 Task: Search one way flight ticket for 3 adults in first from Bozeman: Bozeman Yellowstone International Airport (was Gallatin Field) to Greenville: Pitt-greenville Airport on 5-2-2023. Choice of flights is Sun country airlines. Number of bags: 2 checked bags. Price is upto 92000. Outbound departure time preference is 18:30.
Action: Mouse moved to (368, 325)
Screenshot: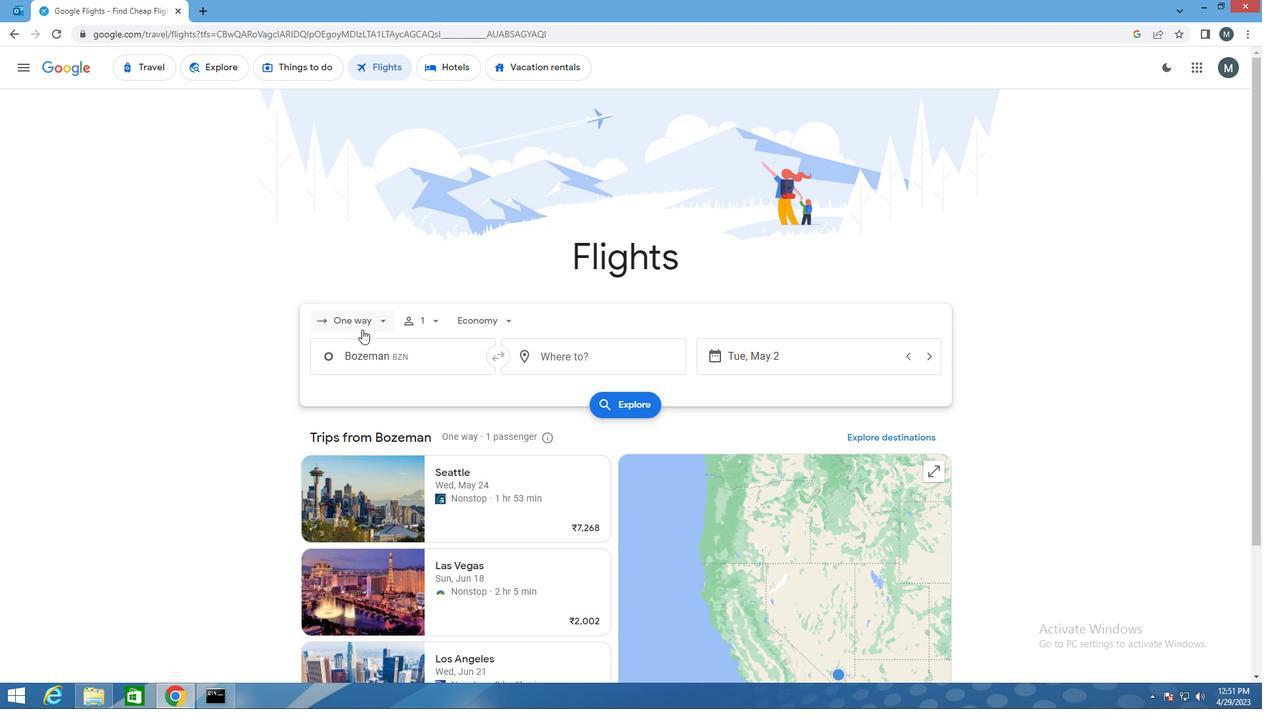 
Action: Mouse pressed left at (368, 325)
Screenshot: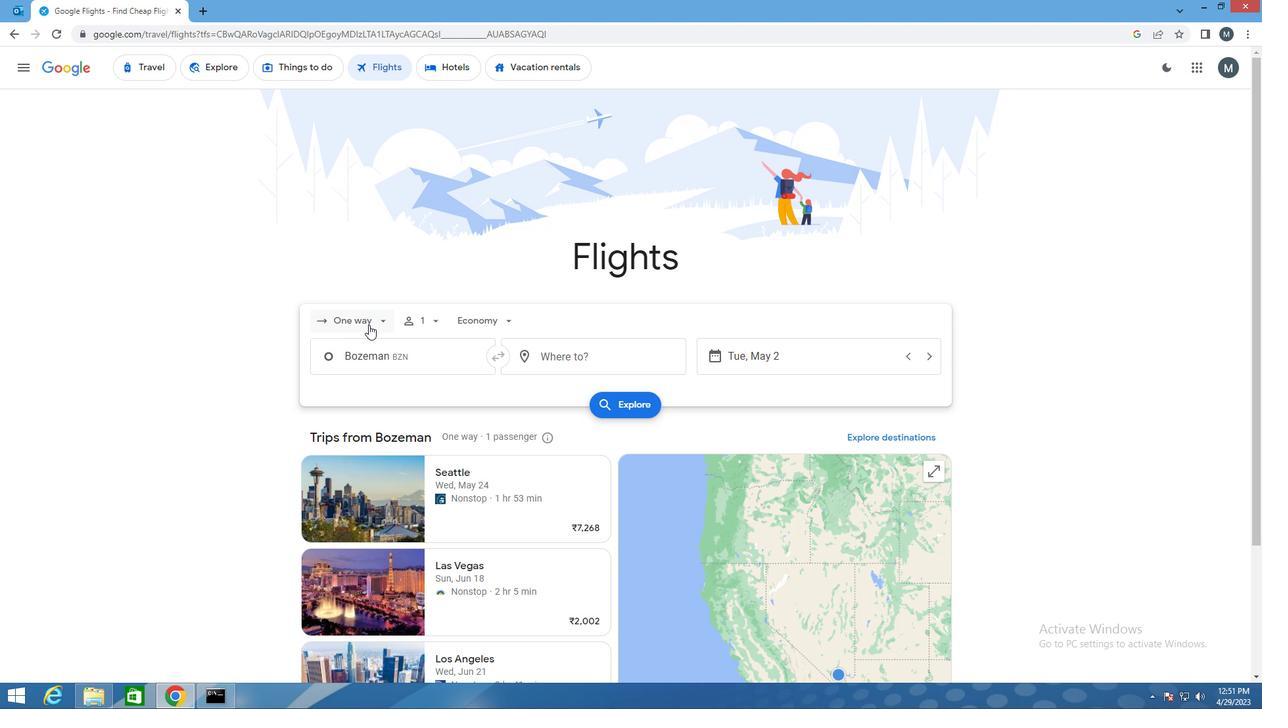 
Action: Mouse moved to (377, 380)
Screenshot: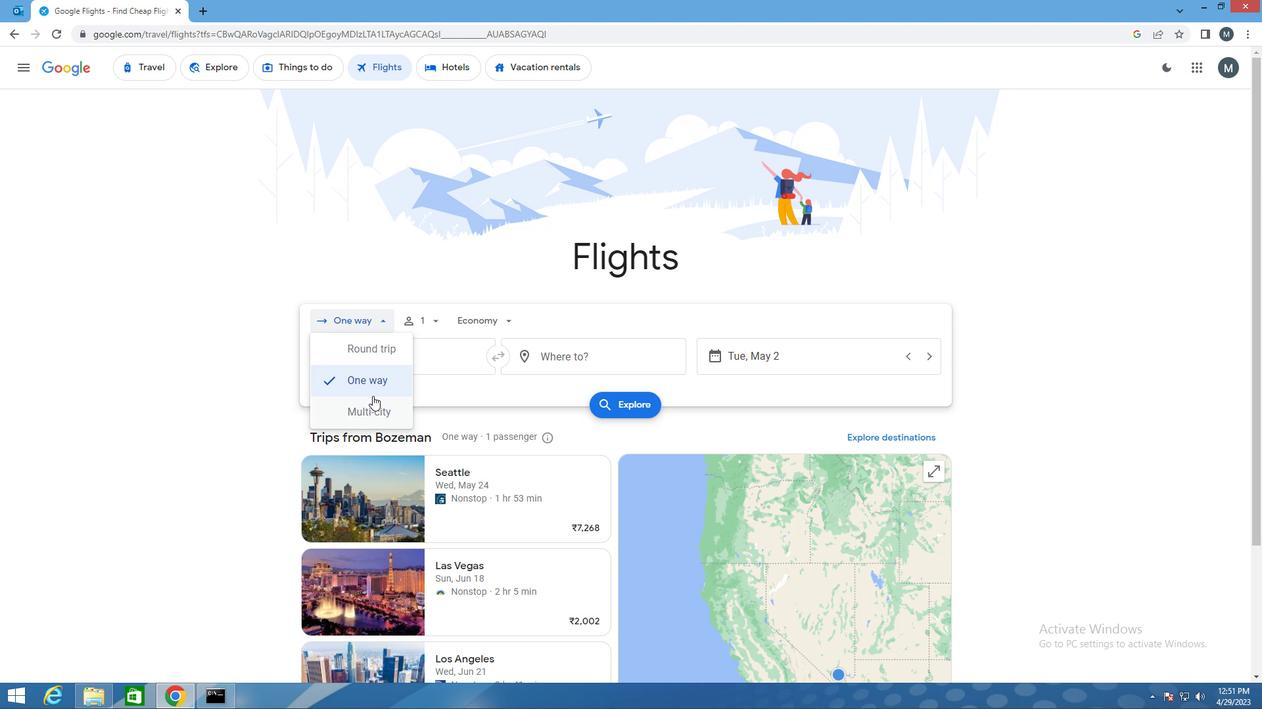 
Action: Mouse pressed left at (377, 380)
Screenshot: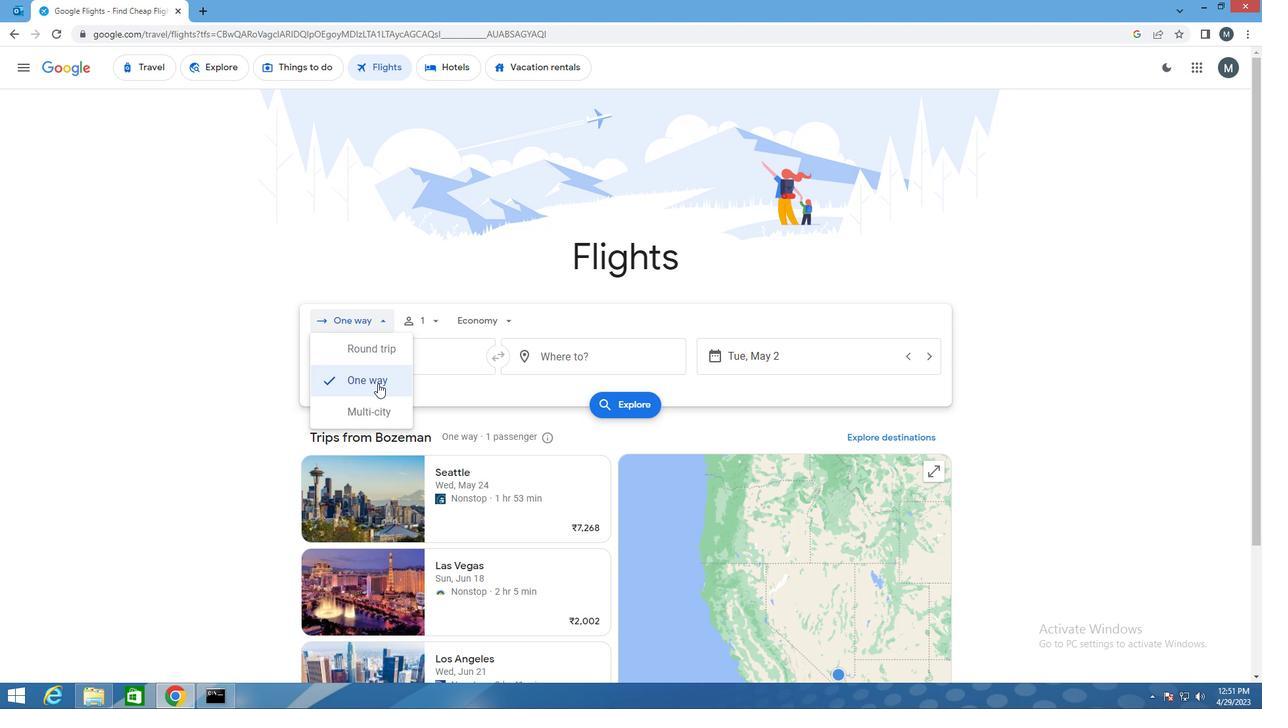 
Action: Mouse moved to (434, 327)
Screenshot: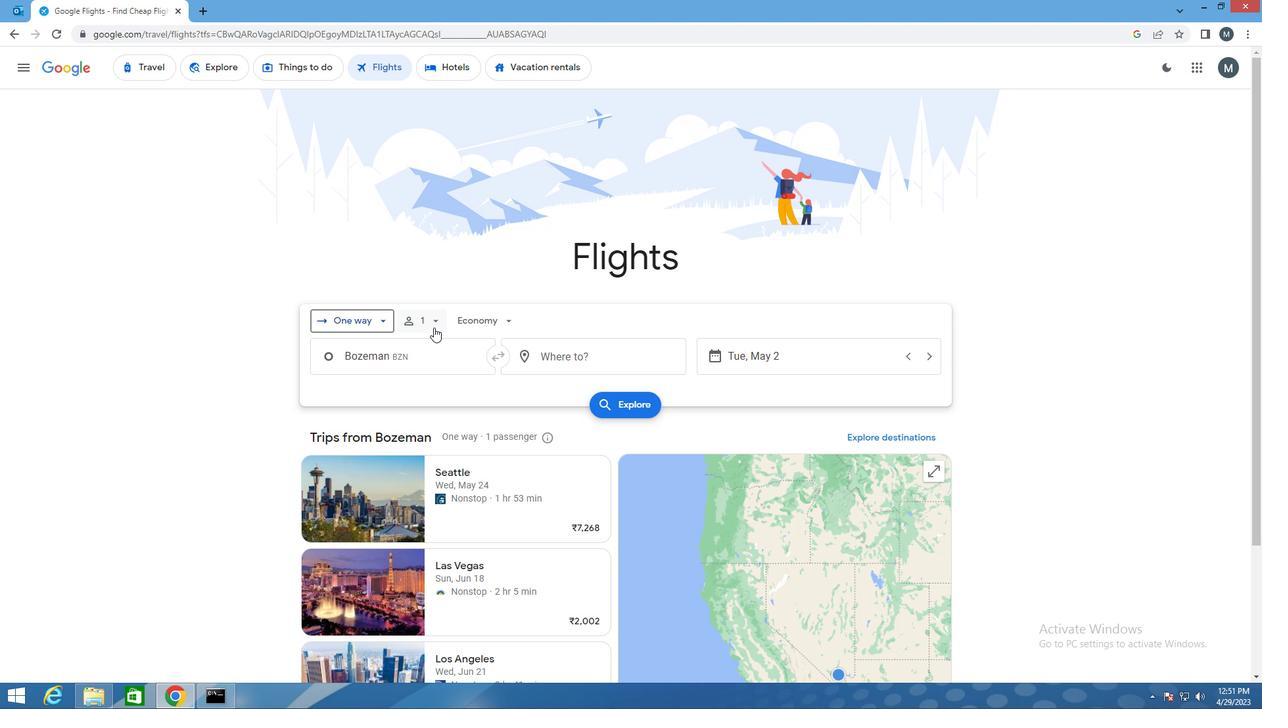 
Action: Mouse pressed left at (434, 327)
Screenshot: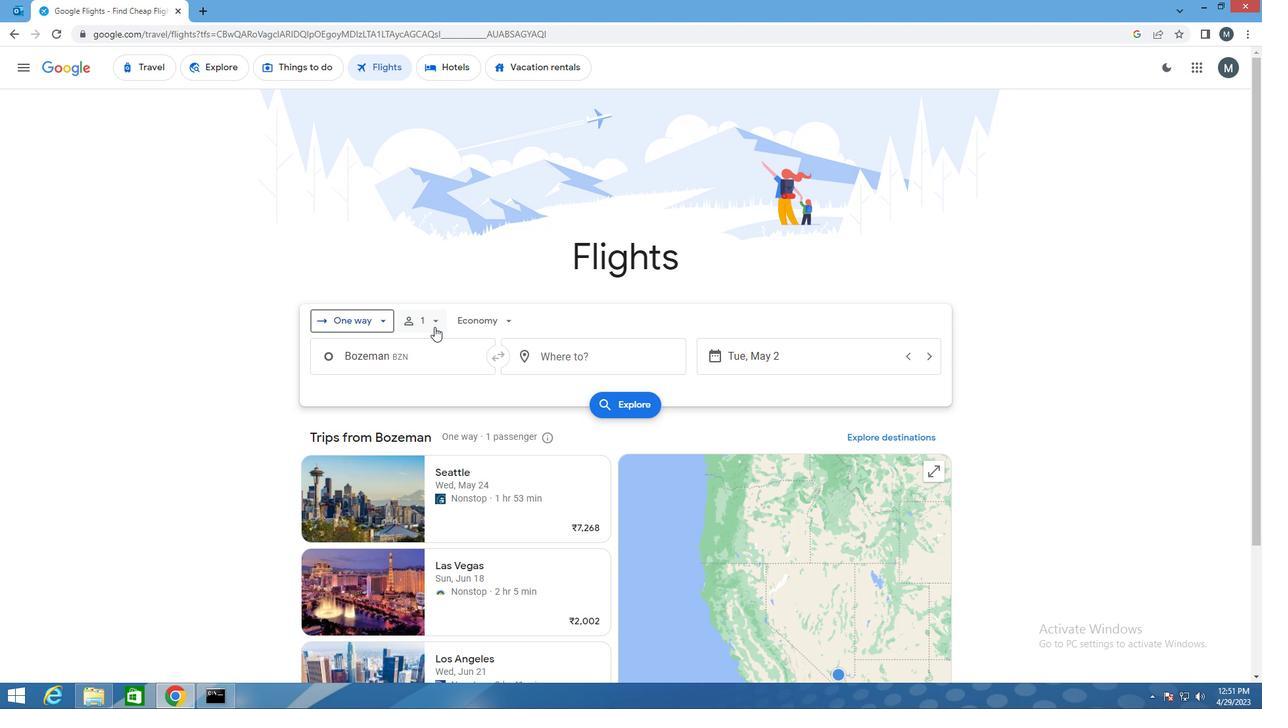 
Action: Mouse moved to (541, 360)
Screenshot: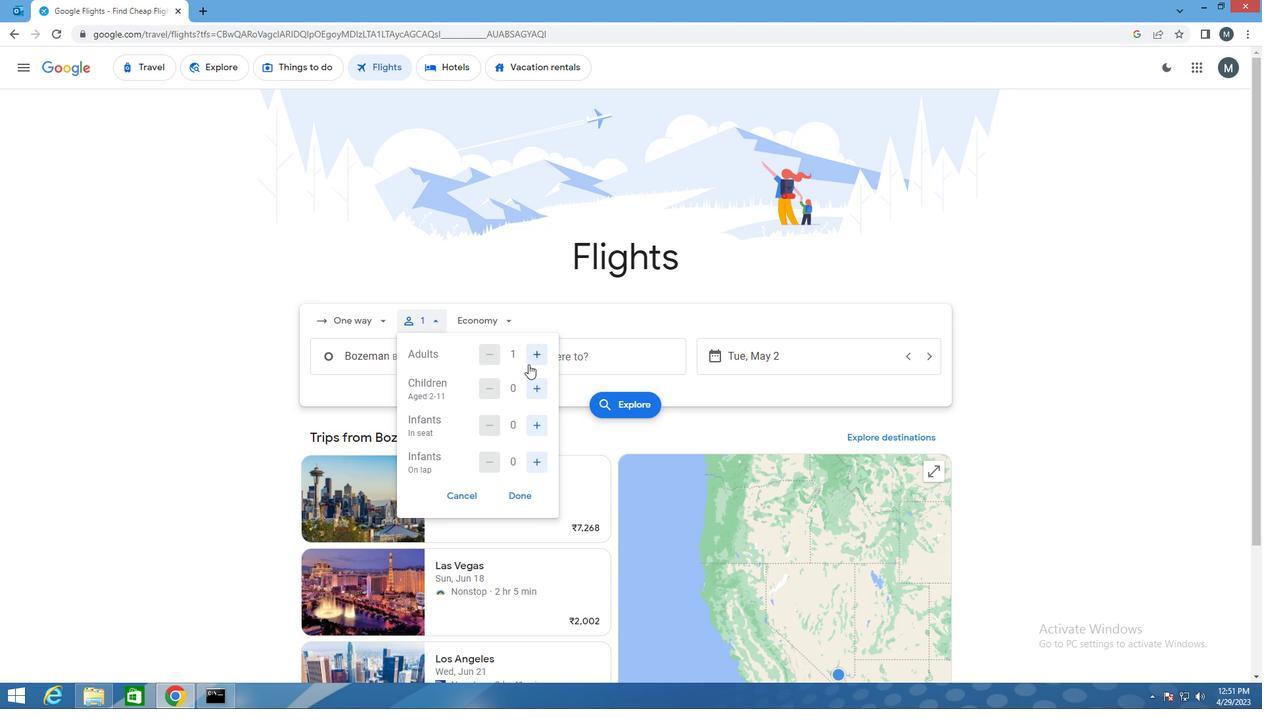 
Action: Mouse pressed left at (541, 360)
Screenshot: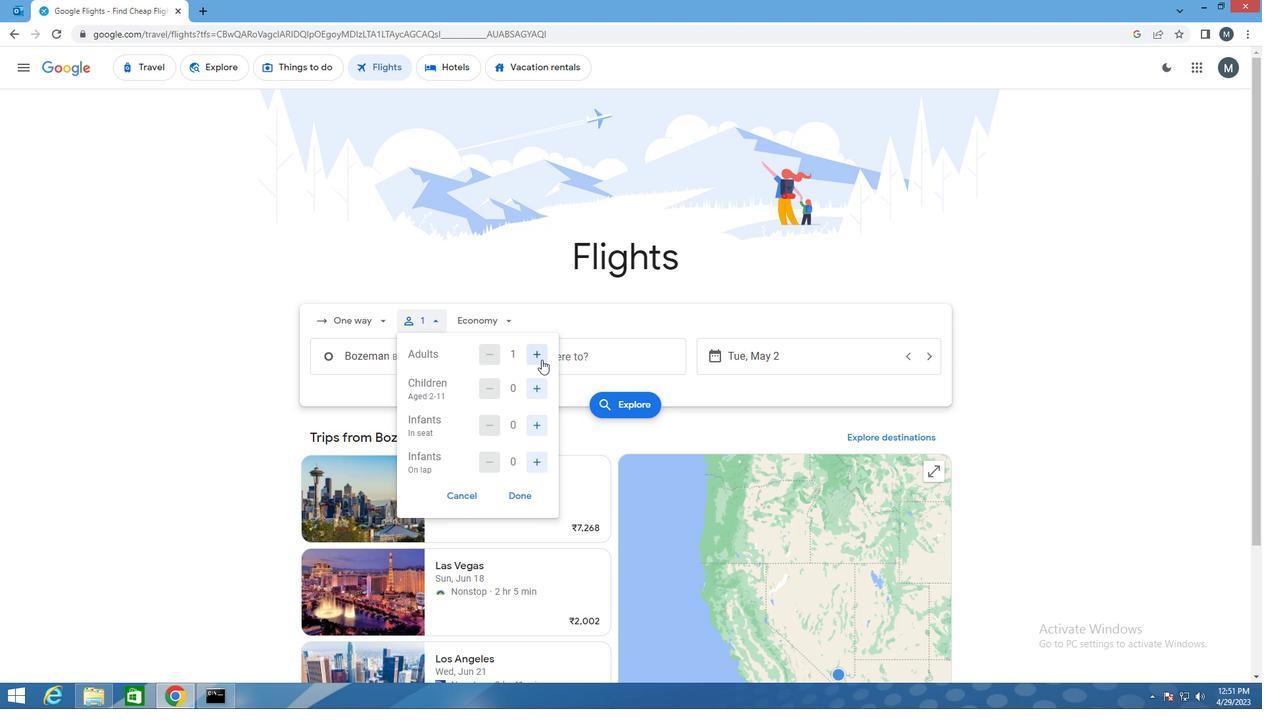 
Action: Mouse pressed left at (541, 360)
Screenshot: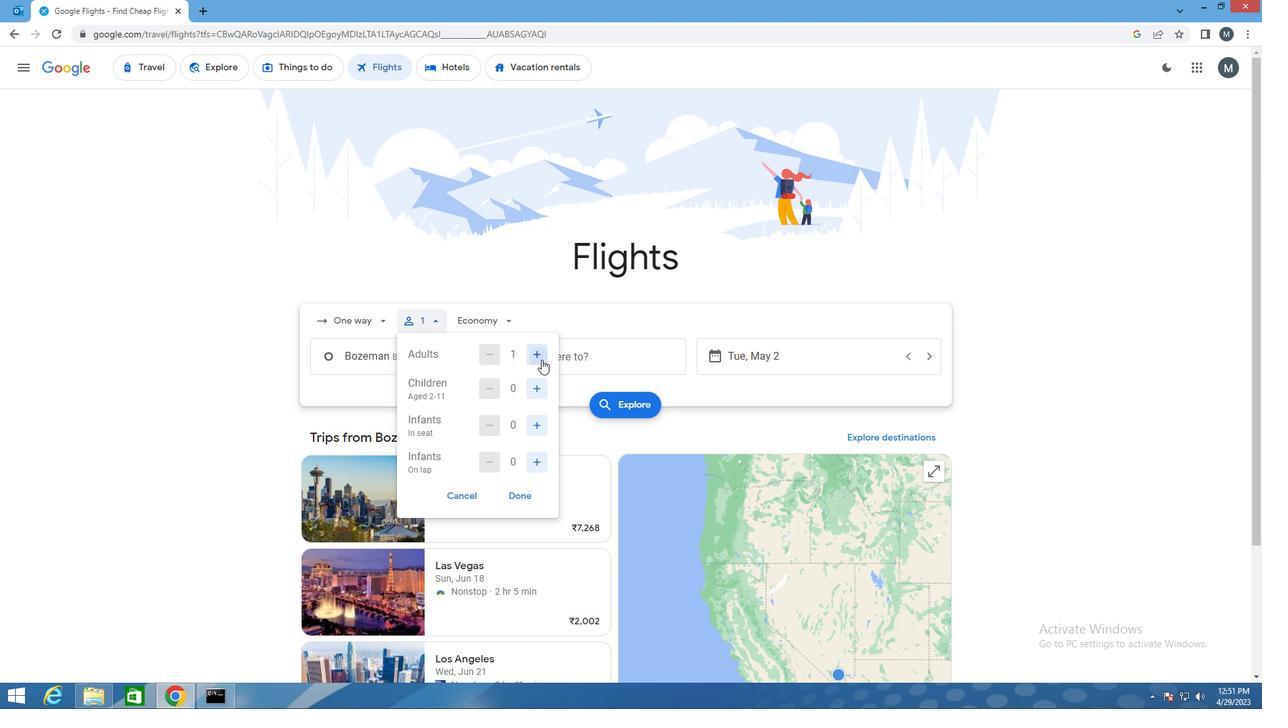 
Action: Mouse pressed left at (541, 360)
Screenshot: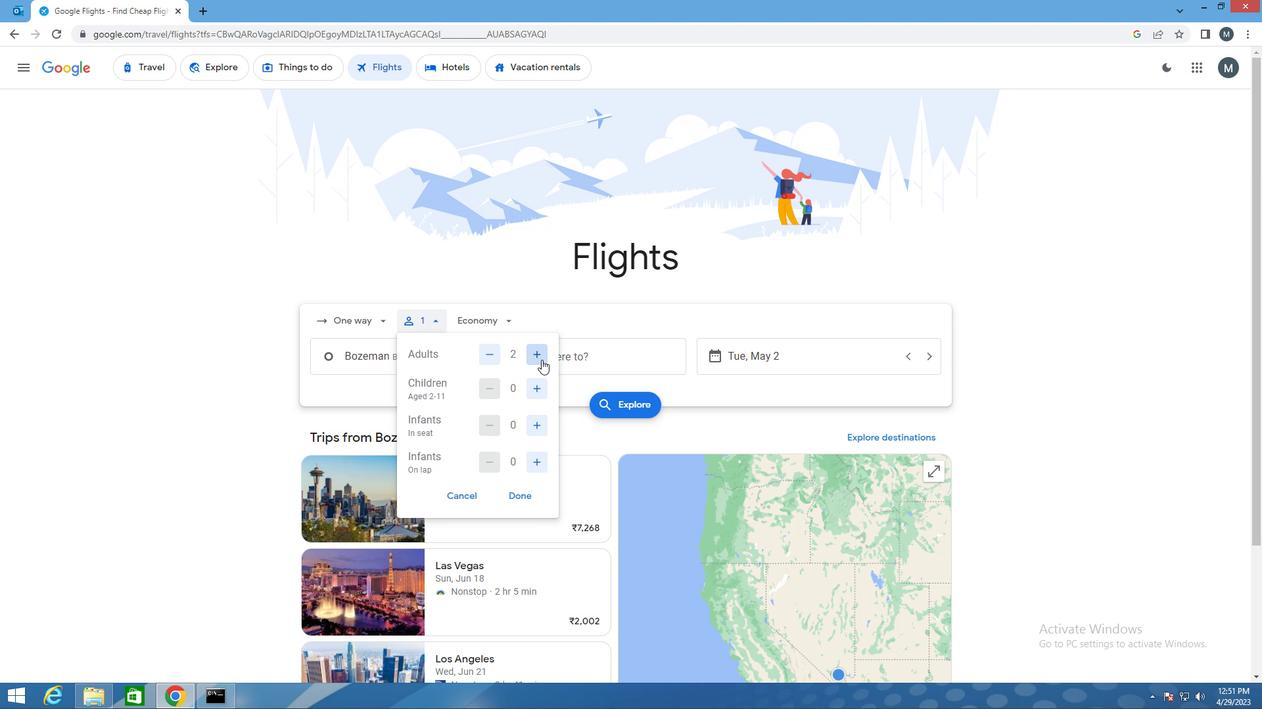 
Action: Mouse moved to (488, 360)
Screenshot: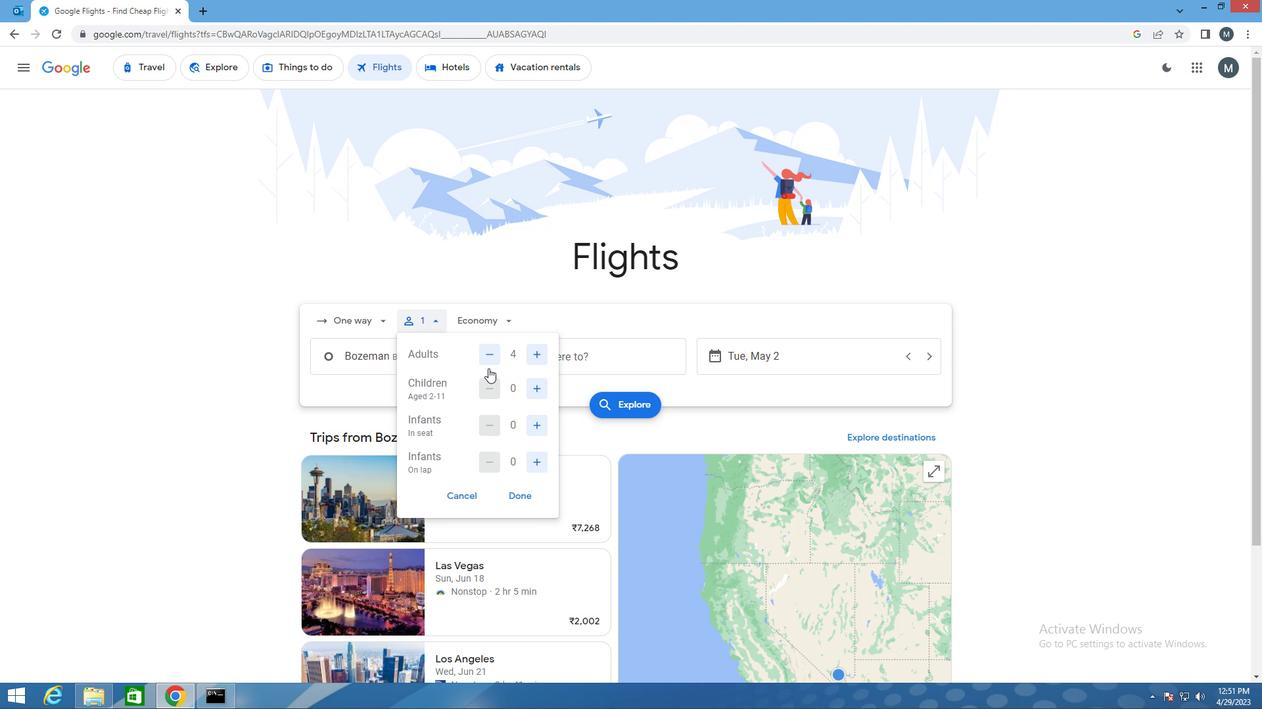 
Action: Mouse pressed left at (488, 360)
Screenshot: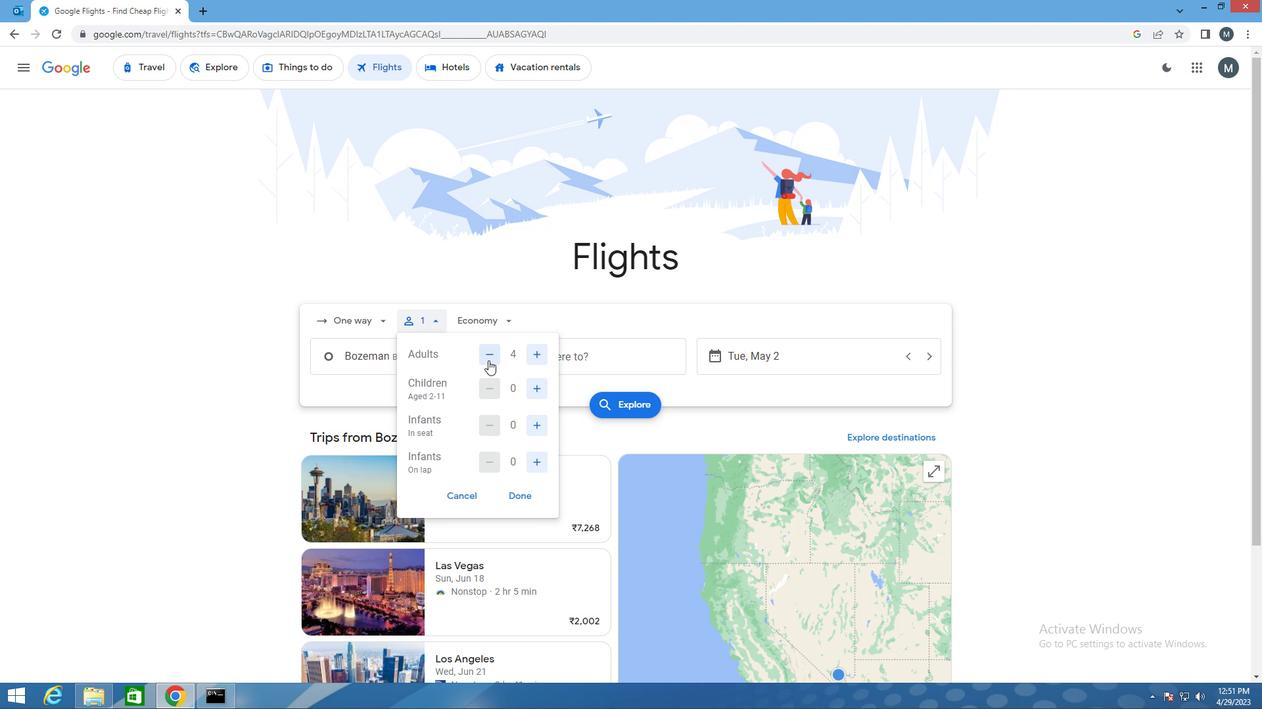 
Action: Mouse moved to (531, 496)
Screenshot: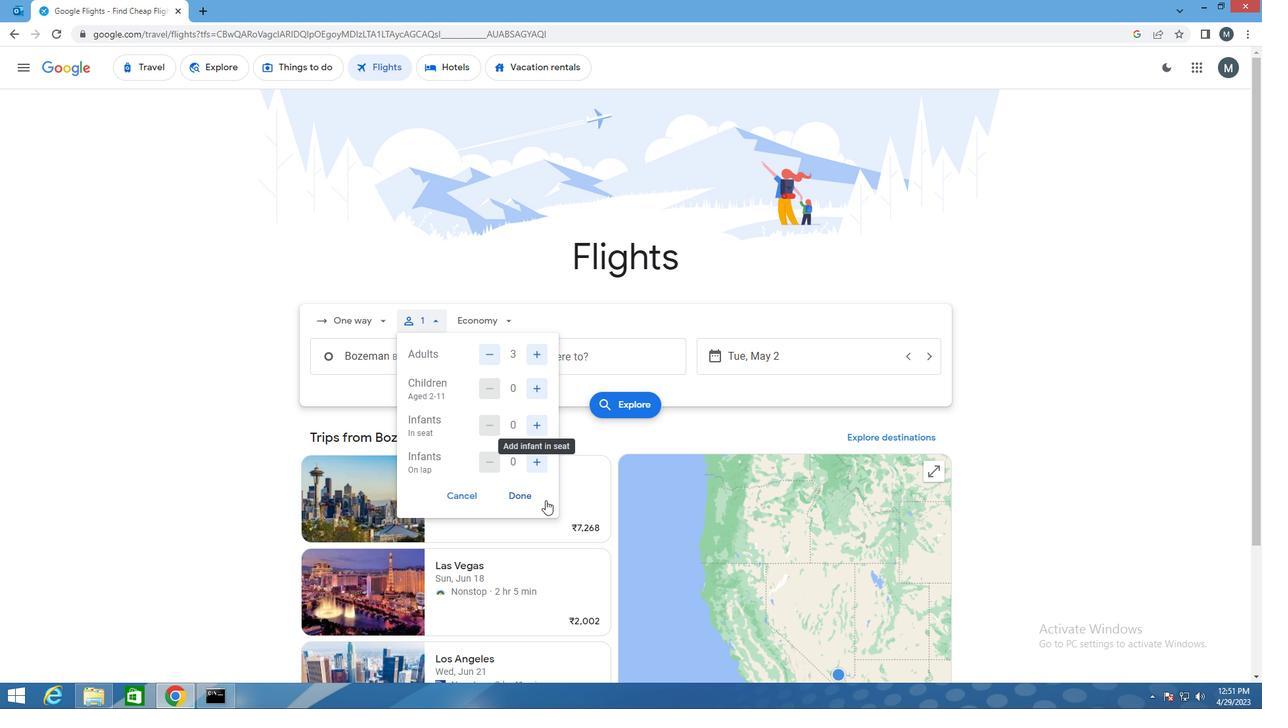 
Action: Mouse pressed left at (531, 496)
Screenshot: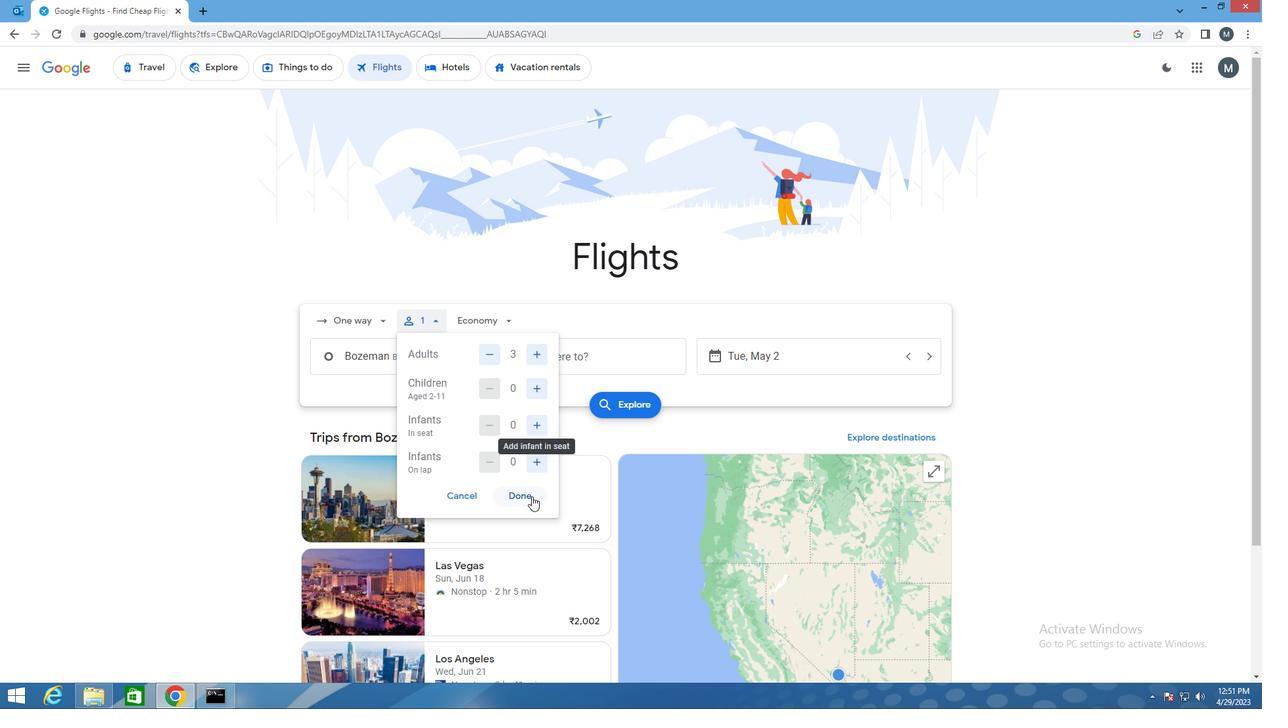 
Action: Mouse moved to (512, 324)
Screenshot: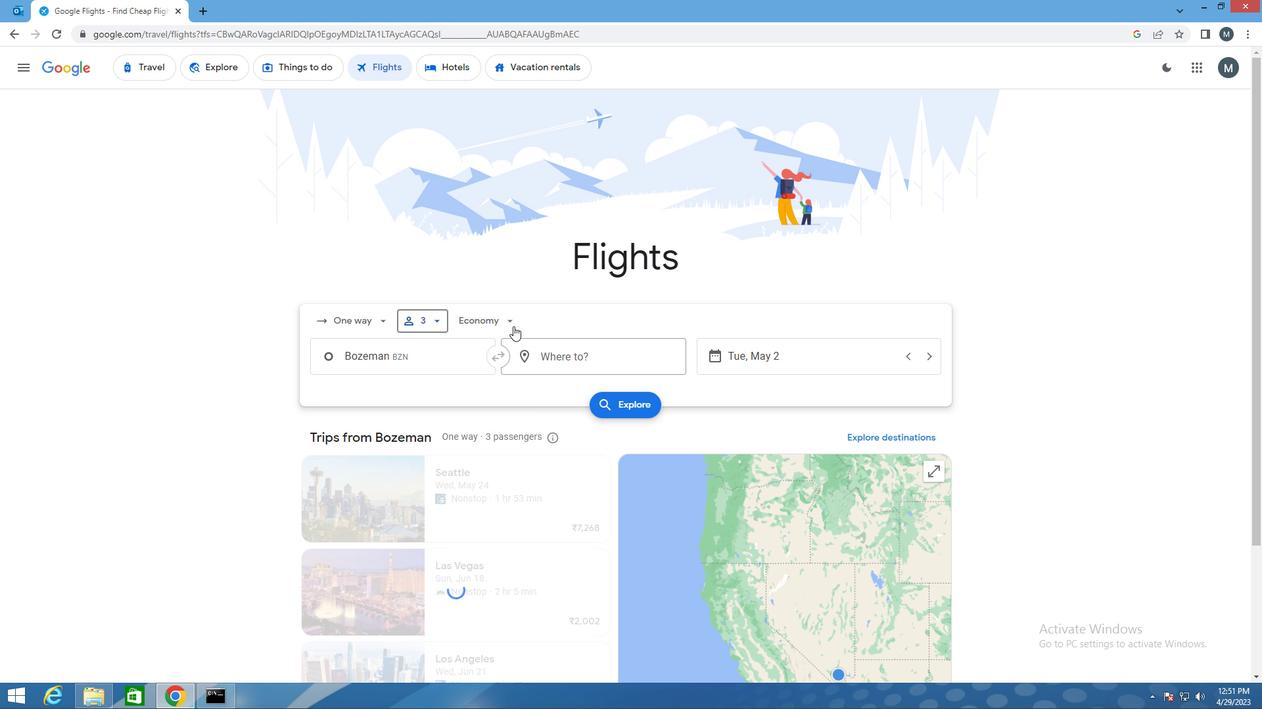 
Action: Mouse pressed left at (512, 324)
Screenshot: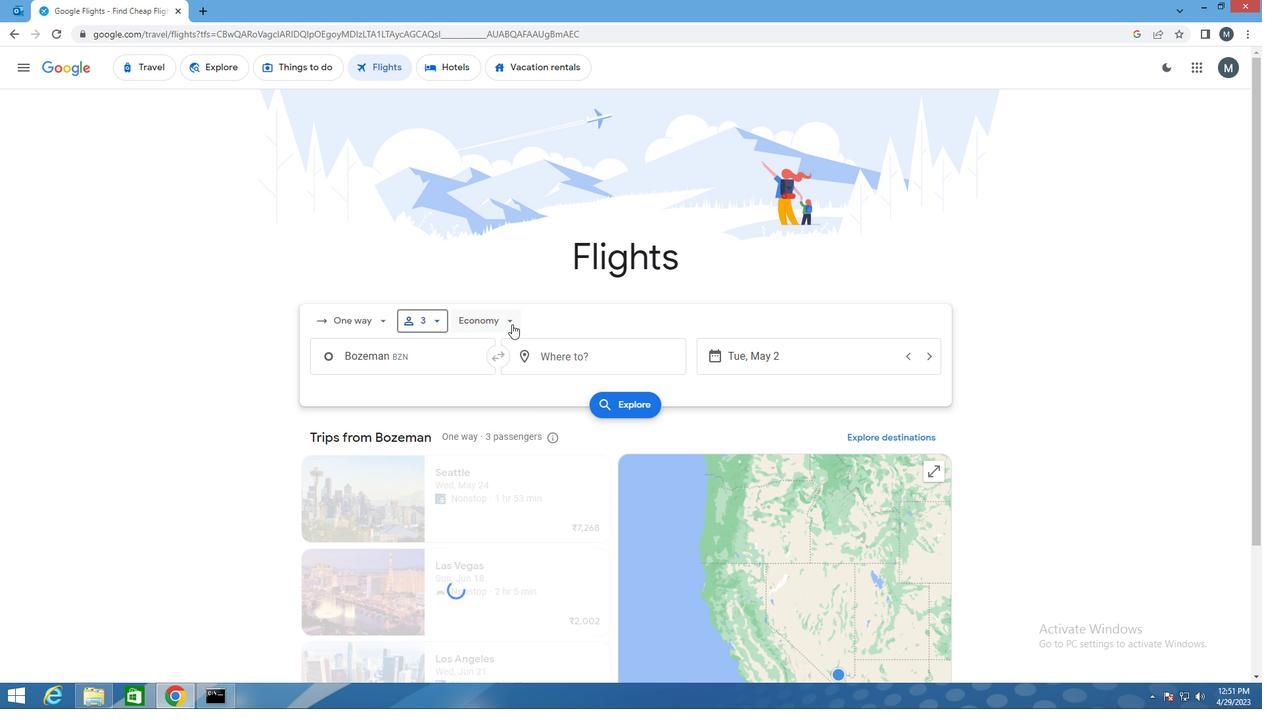 
Action: Mouse moved to (506, 440)
Screenshot: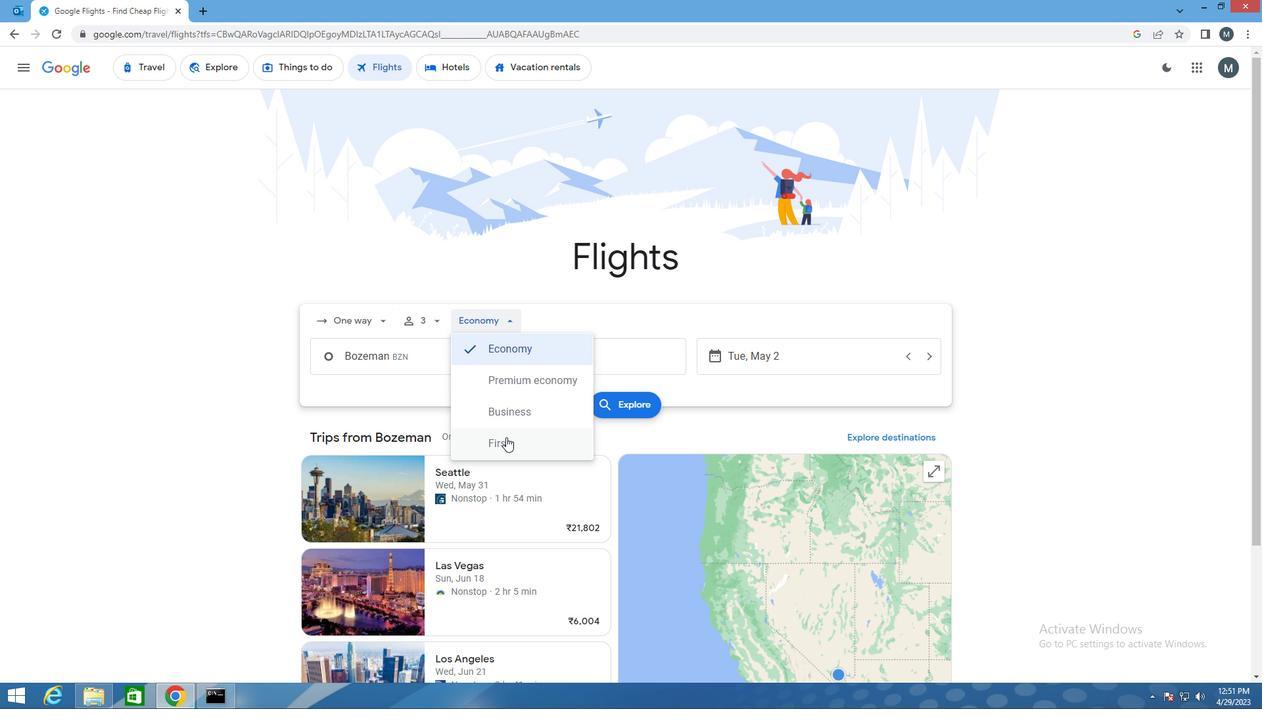 
Action: Mouse pressed left at (506, 440)
Screenshot: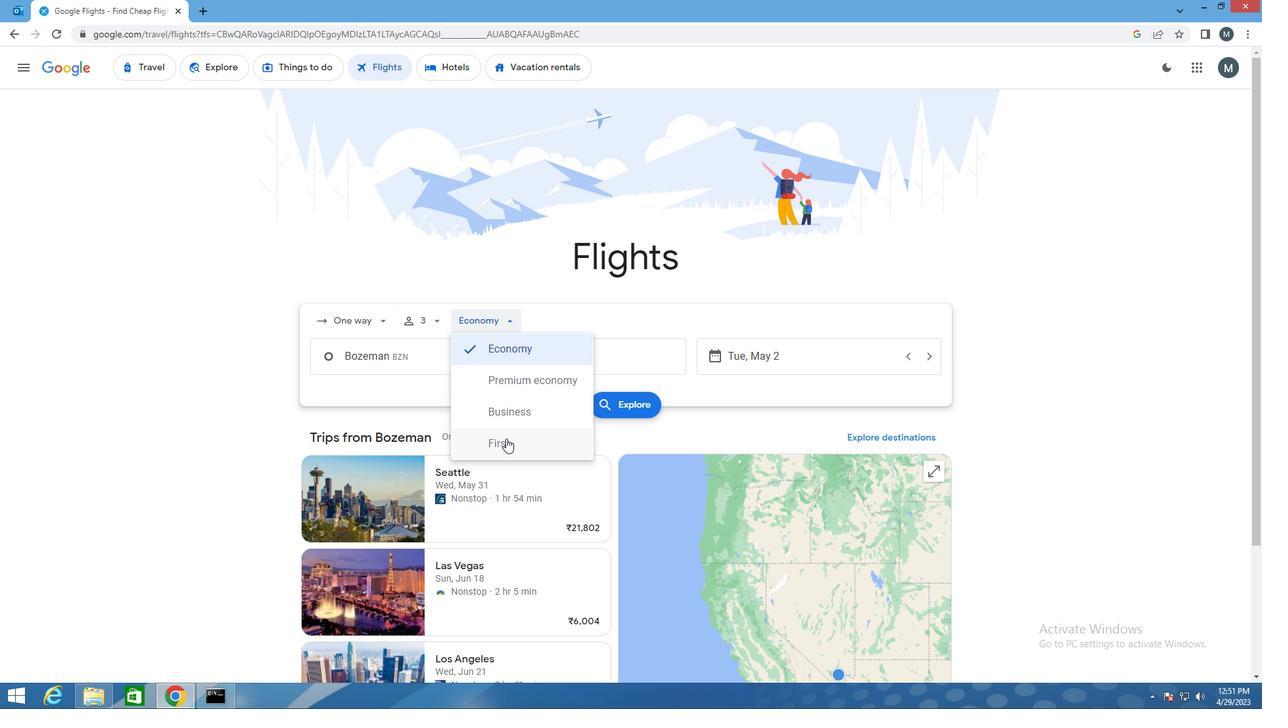 
Action: Mouse moved to (443, 365)
Screenshot: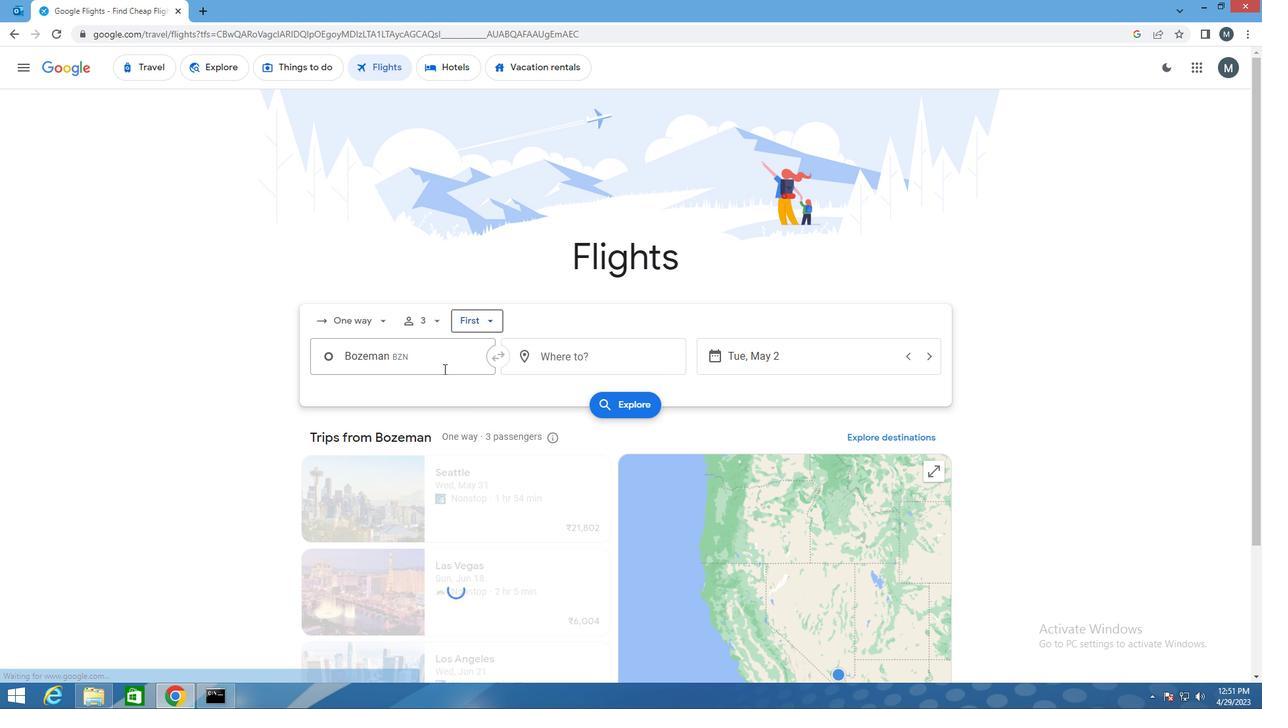 
Action: Mouse pressed left at (443, 365)
Screenshot: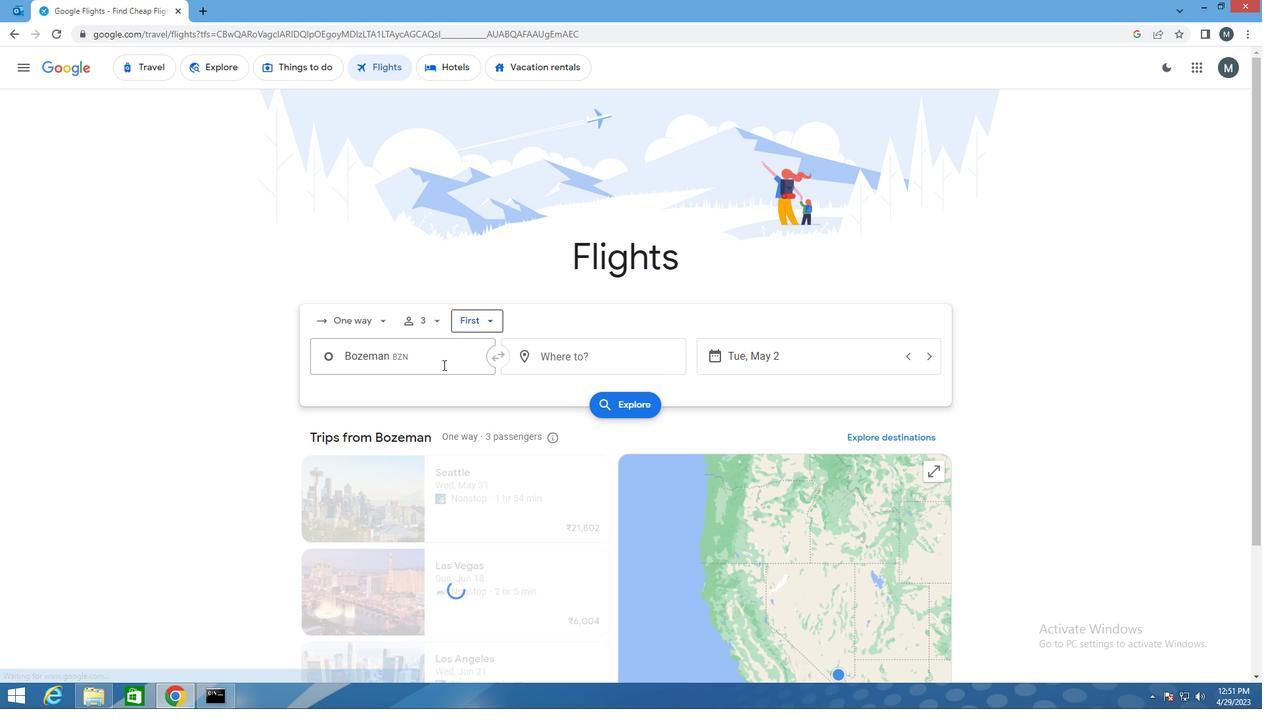 
Action: Key pressed n<Key.backspace>bzn
Screenshot: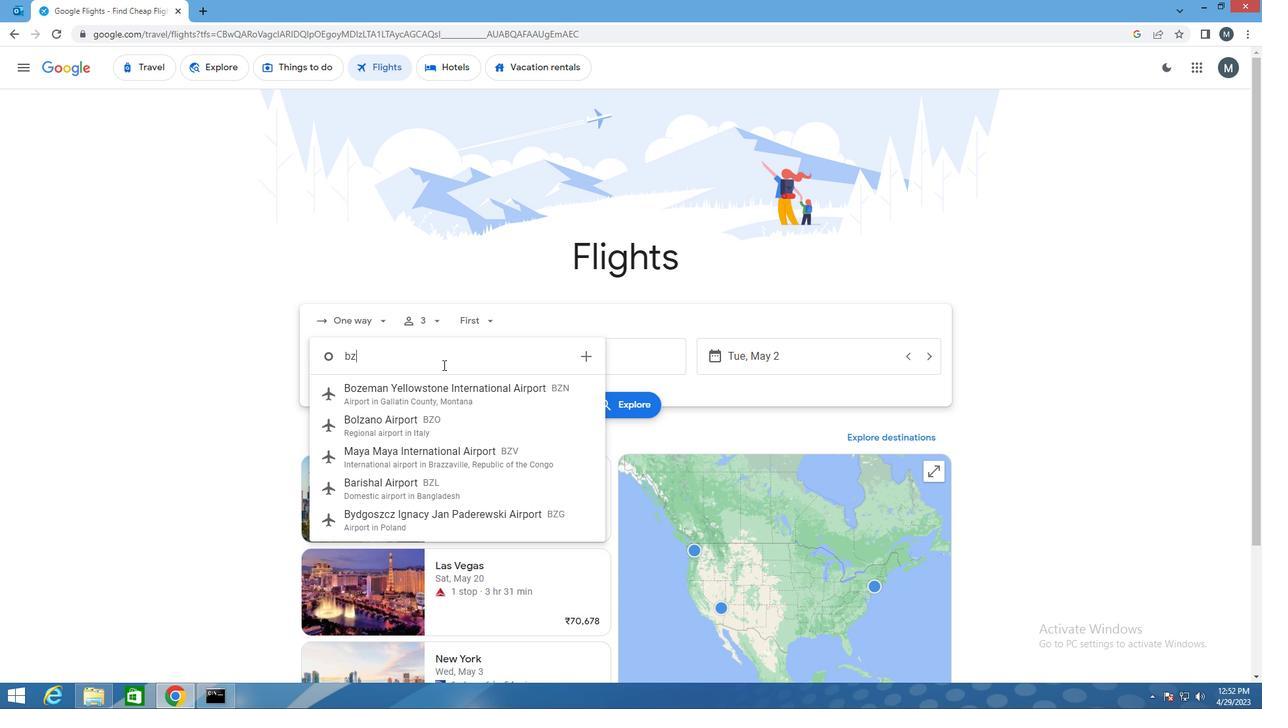 
Action: Mouse moved to (452, 401)
Screenshot: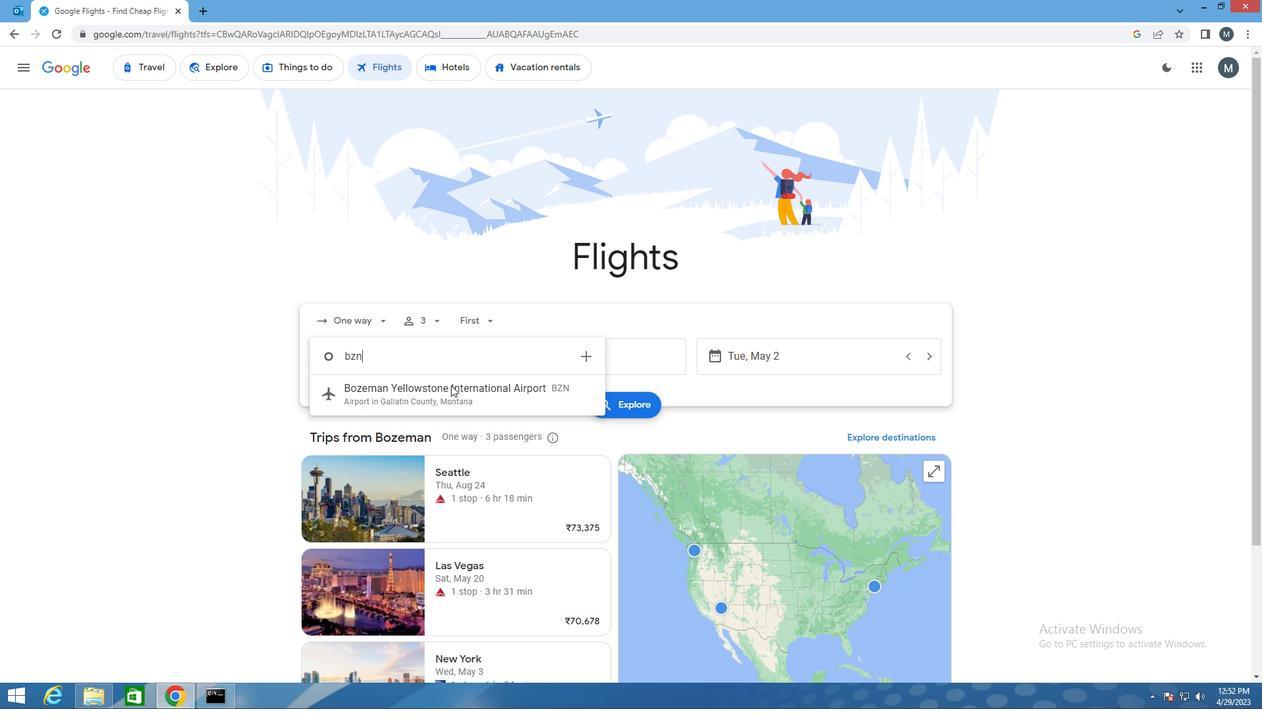 
Action: Mouse pressed left at (452, 401)
Screenshot: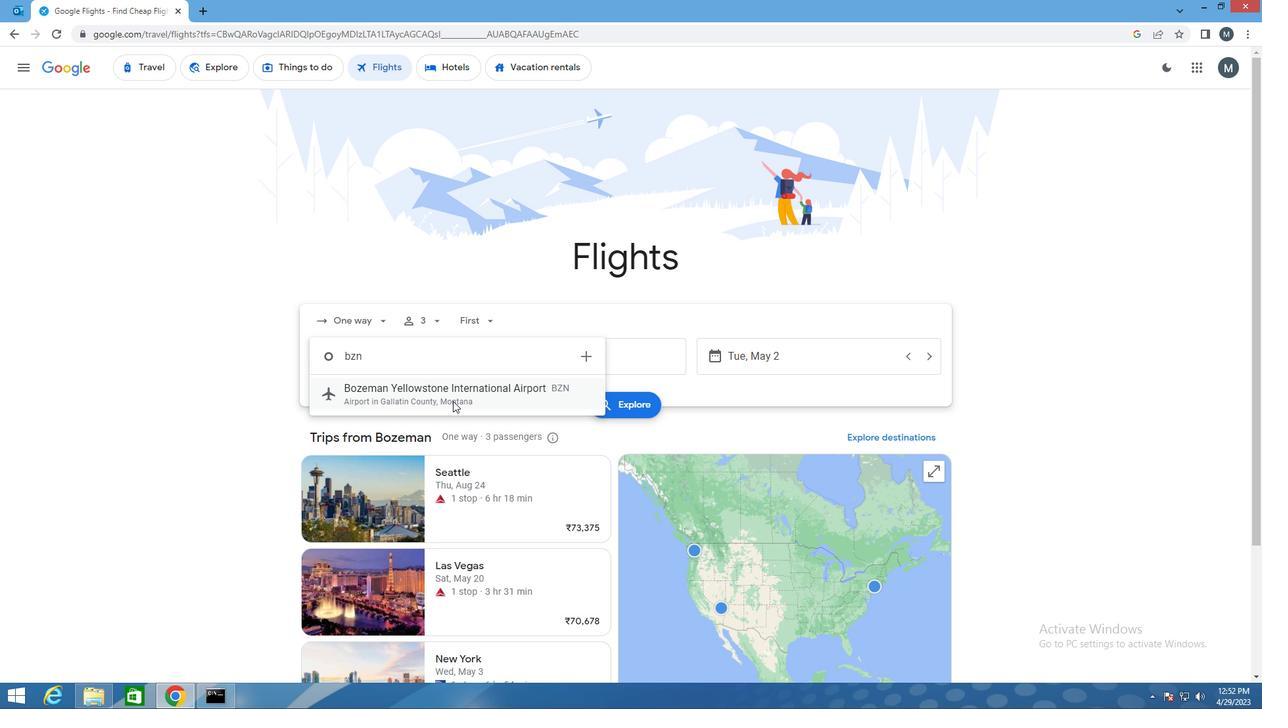 
Action: Mouse moved to (561, 355)
Screenshot: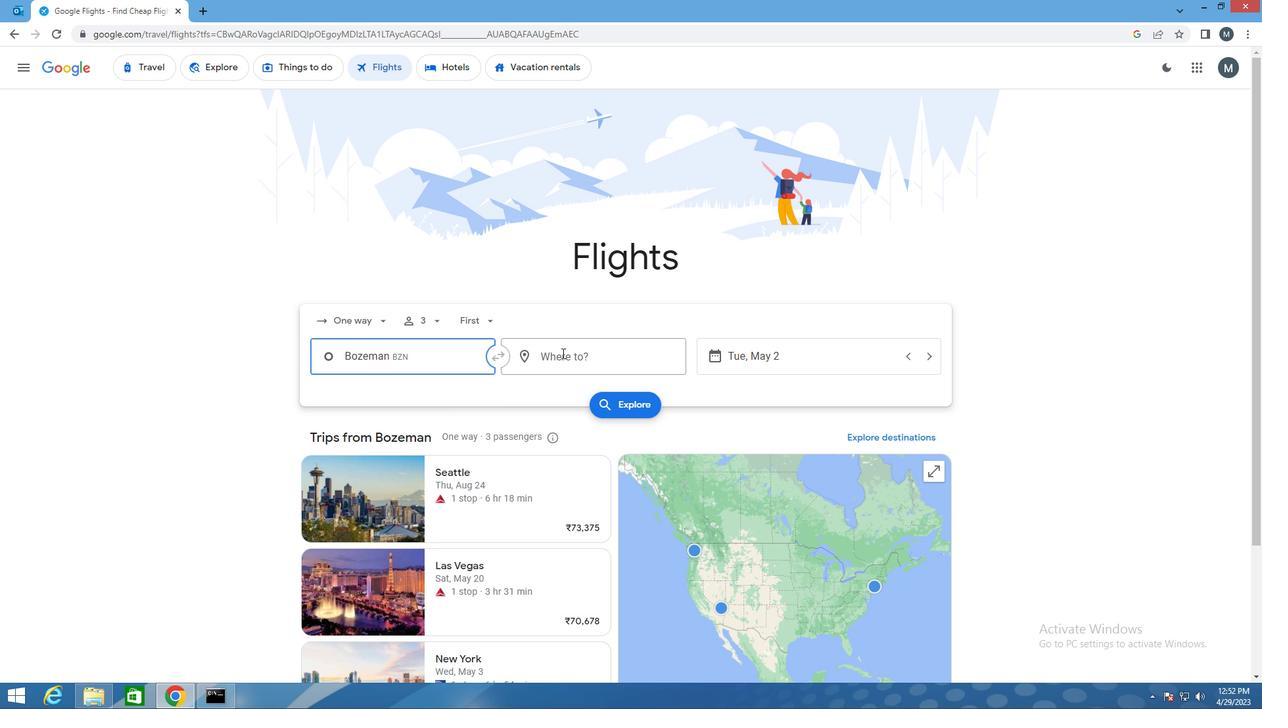 
Action: Mouse pressed left at (561, 355)
Screenshot: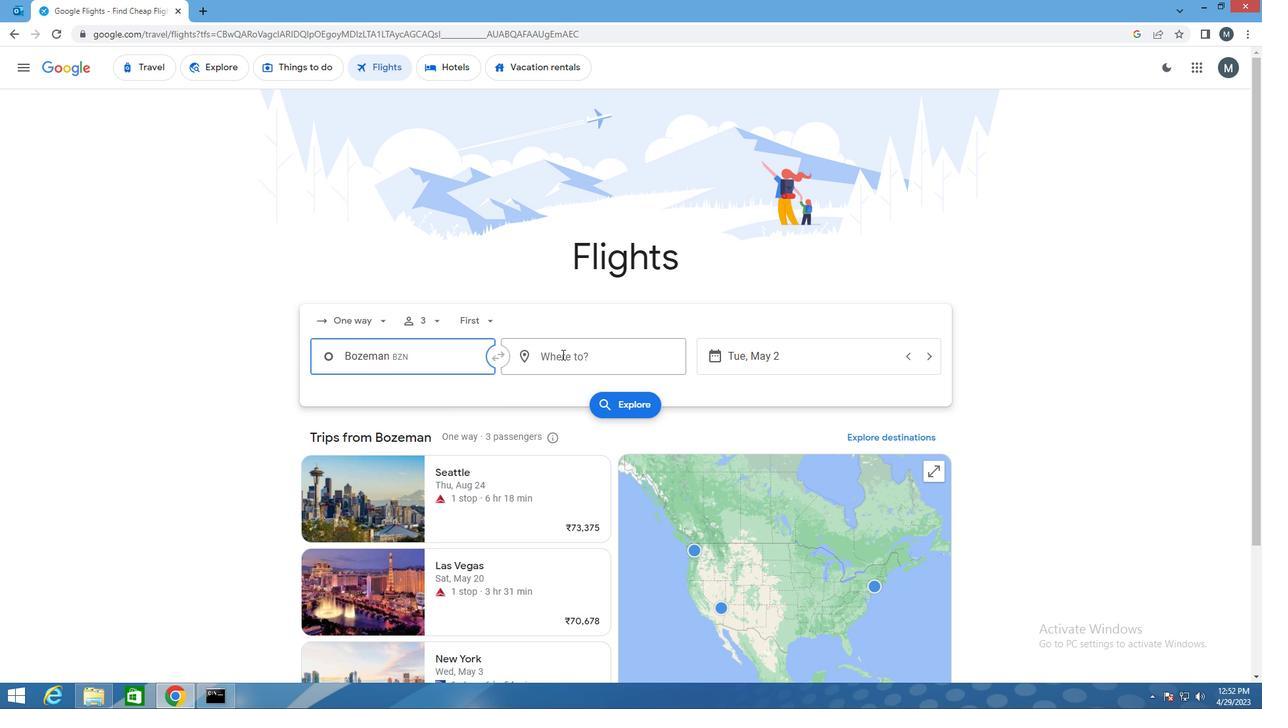 
Action: Mouse moved to (560, 356)
Screenshot: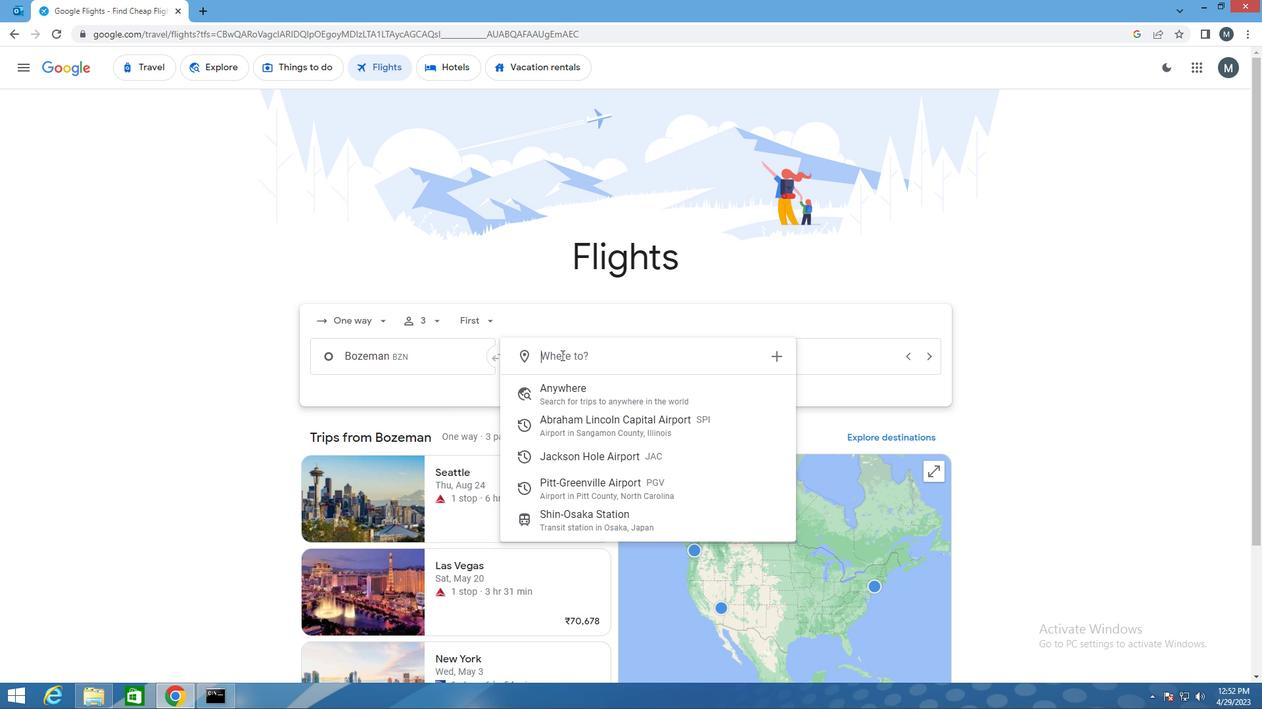 
Action: Key pressed p
Screenshot: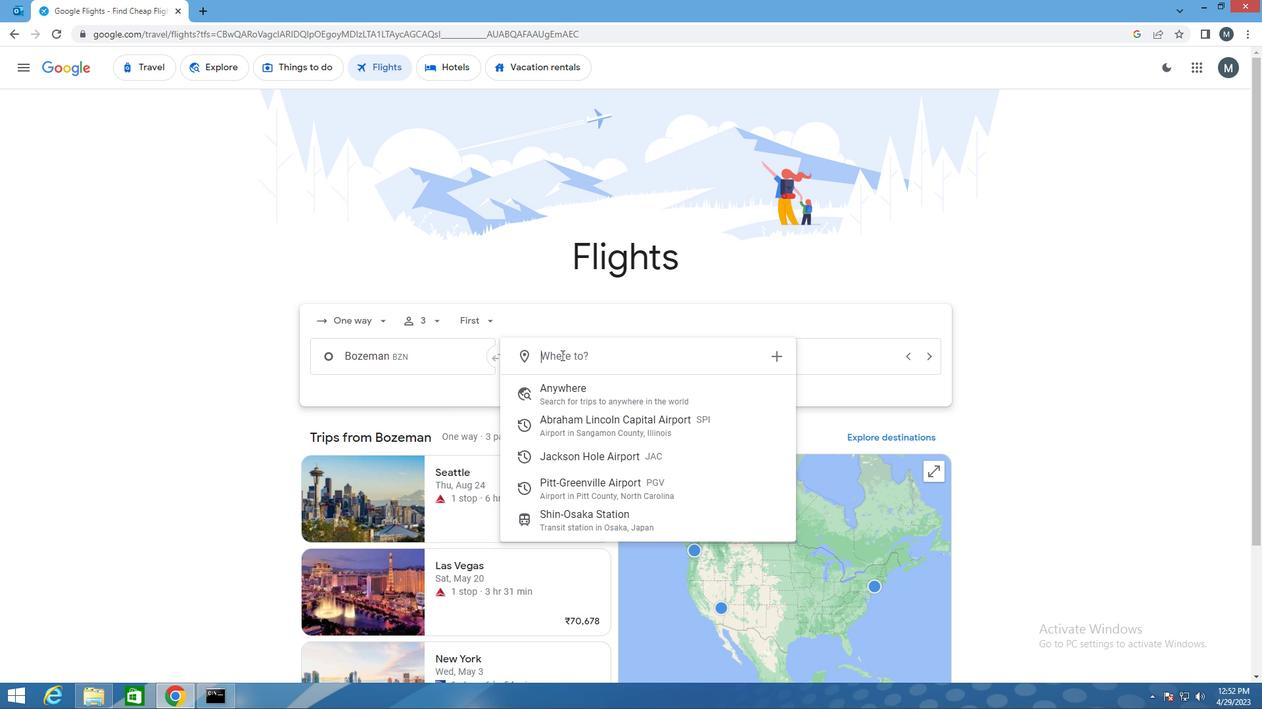 
Action: Mouse moved to (557, 358)
Screenshot: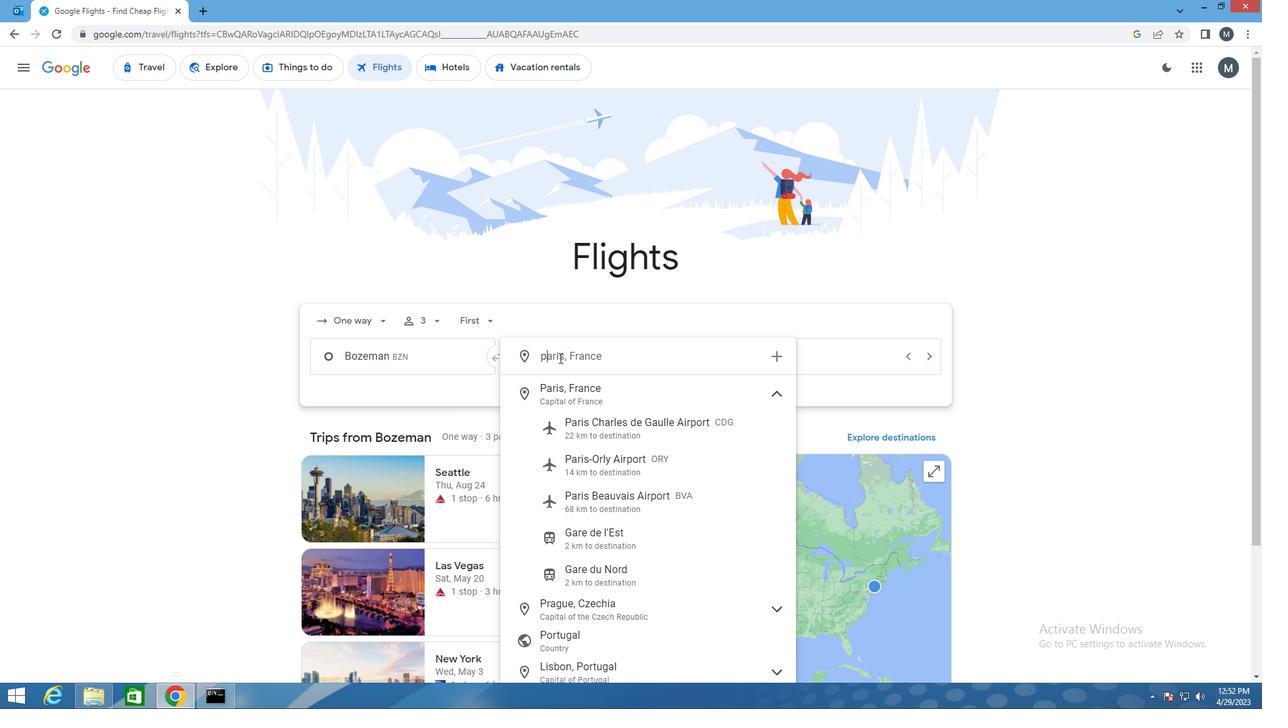 
Action: Key pressed v
Screenshot: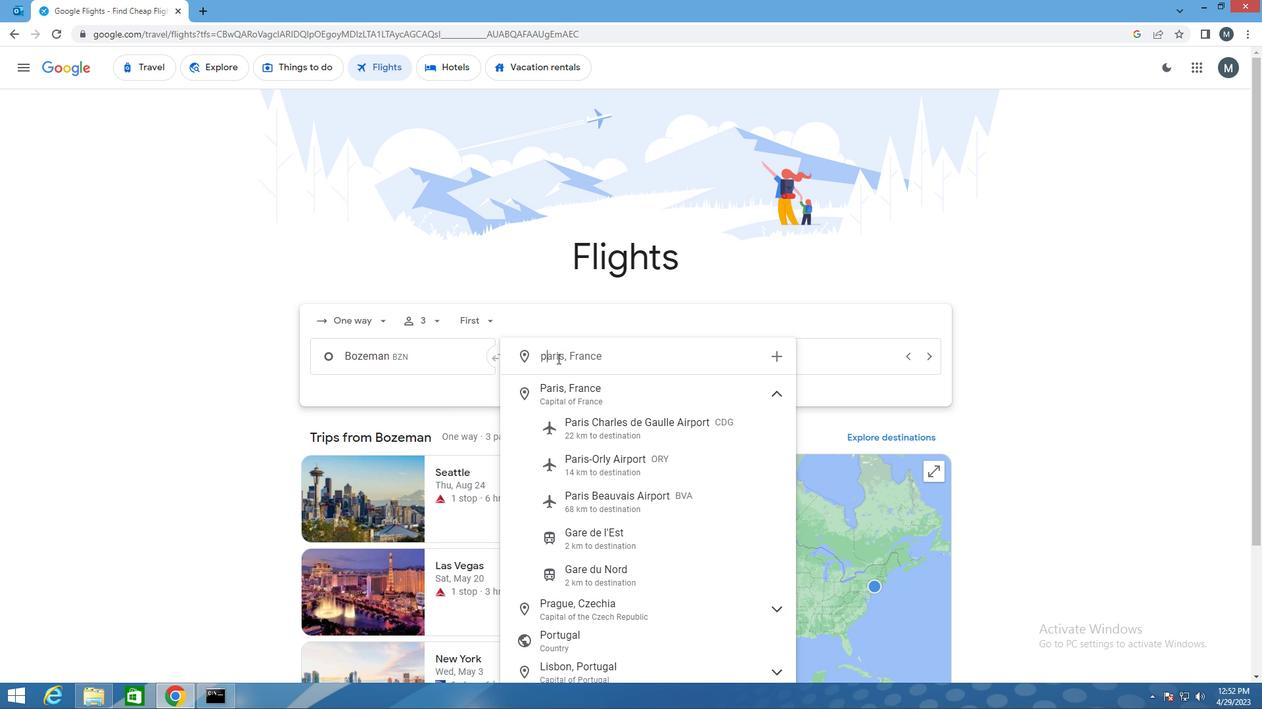 
Action: Mouse moved to (552, 357)
Screenshot: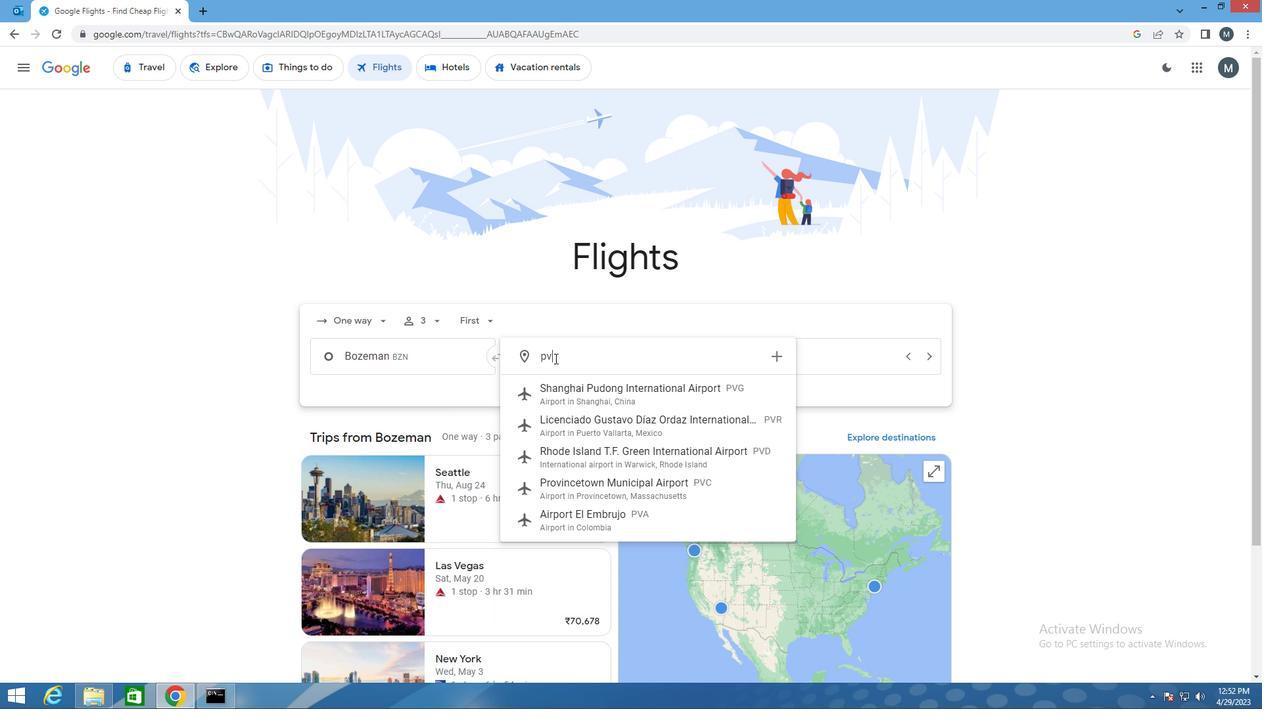 
Action: Key pressed <Key.backspace>
Screenshot: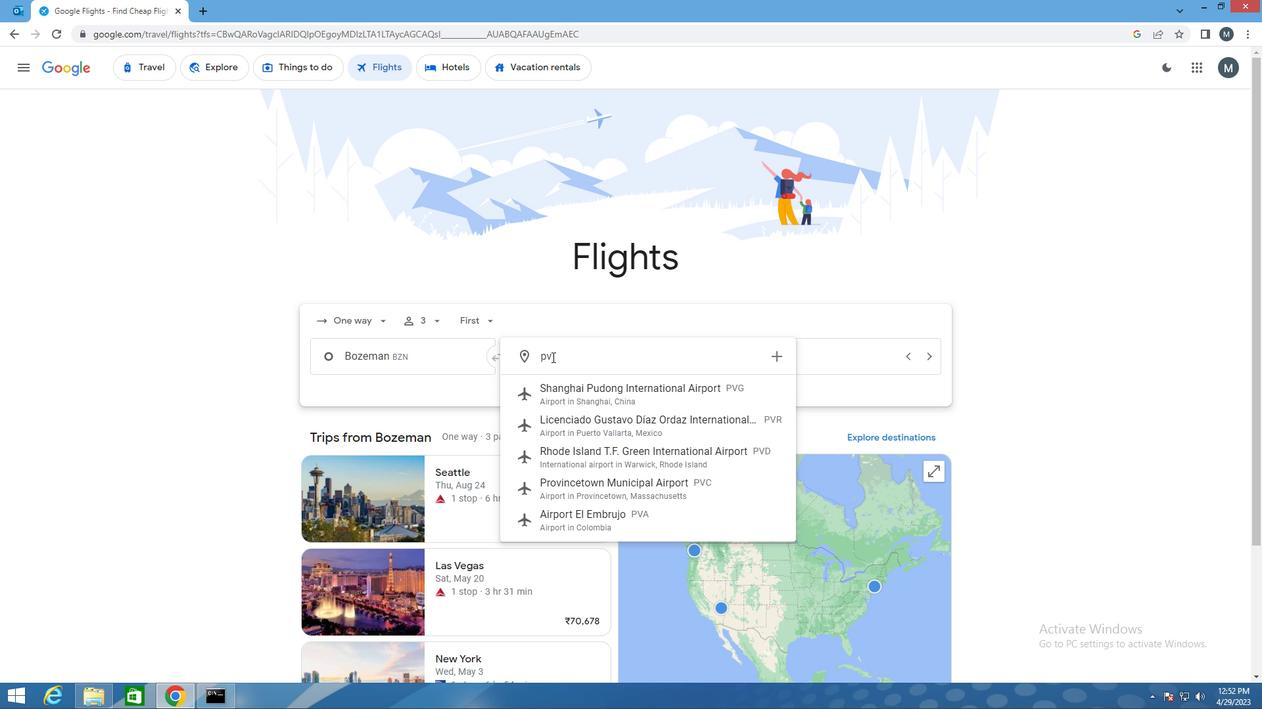 
Action: Mouse moved to (551, 357)
Screenshot: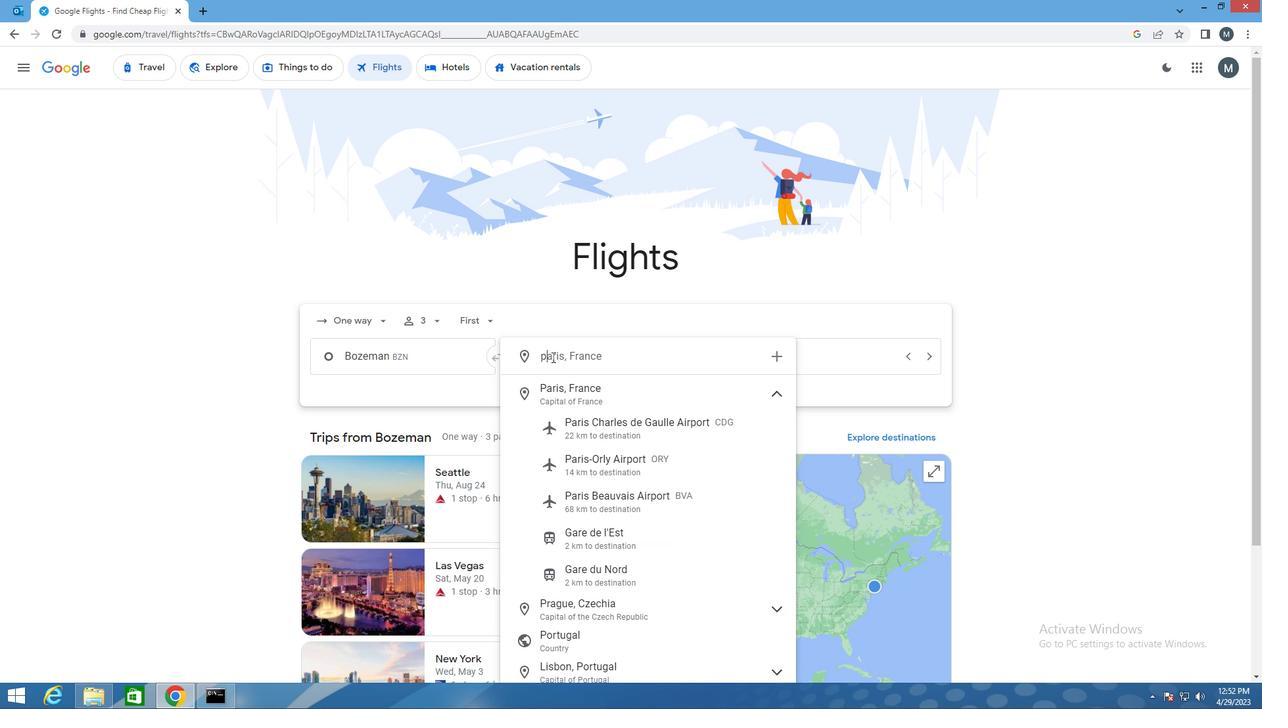 
Action: Key pressed gv
Screenshot: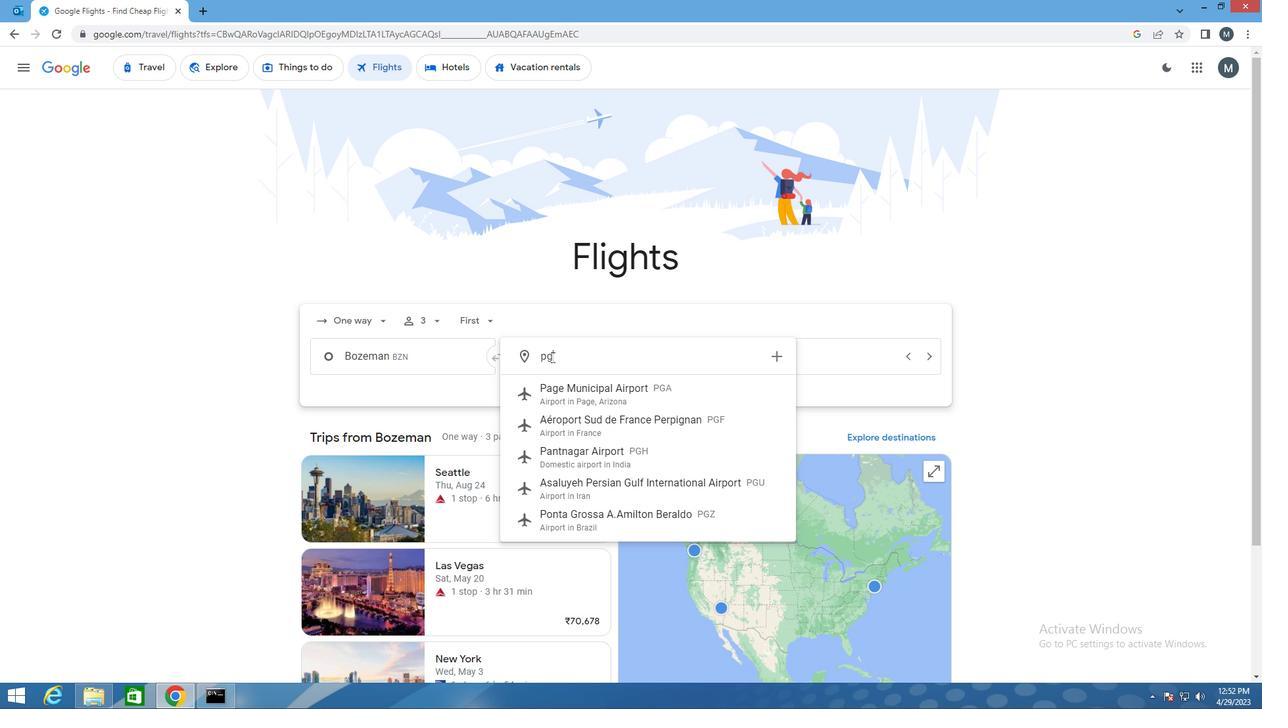 
Action: Mouse moved to (584, 398)
Screenshot: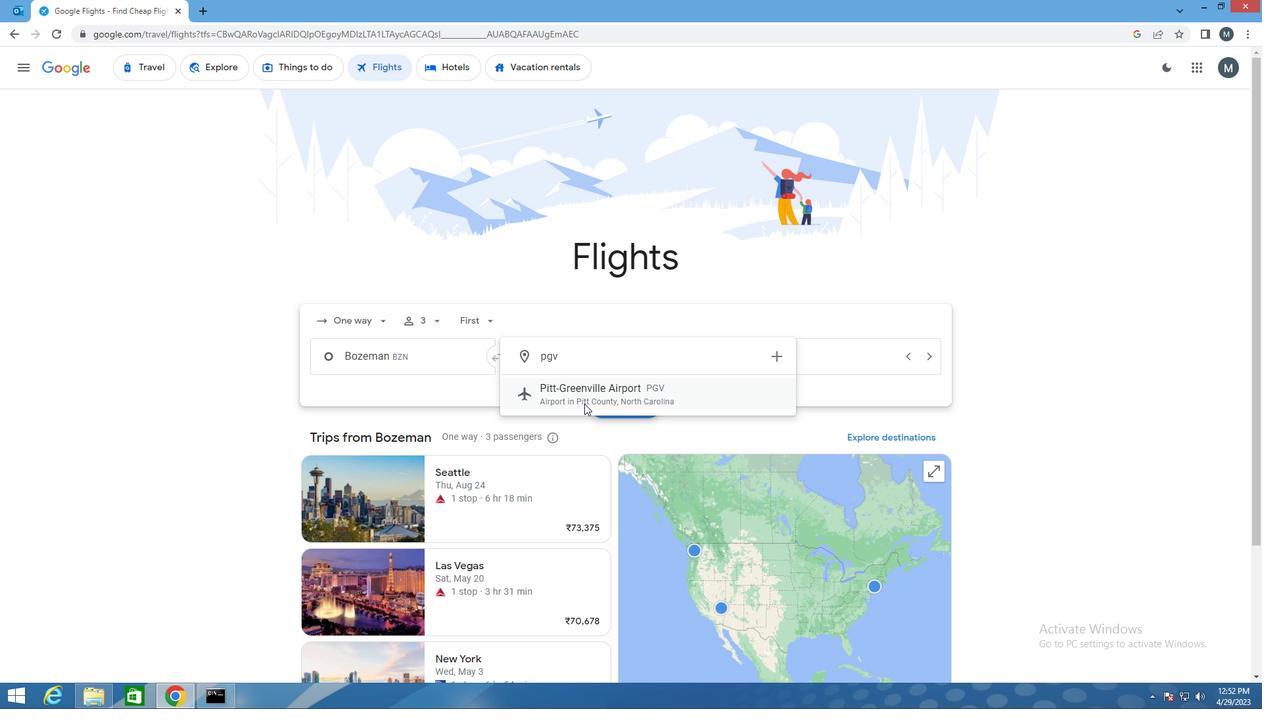 
Action: Mouse pressed left at (584, 398)
Screenshot: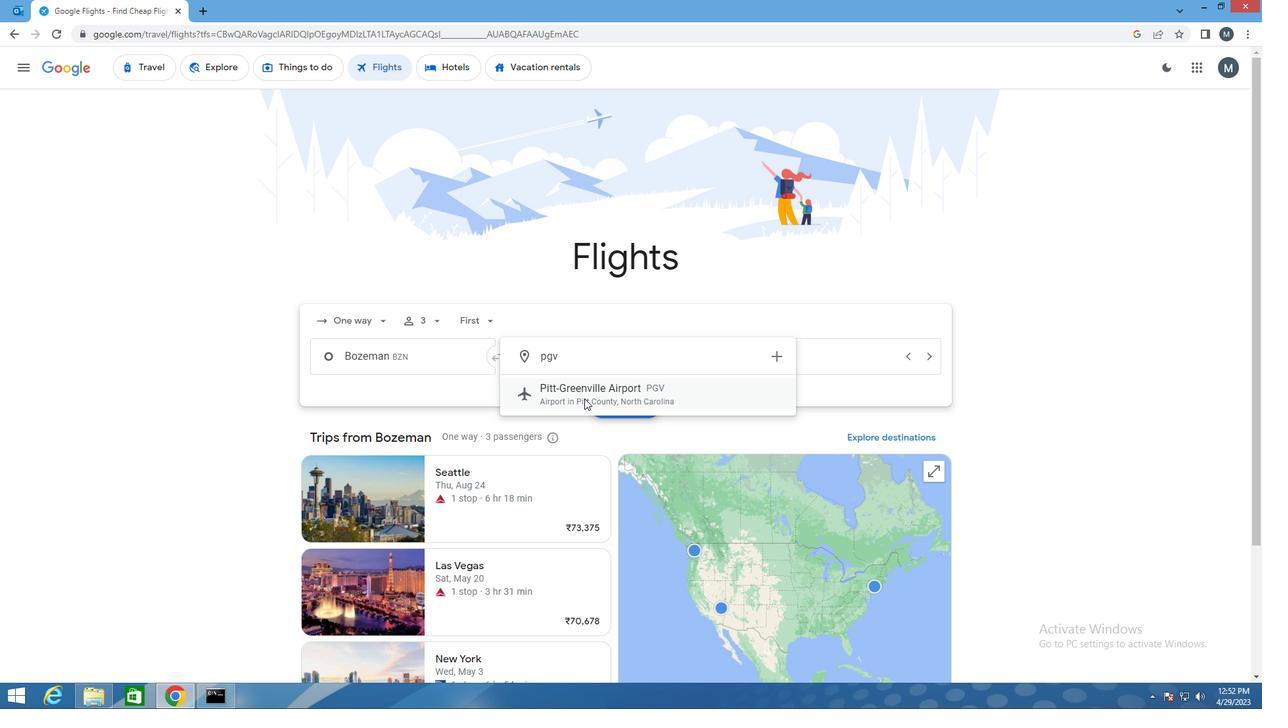 
Action: Mouse moved to (730, 350)
Screenshot: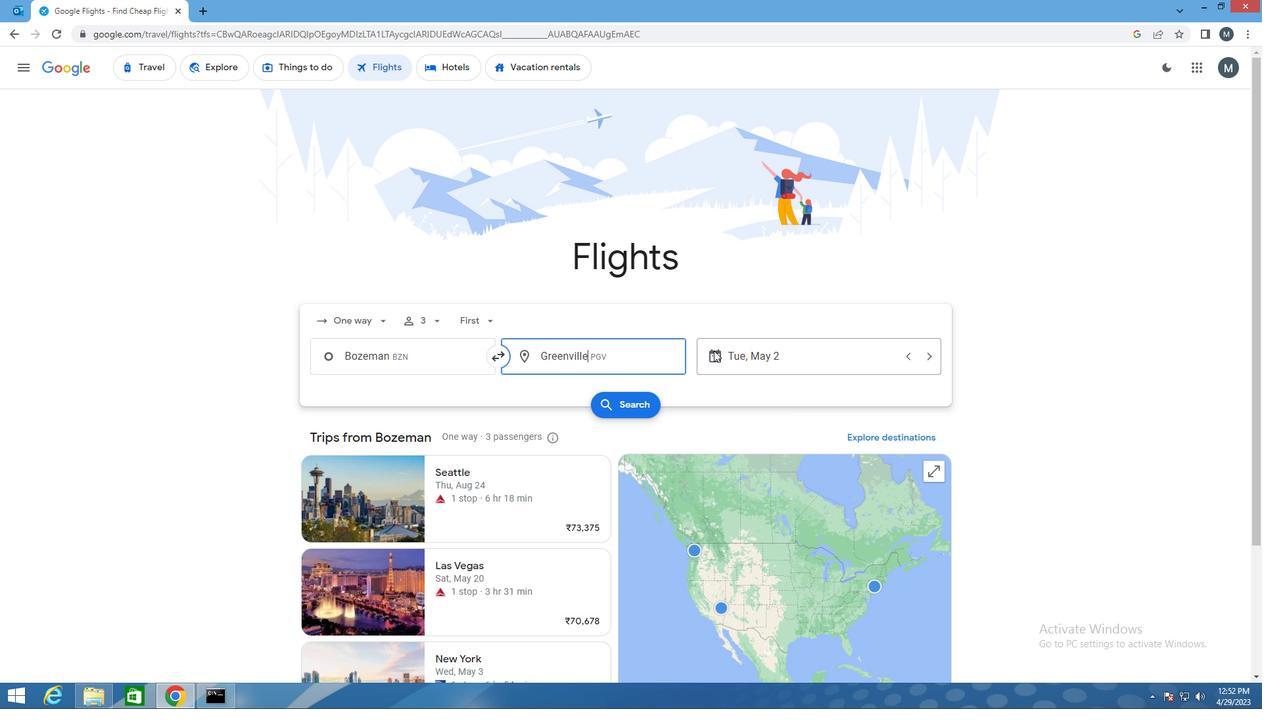 
Action: Mouse pressed left at (730, 350)
Screenshot: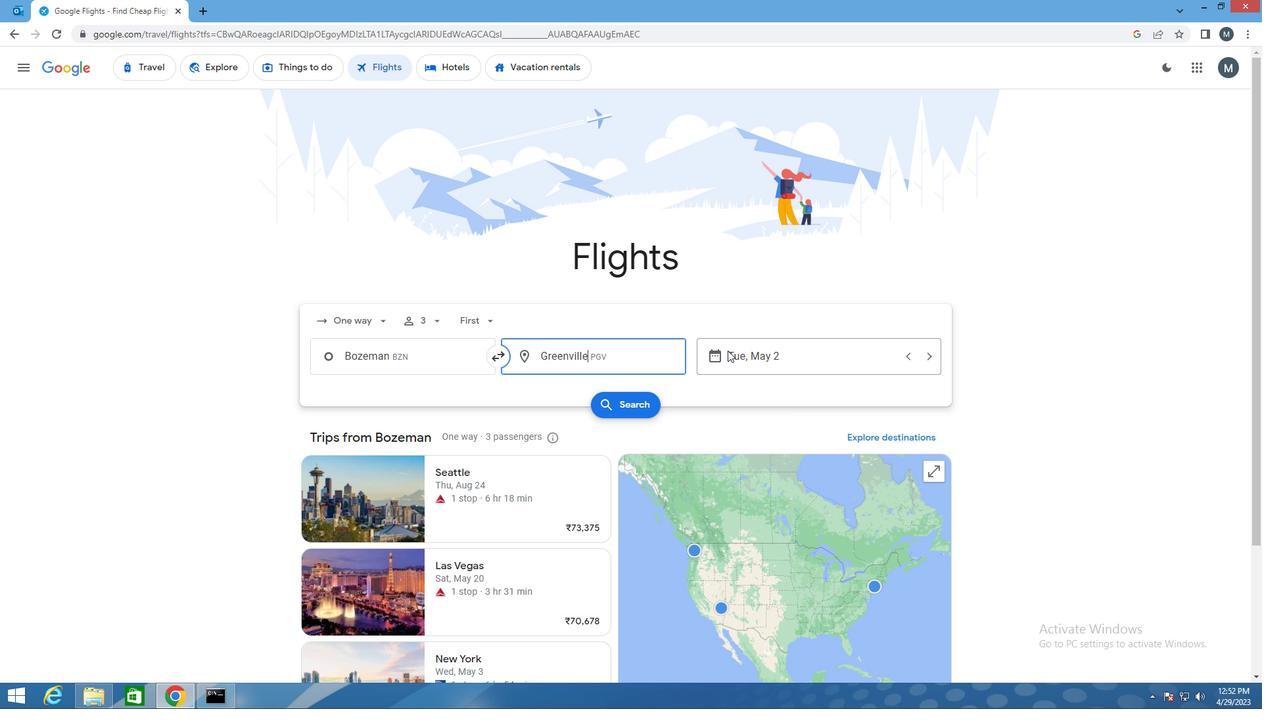 
Action: Mouse moved to (785, 442)
Screenshot: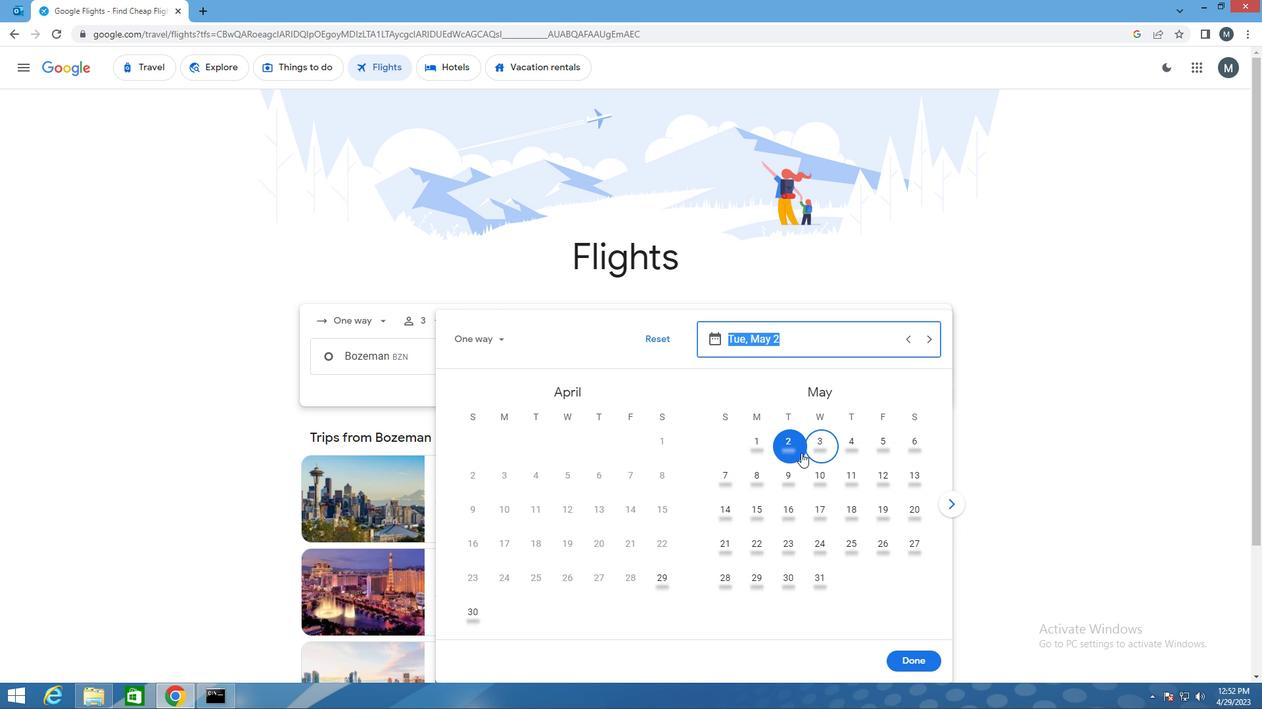 
Action: Mouse pressed left at (785, 442)
Screenshot: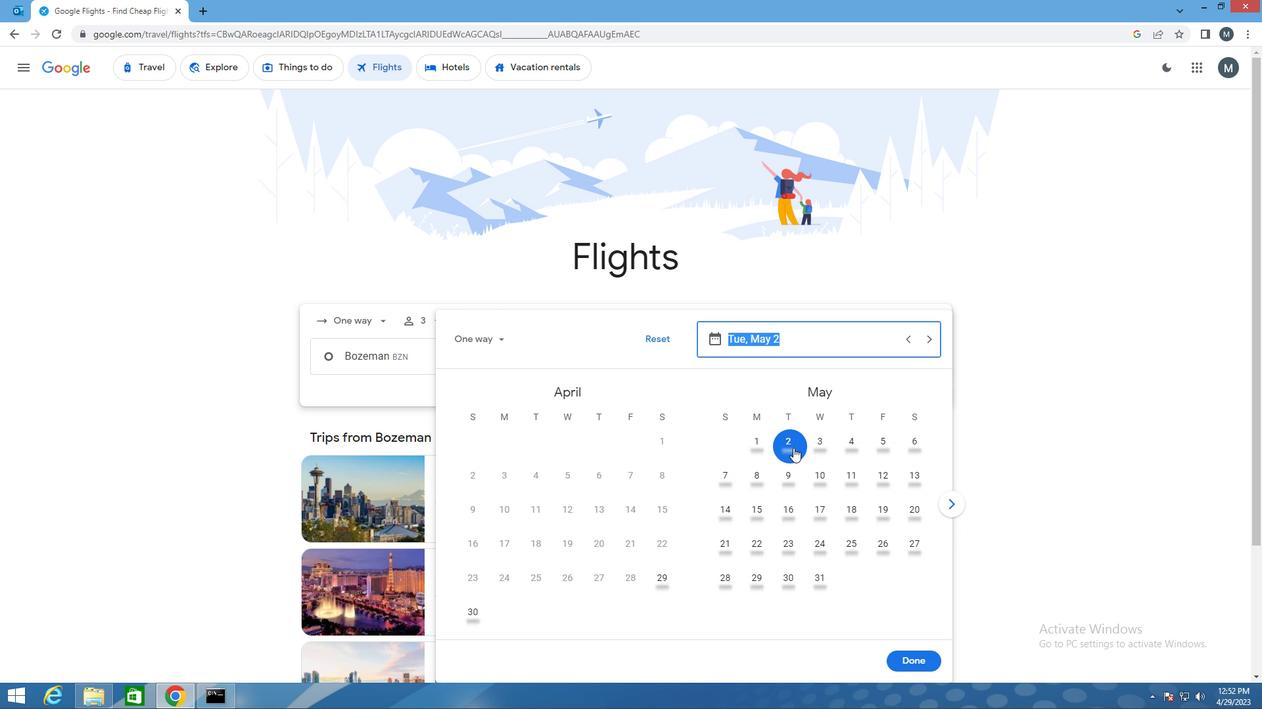 
Action: Mouse moved to (914, 656)
Screenshot: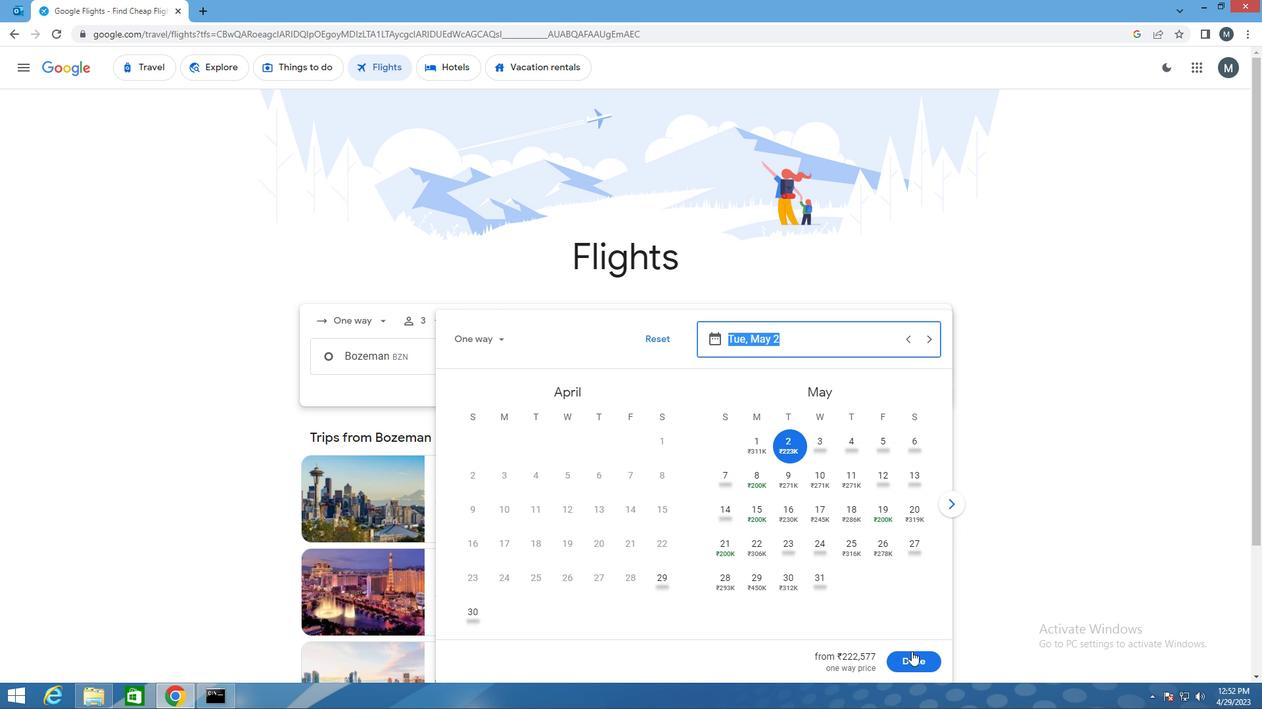 
Action: Mouse pressed left at (914, 656)
Screenshot: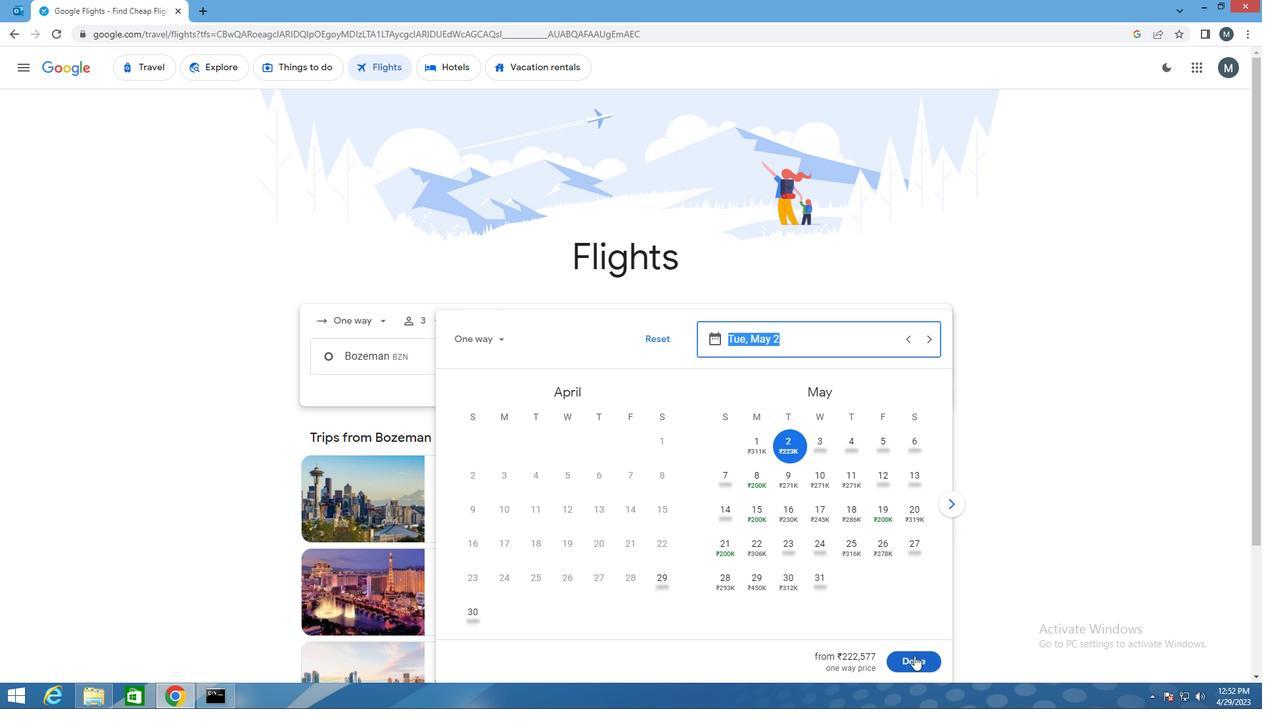 
Action: Mouse moved to (631, 395)
Screenshot: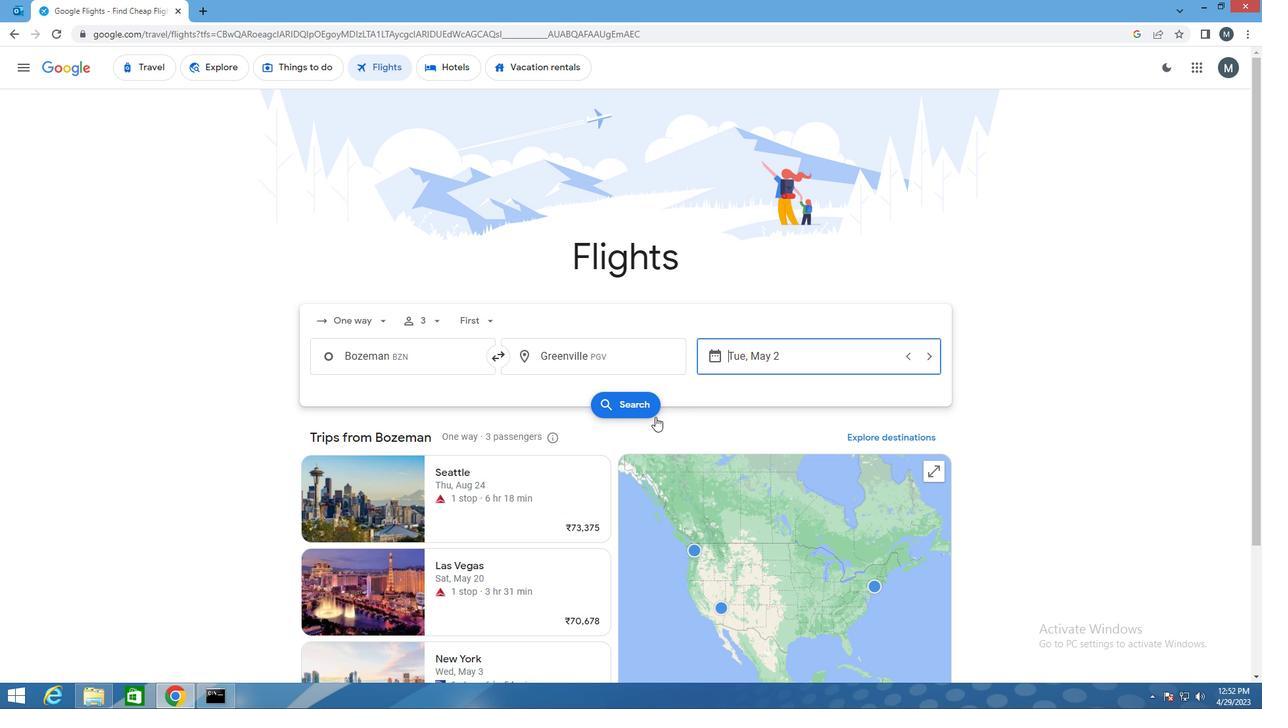 
Action: Mouse pressed left at (631, 395)
Screenshot: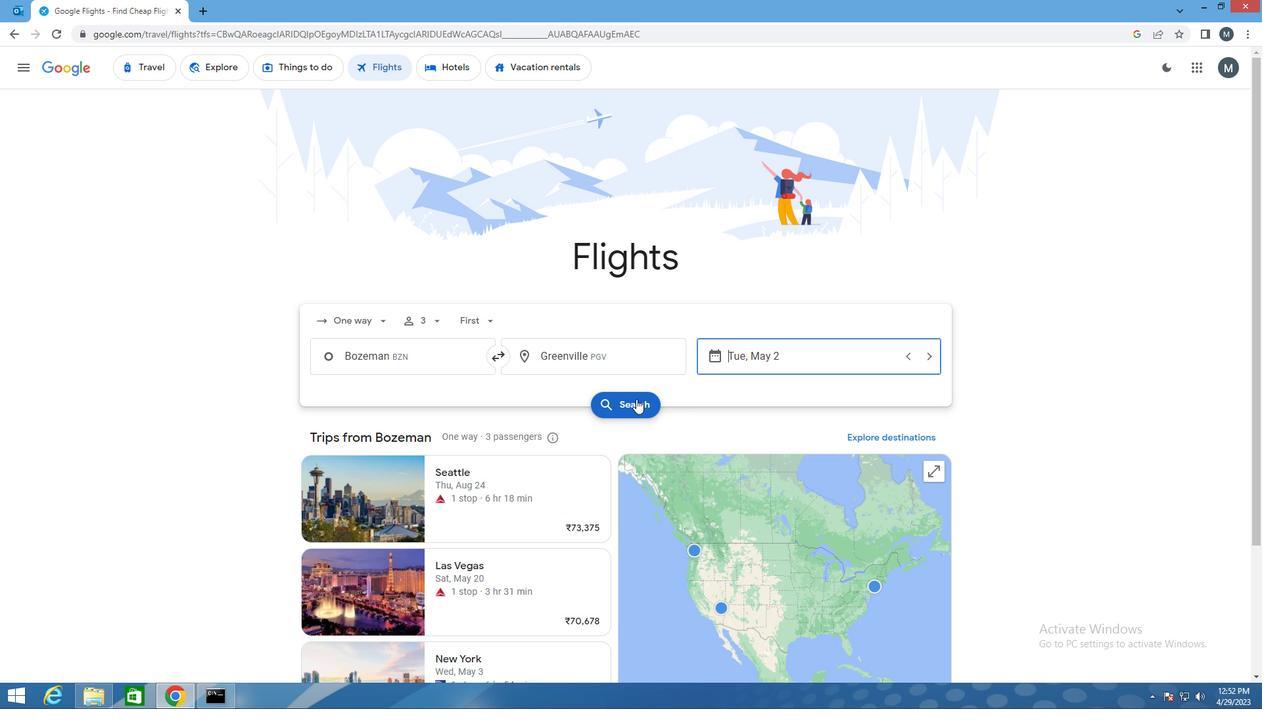 
Action: Mouse moved to (336, 181)
Screenshot: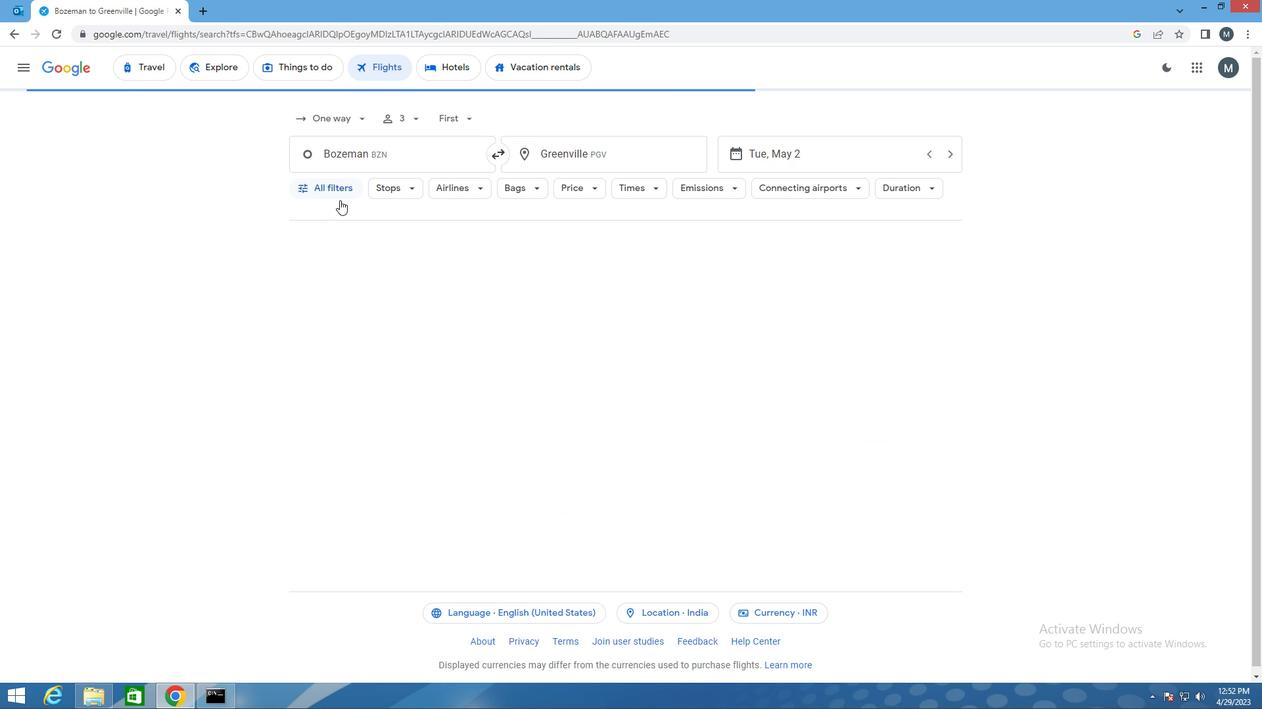 
Action: Mouse pressed left at (336, 181)
Screenshot: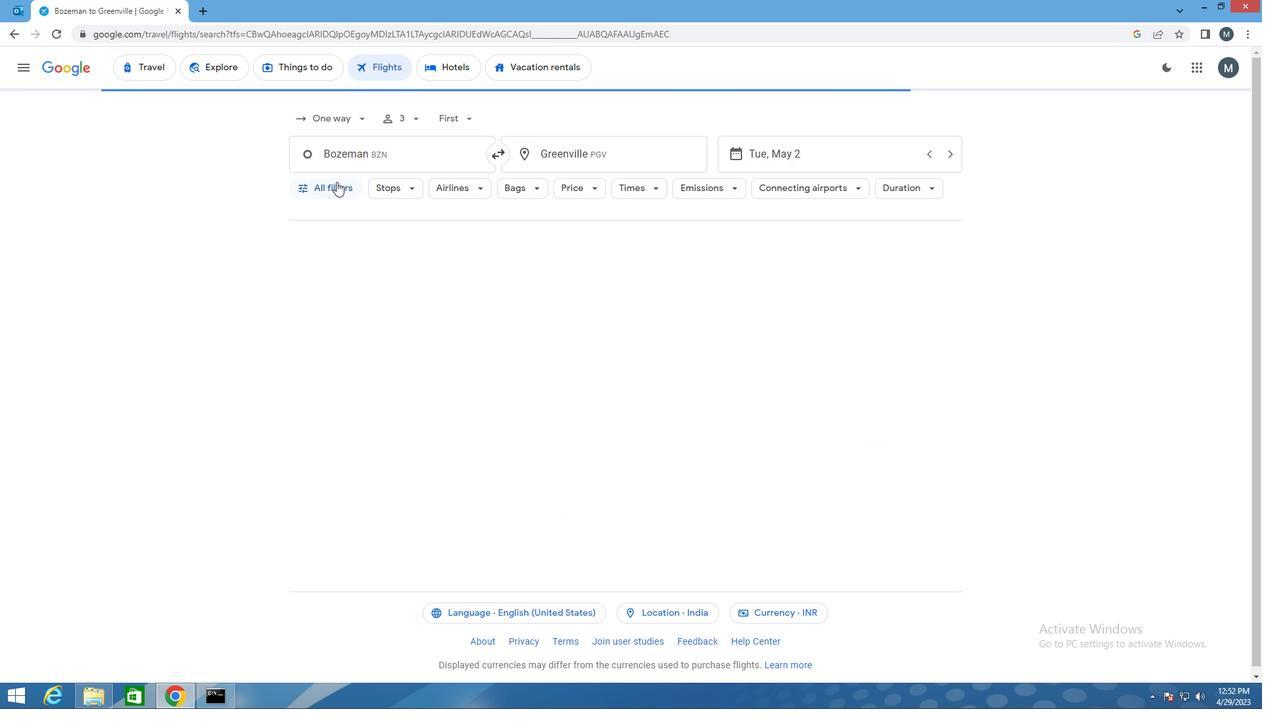 
Action: Mouse moved to (339, 378)
Screenshot: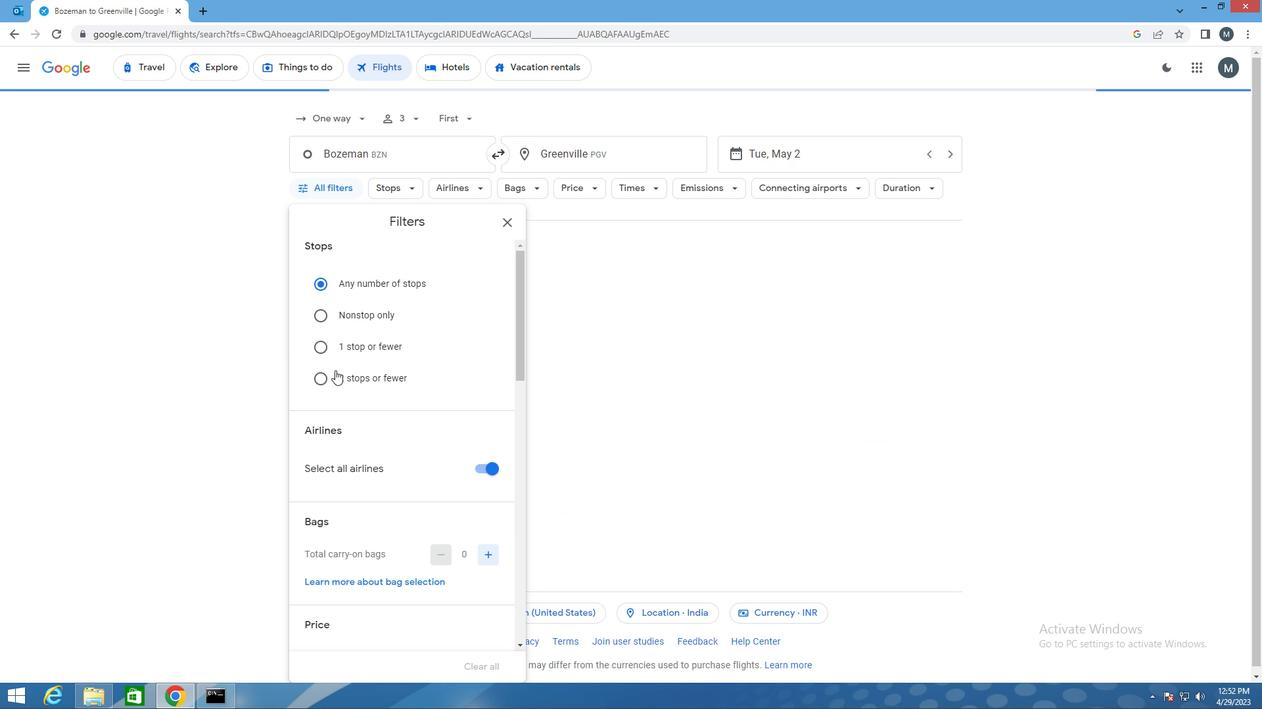 
Action: Mouse scrolled (339, 377) with delta (0, 0)
Screenshot: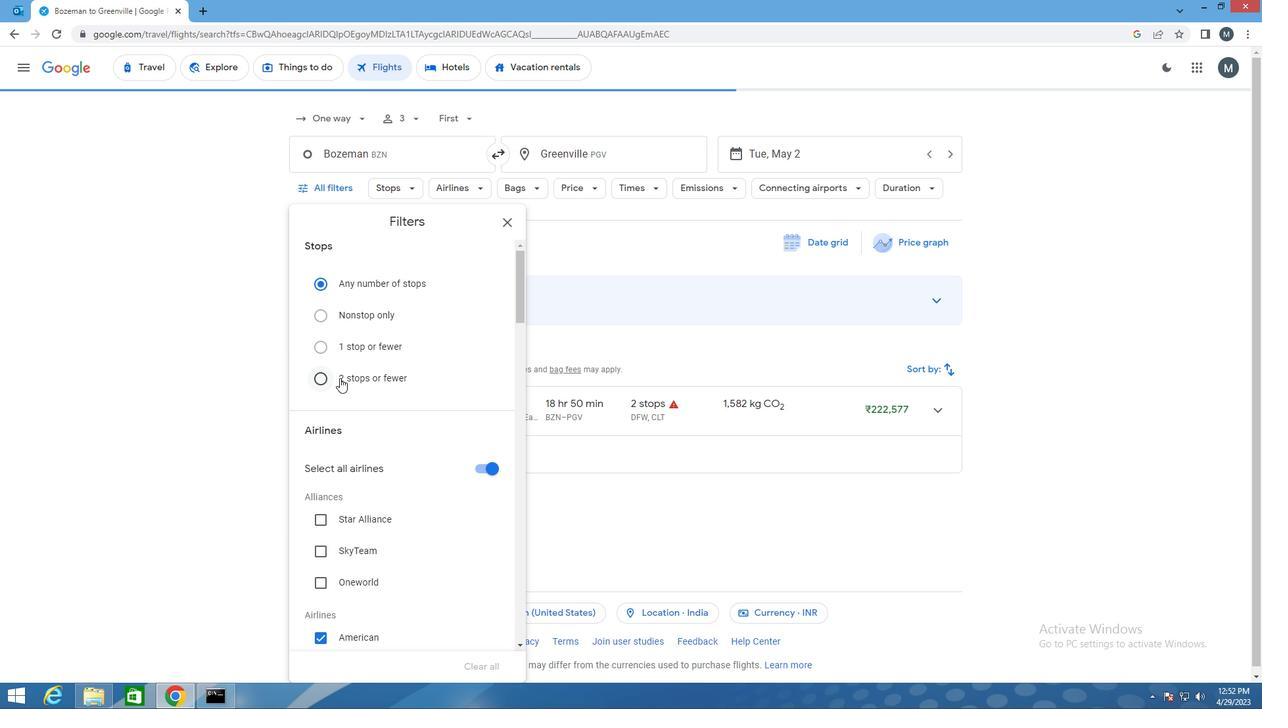 
Action: Mouse moved to (340, 382)
Screenshot: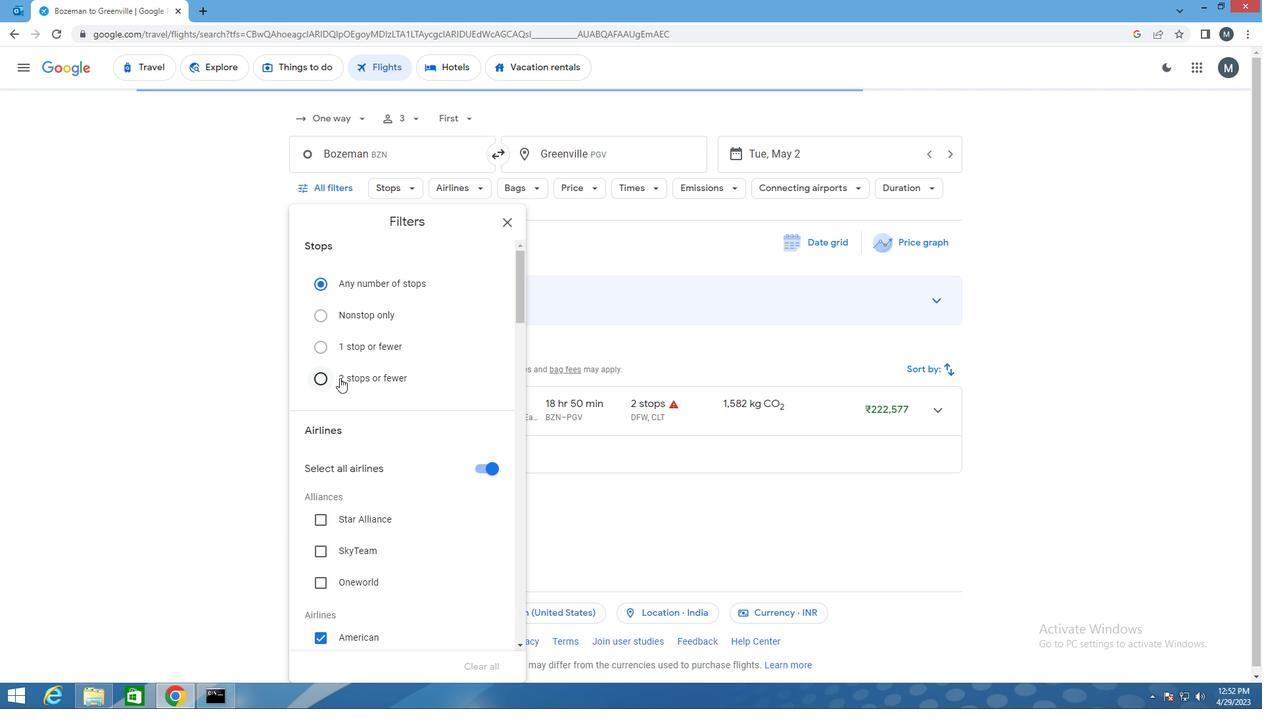 
Action: Mouse scrolled (340, 381) with delta (0, 0)
Screenshot: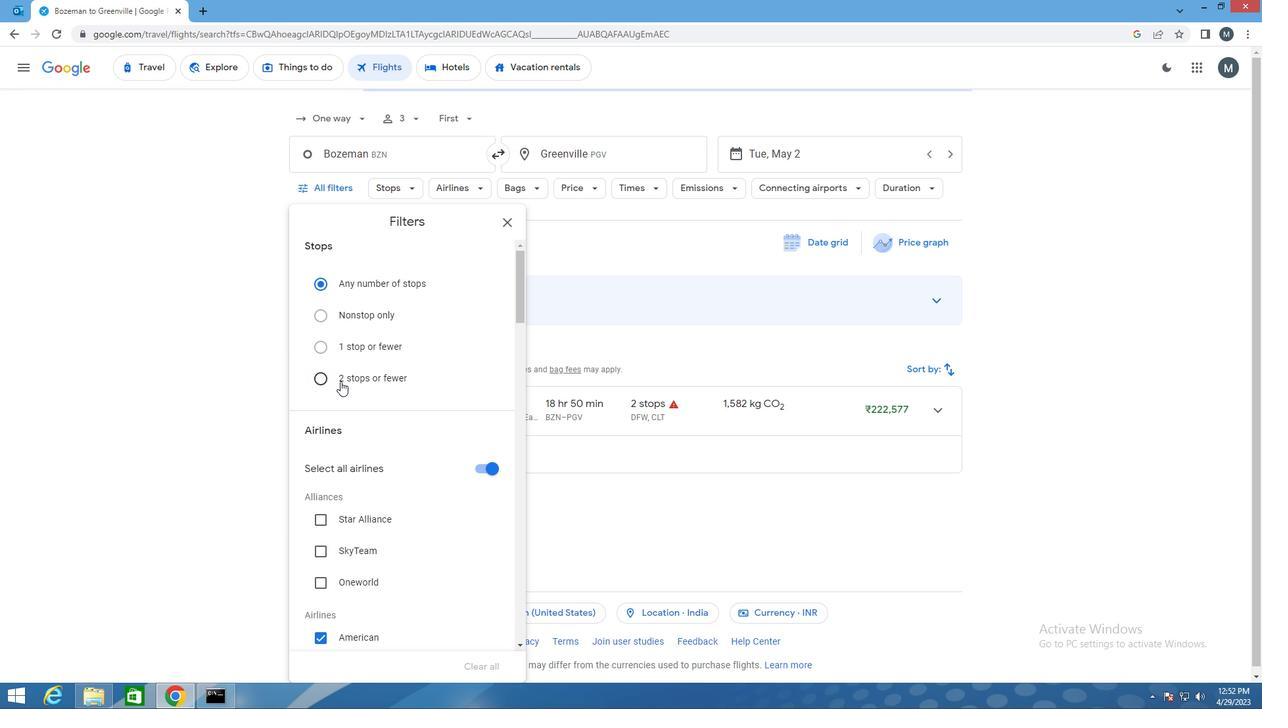 
Action: Mouse moved to (479, 336)
Screenshot: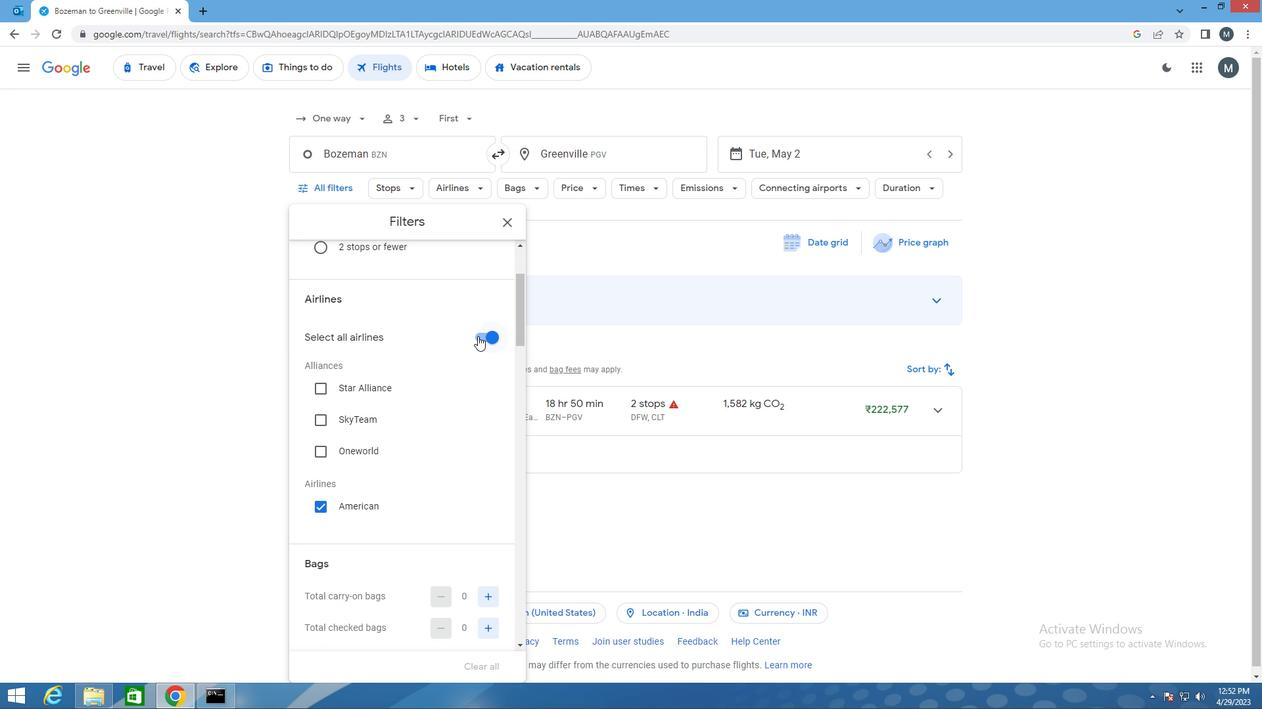 
Action: Mouse pressed left at (479, 336)
Screenshot: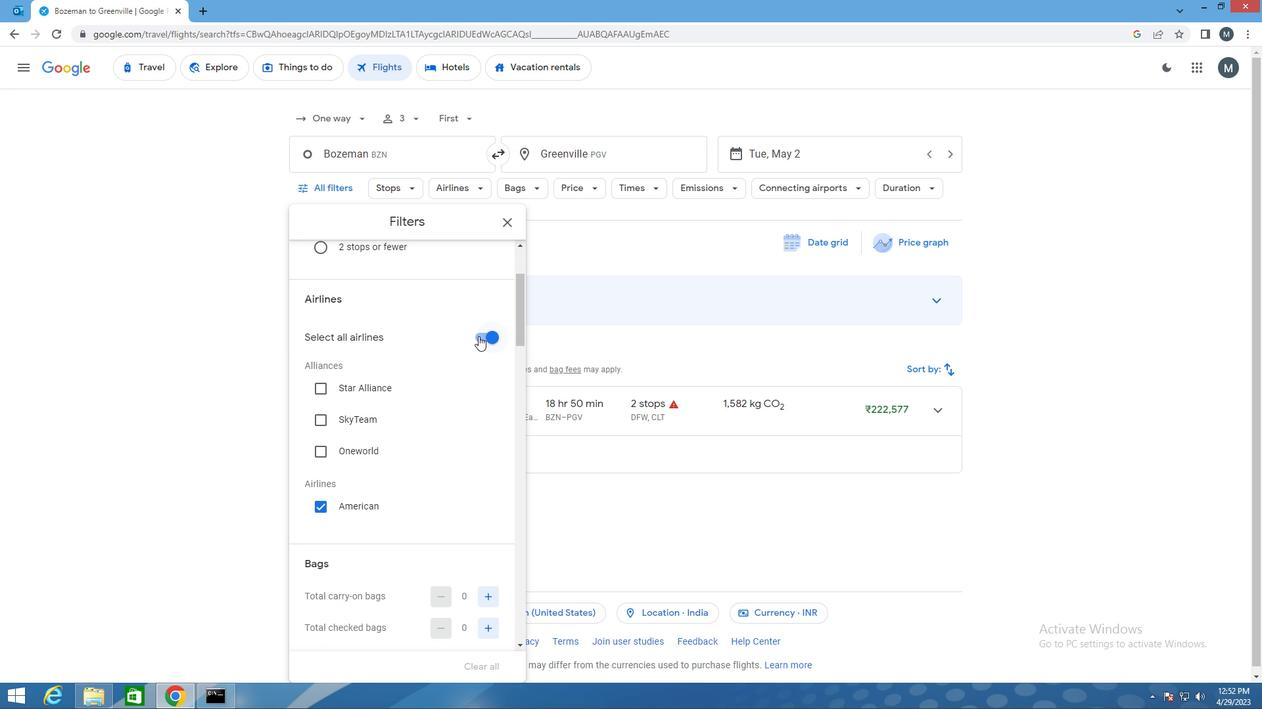 
Action: Mouse moved to (368, 386)
Screenshot: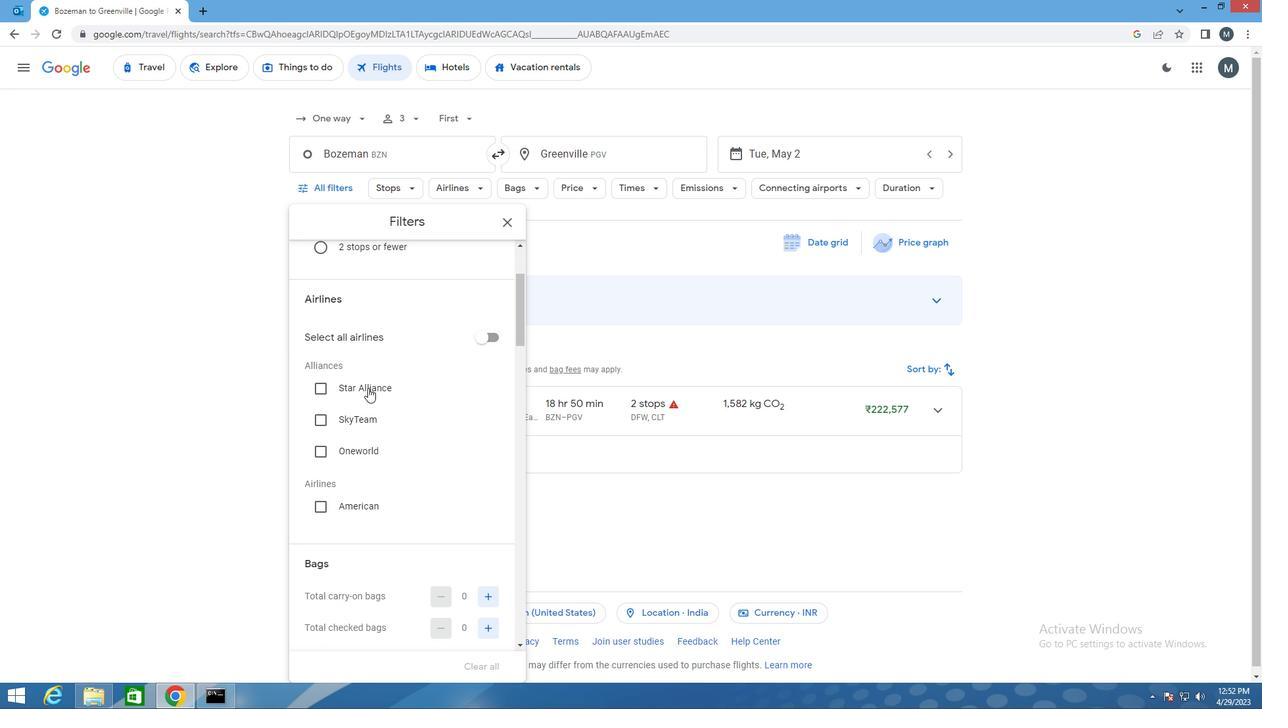 
Action: Mouse scrolled (368, 385) with delta (0, 0)
Screenshot: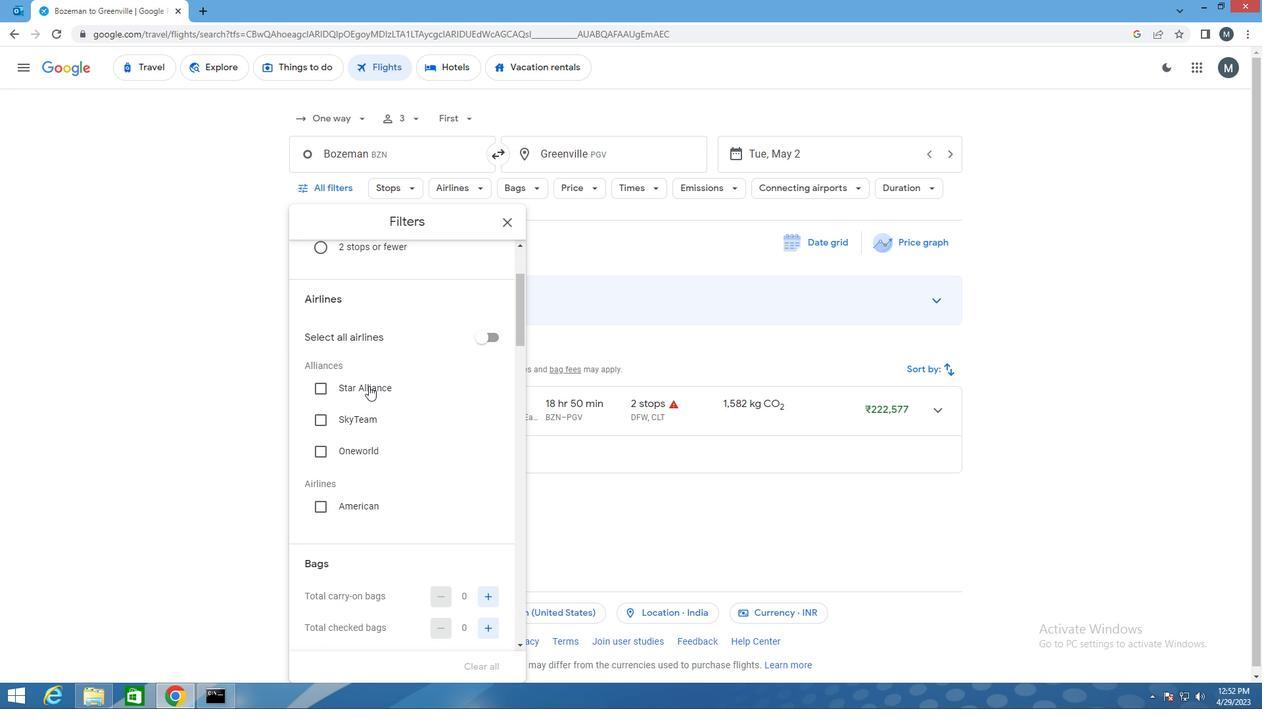 
Action: Mouse moved to (380, 384)
Screenshot: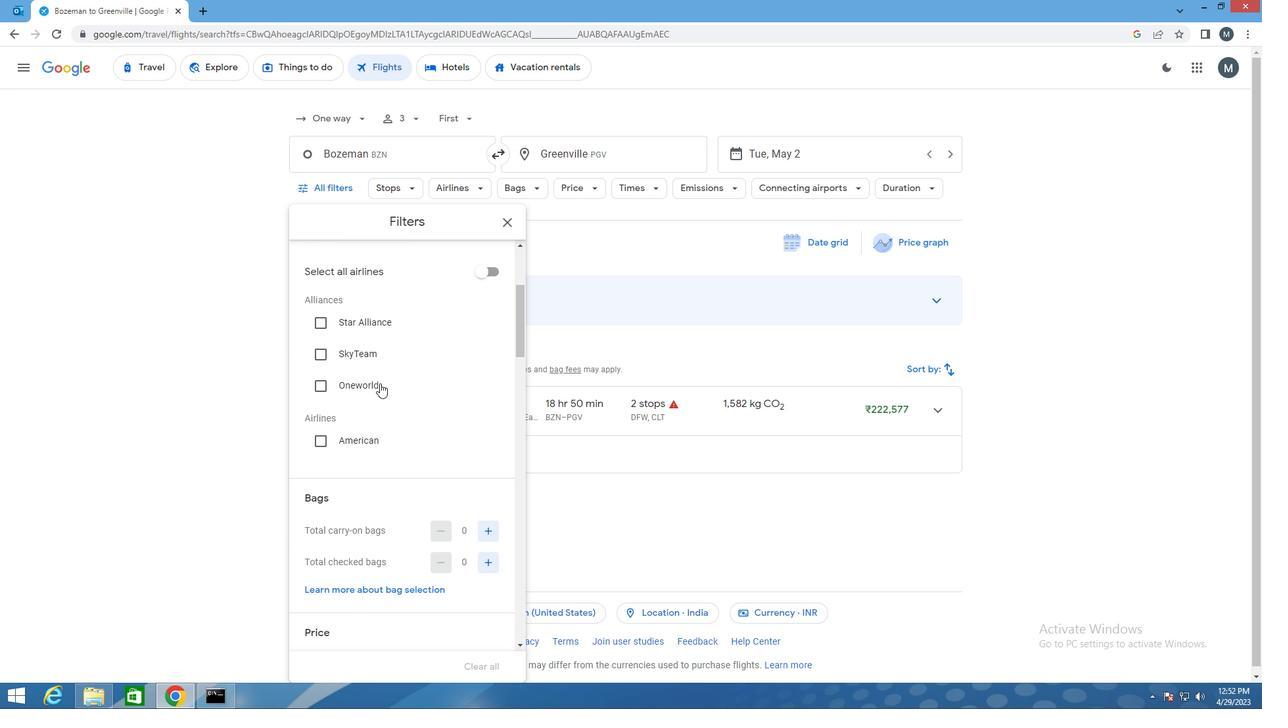 
Action: Mouse scrolled (380, 383) with delta (0, 0)
Screenshot: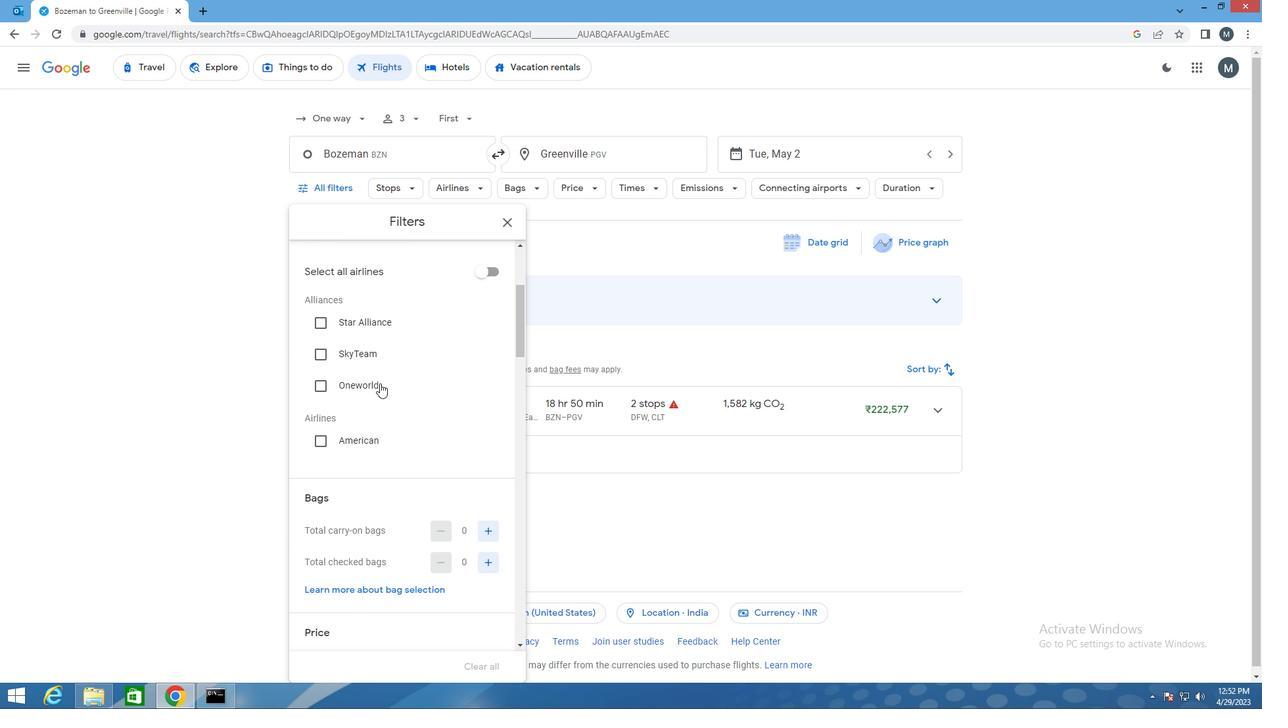 
Action: Mouse scrolled (380, 383) with delta (0, 0)
Screenshot: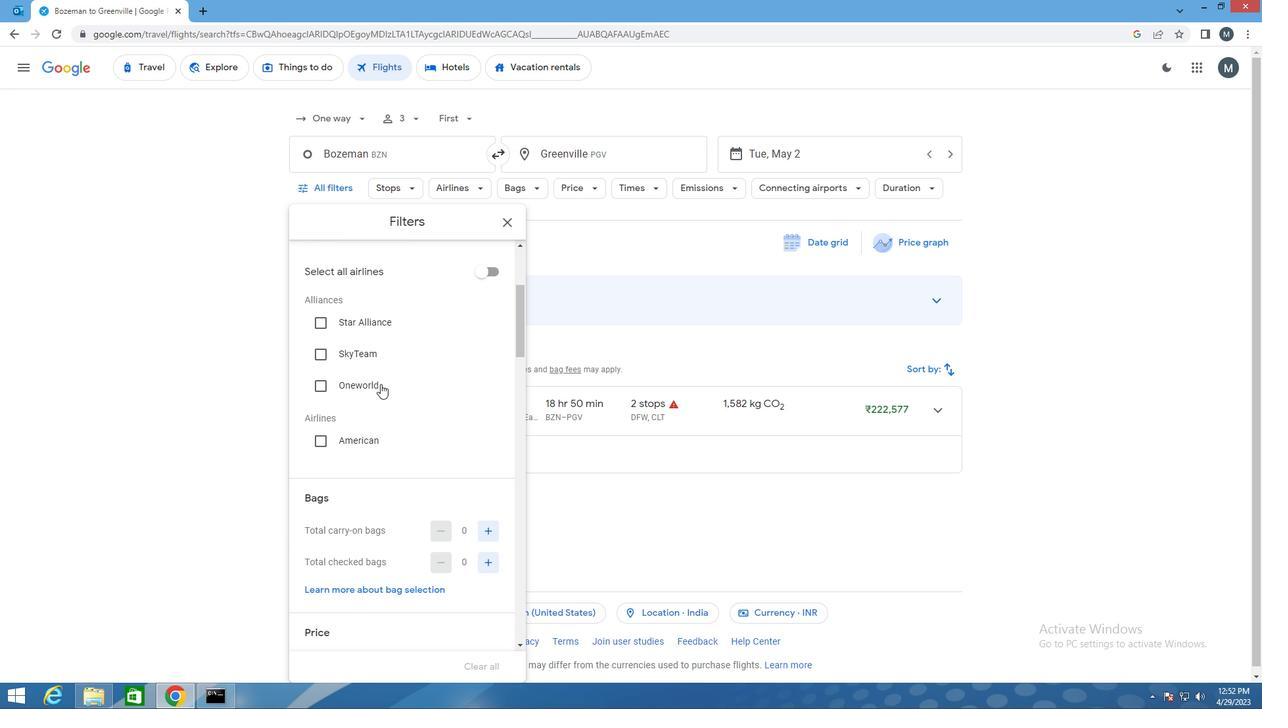
Action: Mouse moved to (399, 392)
Screenshot: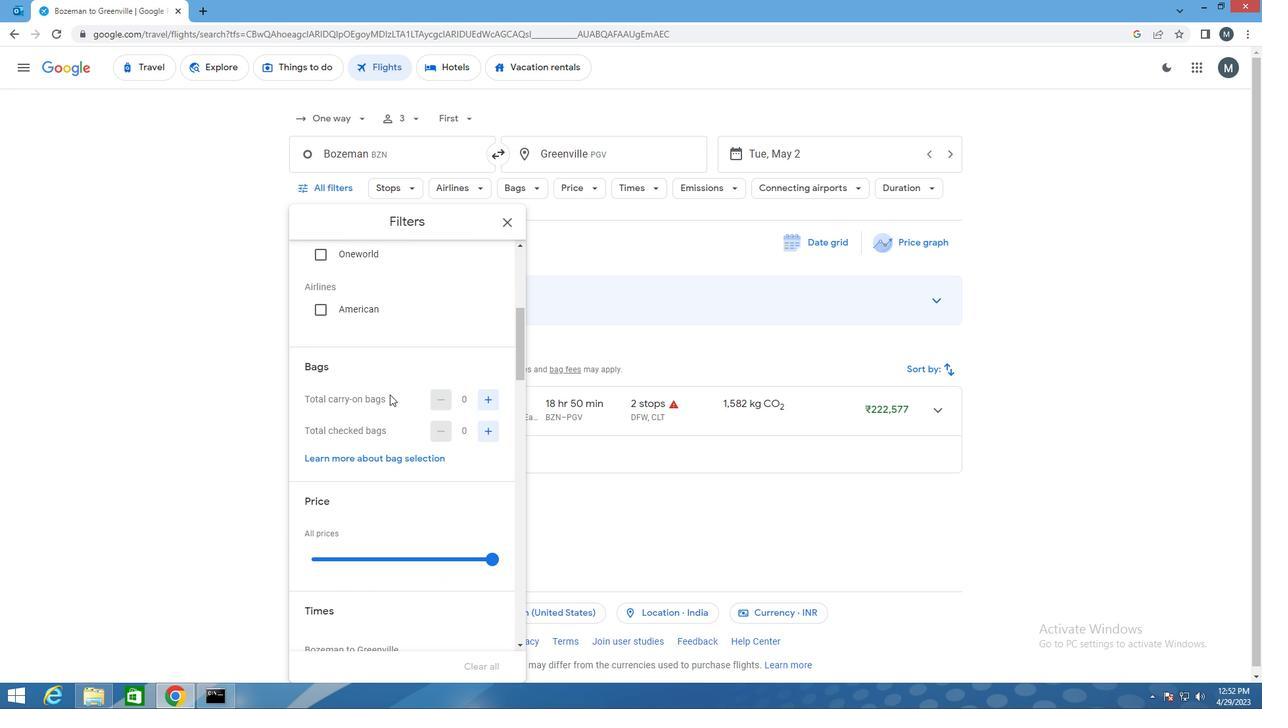 
Action: Mouse scrolled (399, 391) with delta (0, 0)
Screenshot: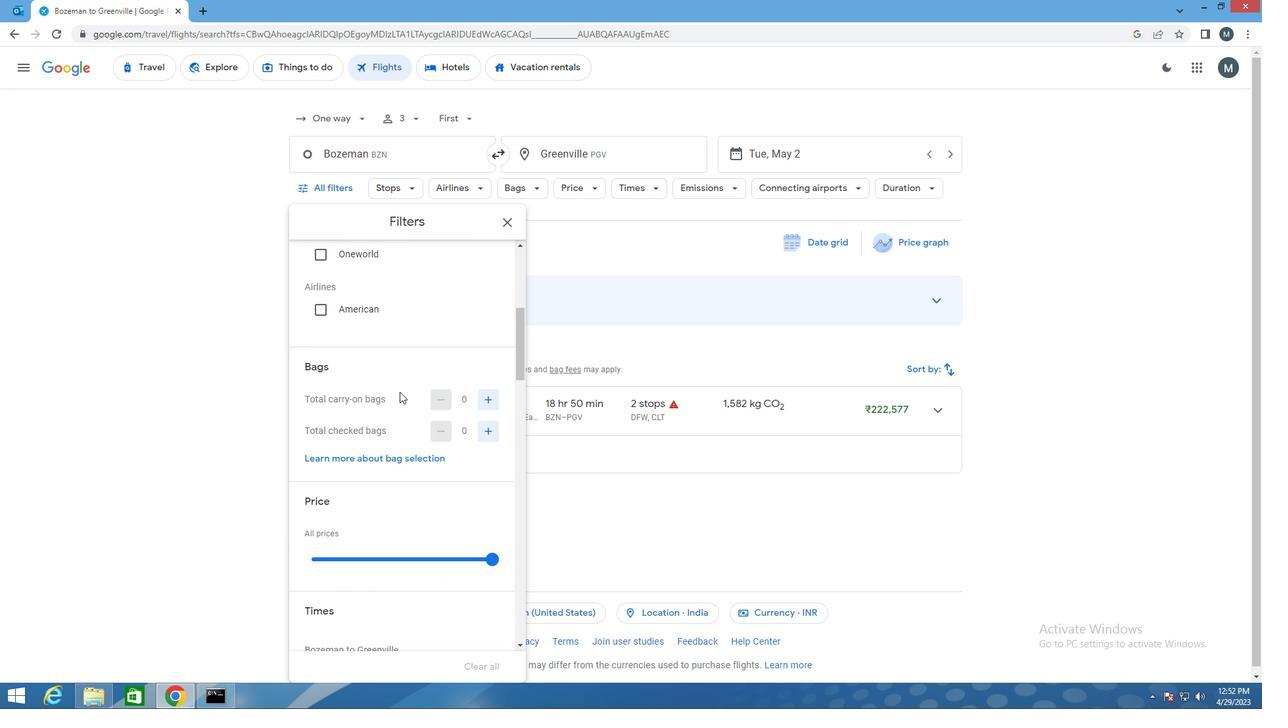 
Action: Mouse moved to (487, 366)
Screenshot: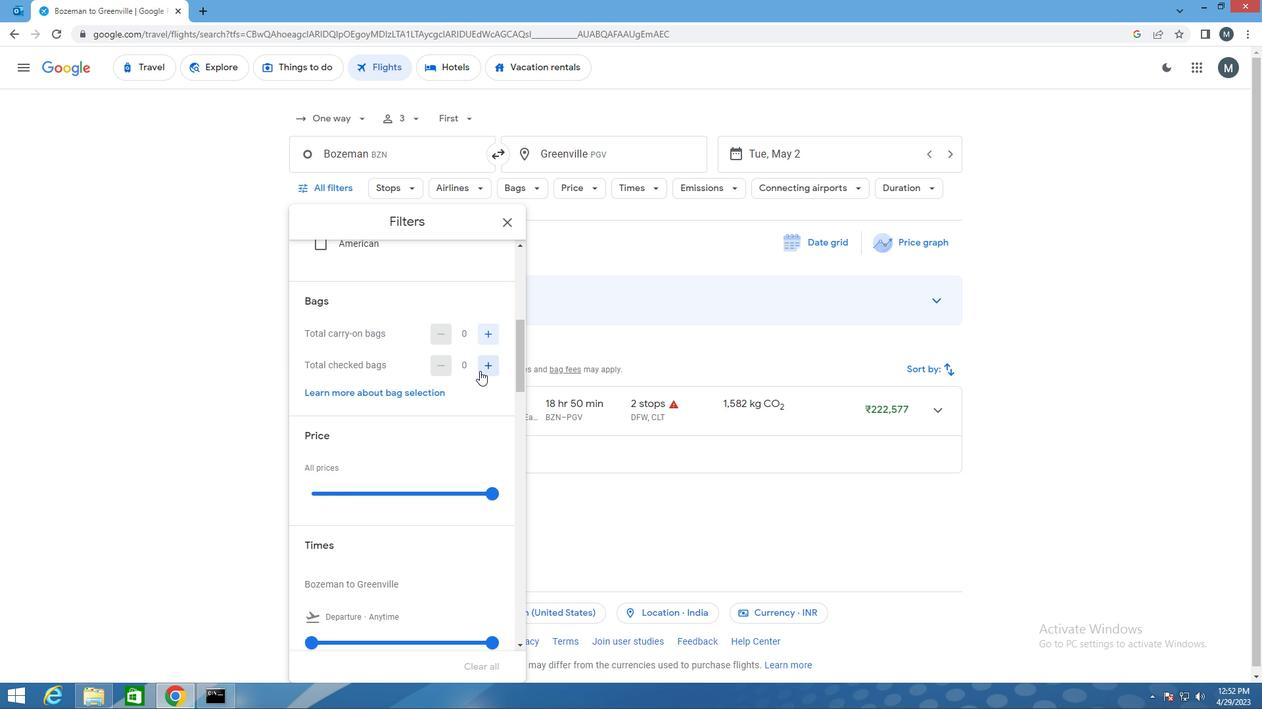 
Action: Mouse pressed left at (487, 366)
Screenshot: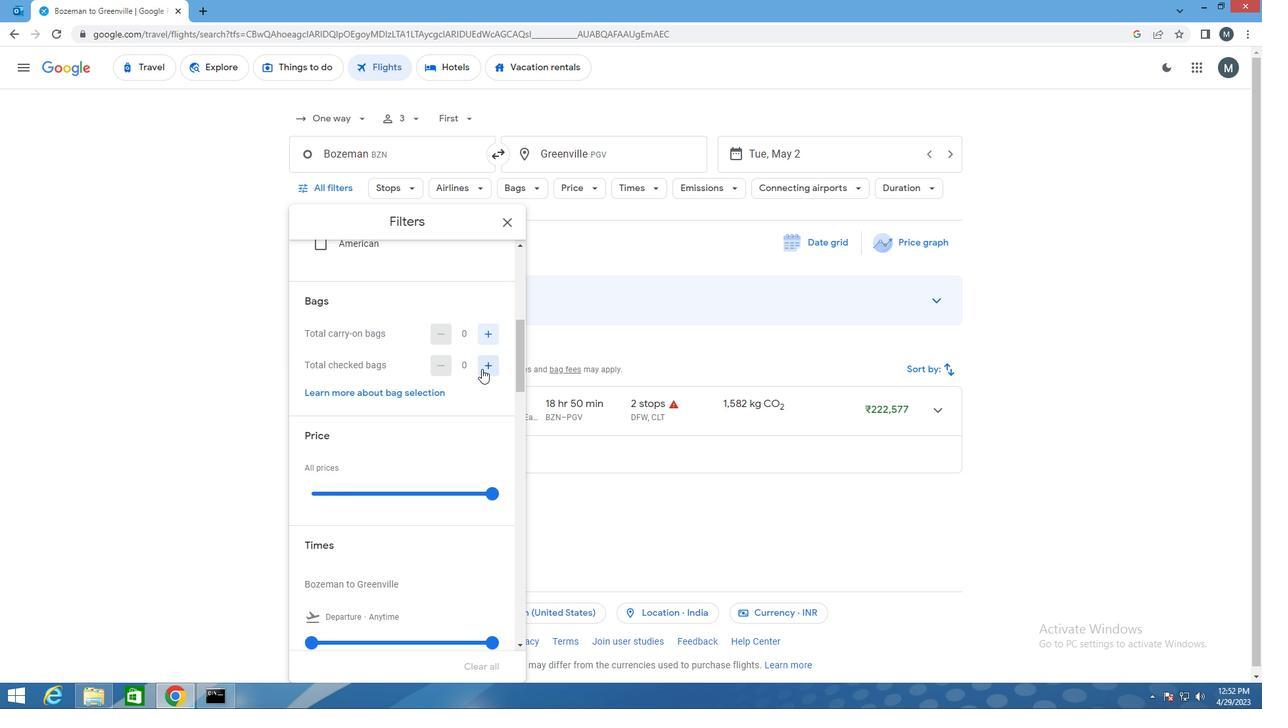 
Action: Mouse pressed left at (487, 366)
Screenshot: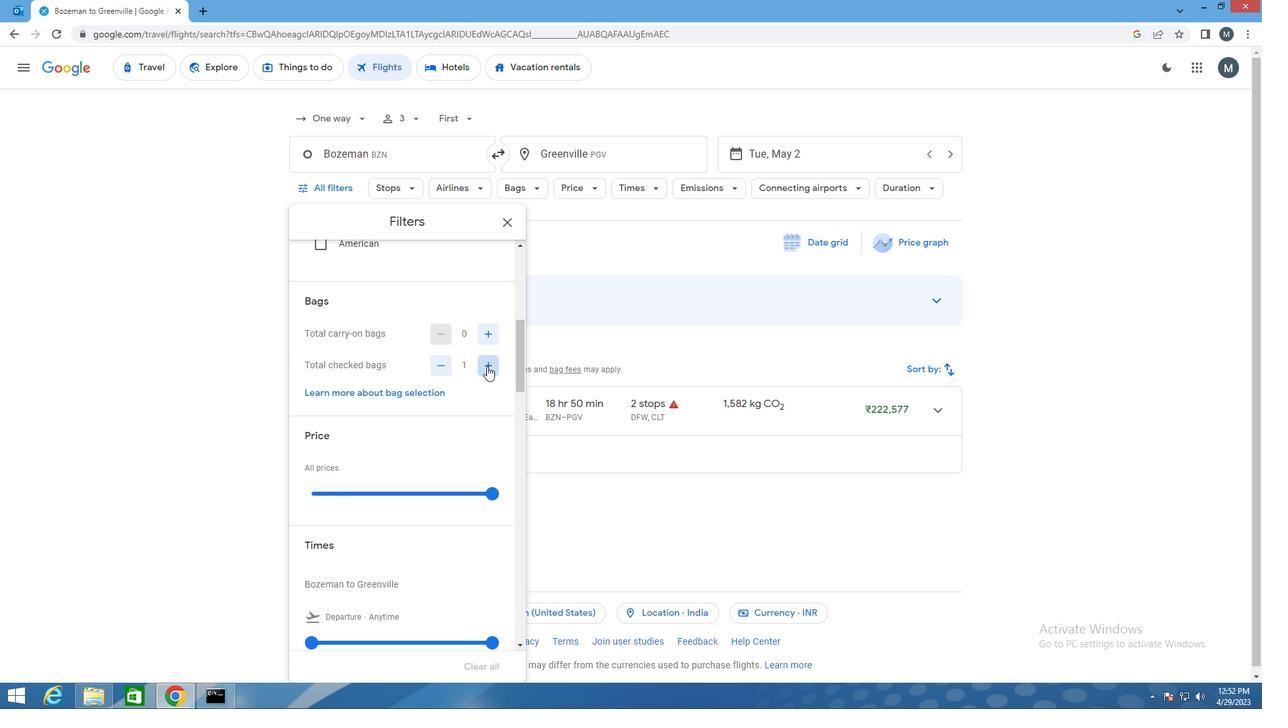 
Action: Mouse moved to (393, 398)
Screenshot: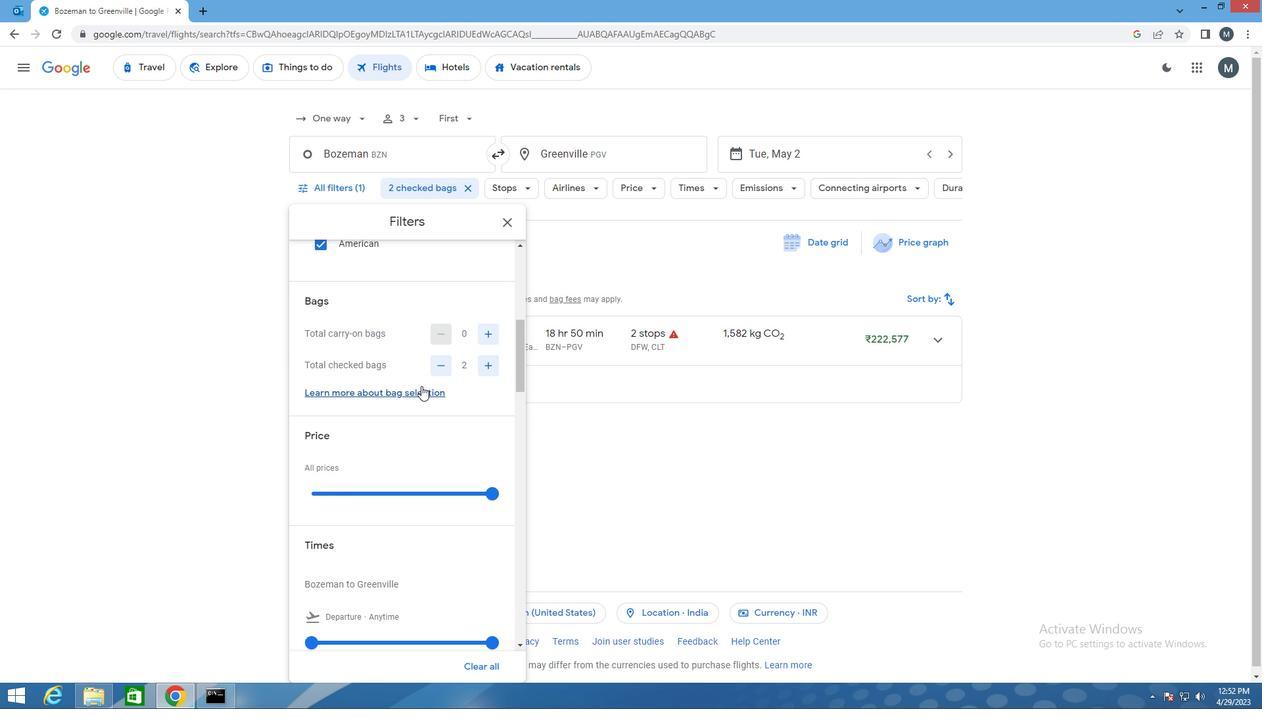 
Action: Mouse scrolled (393, 398) with delta (0, 0)
Screenshot: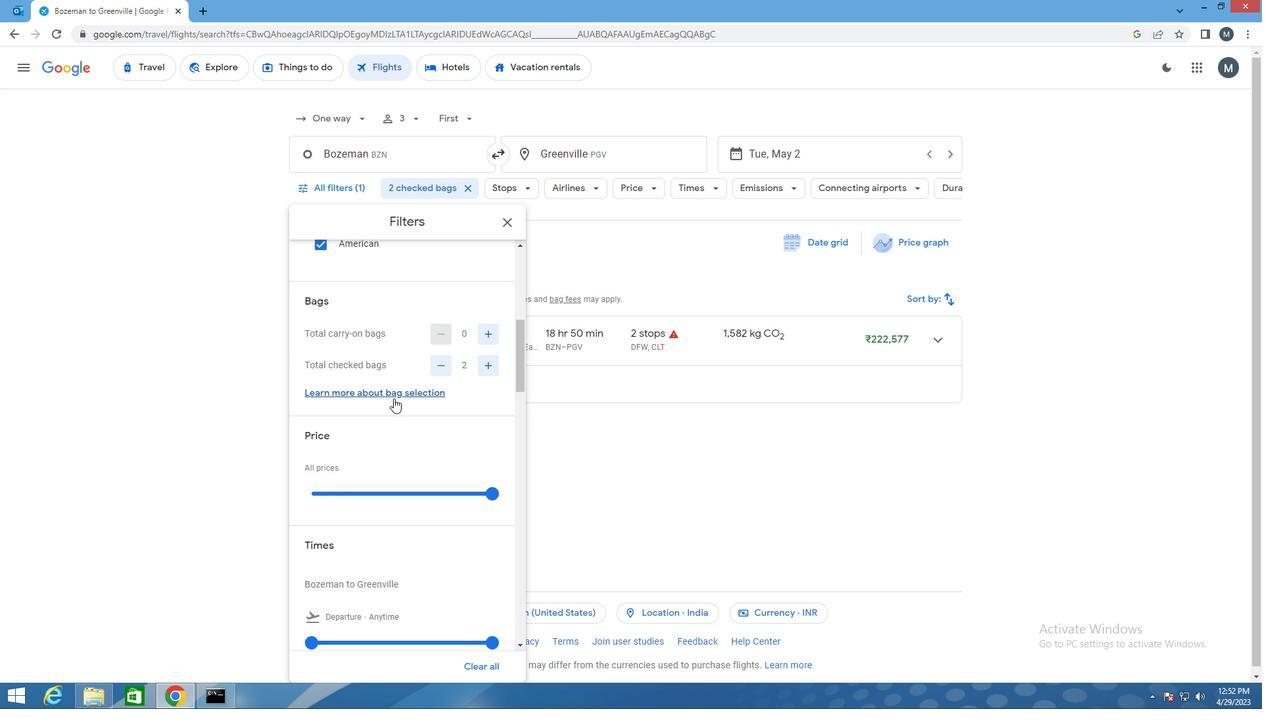 
Action: Mouse moved to (382, 426)
Screenshot: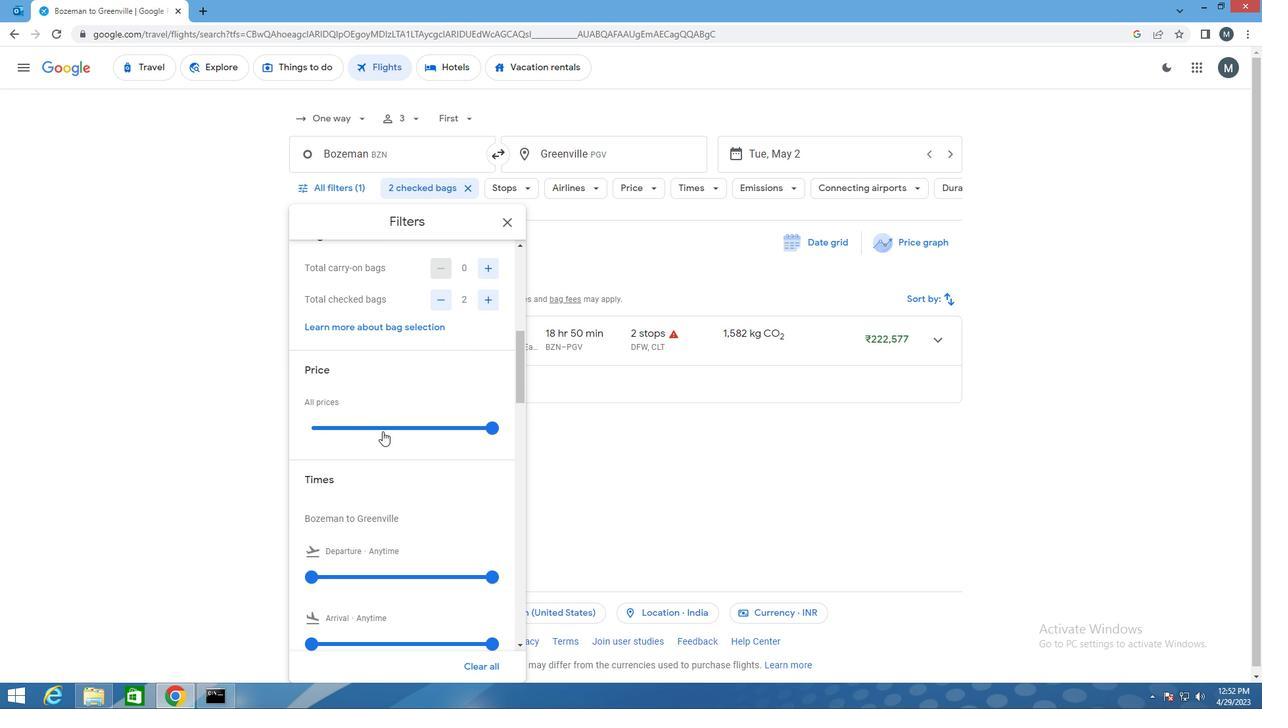 
Action: Mouse pressed left at (382, 426)
Screenshot: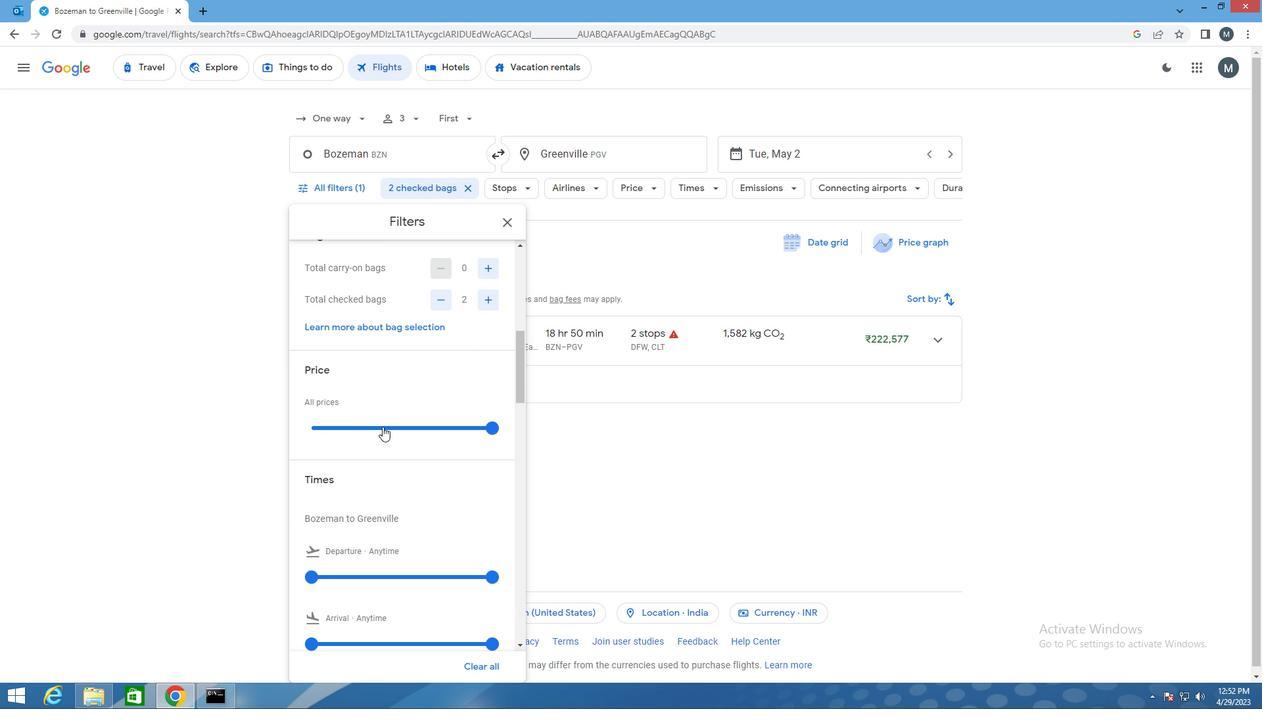 
Action: Mouse pressed left at (382, 426)
Screenshot: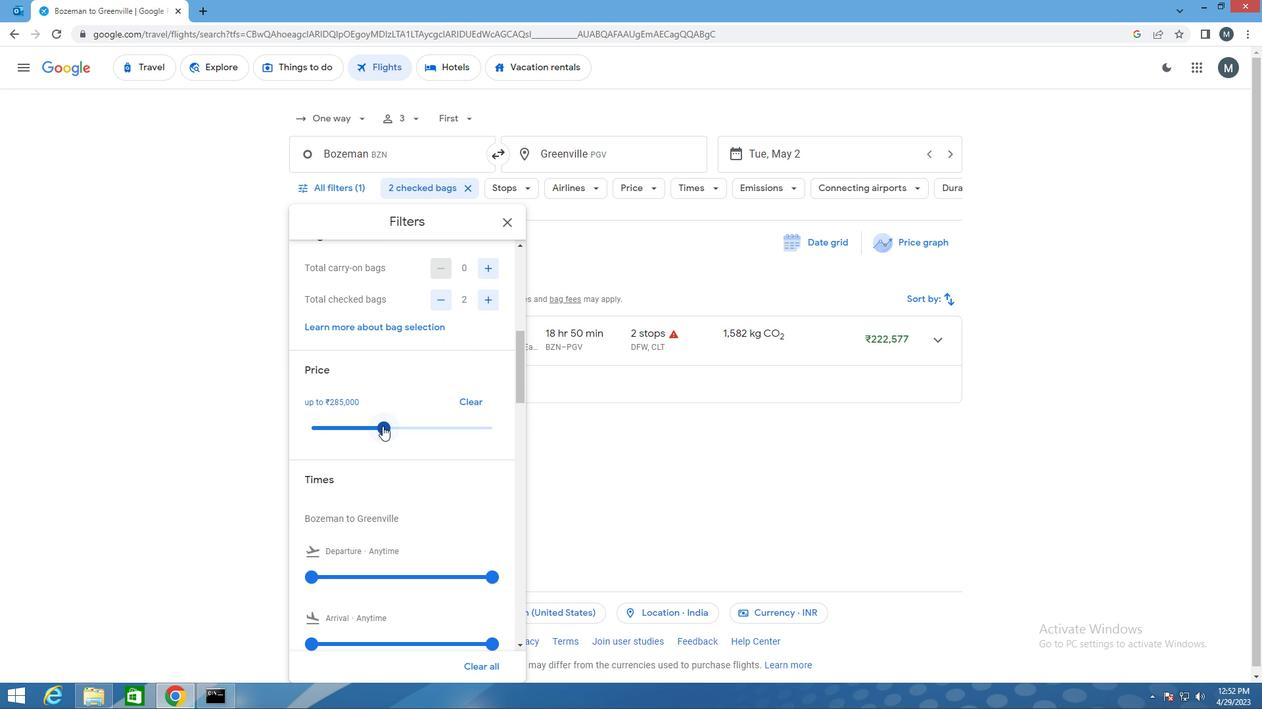 
Action: Mouse moved to (370, 425)
Screenshot: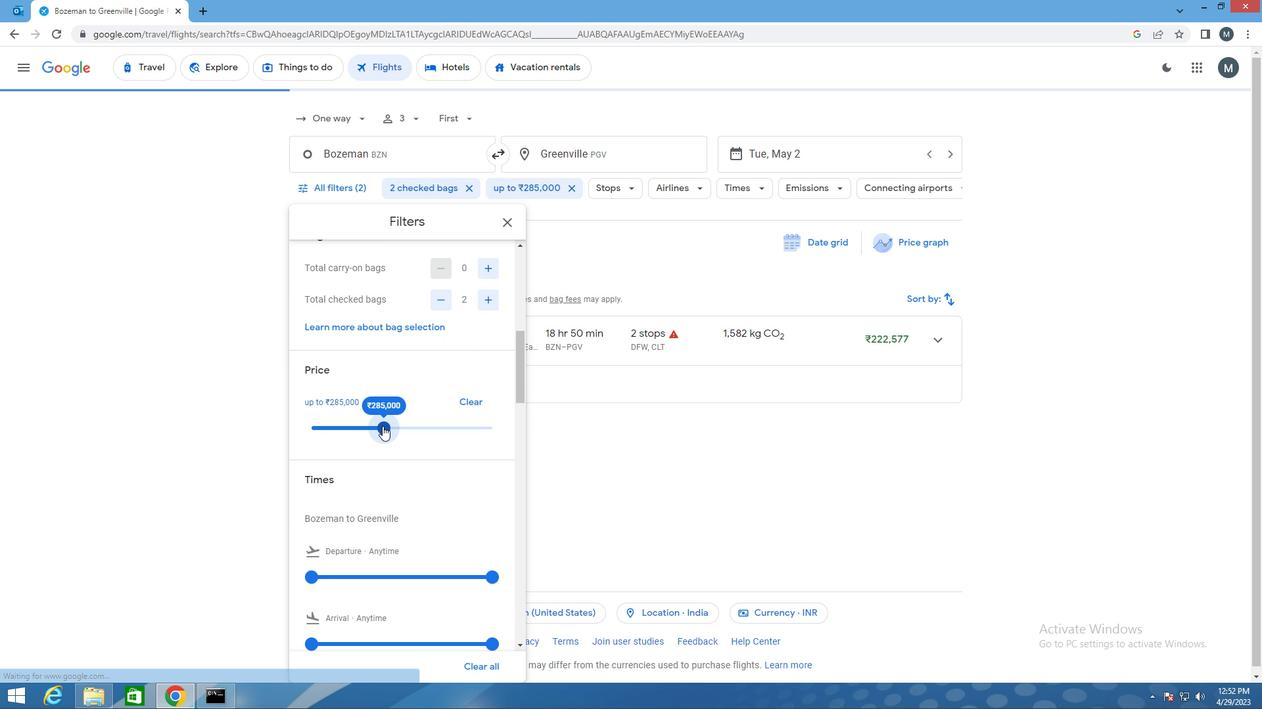 
Action: Mouse pressed left at (370, 425)
Screenshot: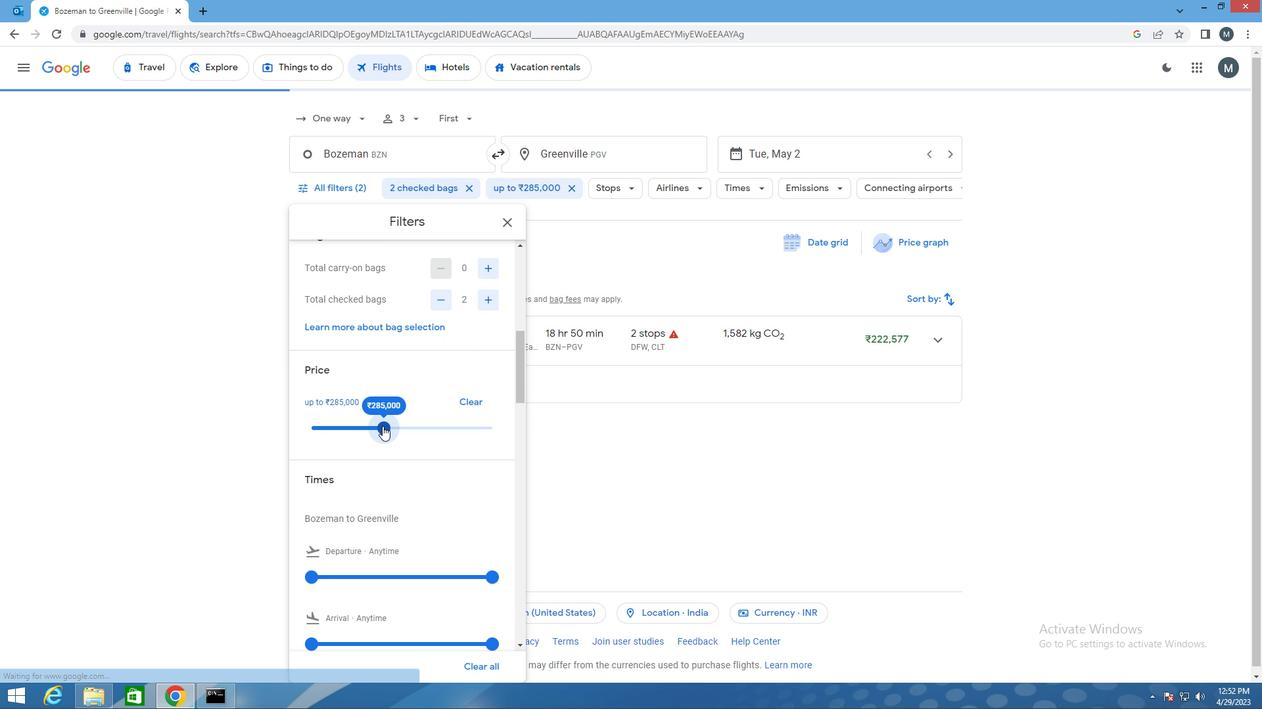 
Action: Mouse moved to (362, 430)
Screenshot: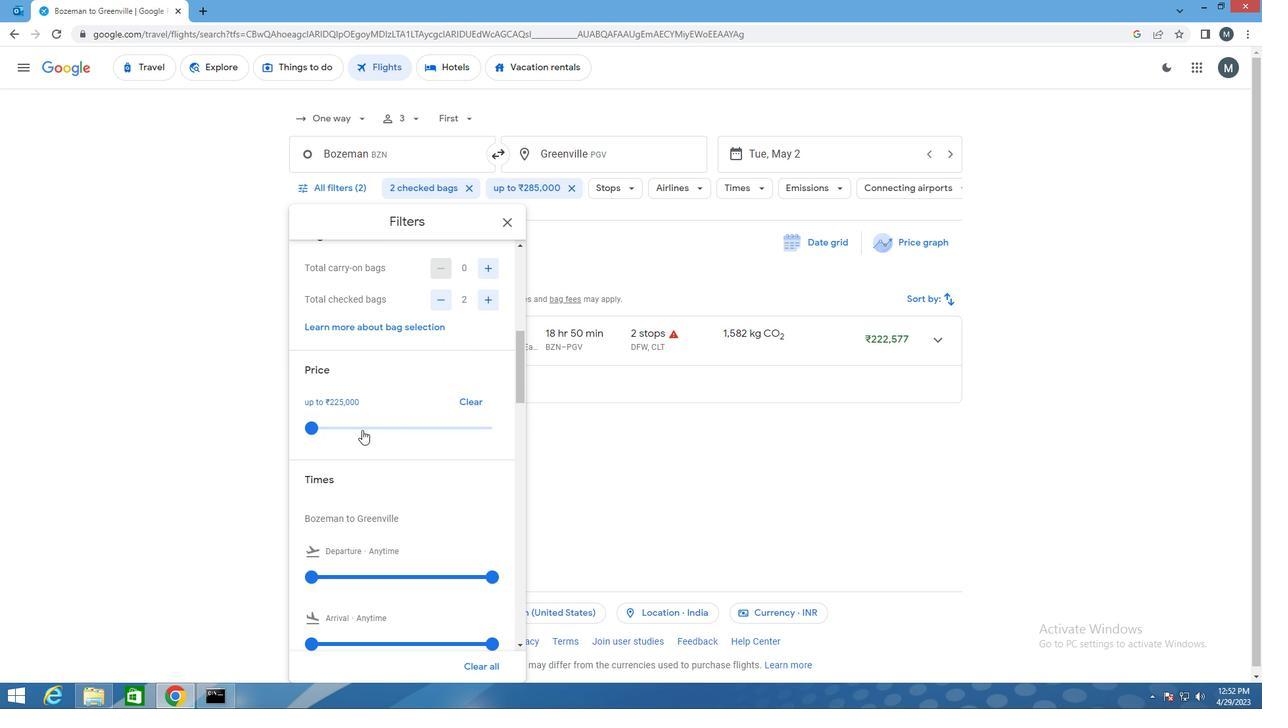 
Action: Mouse scrolled (362, 429) with delta (0, 0)
Screenshot: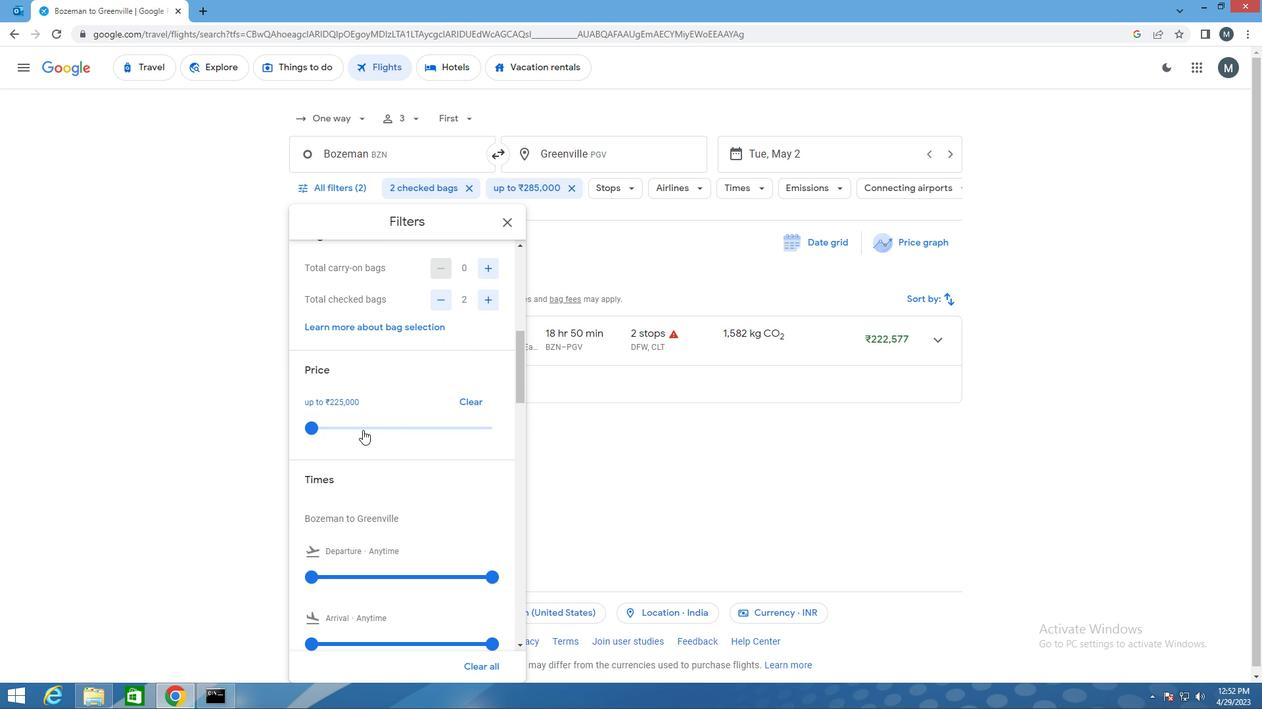 
Action: Mouse moved to (362, 430)
Screenshot: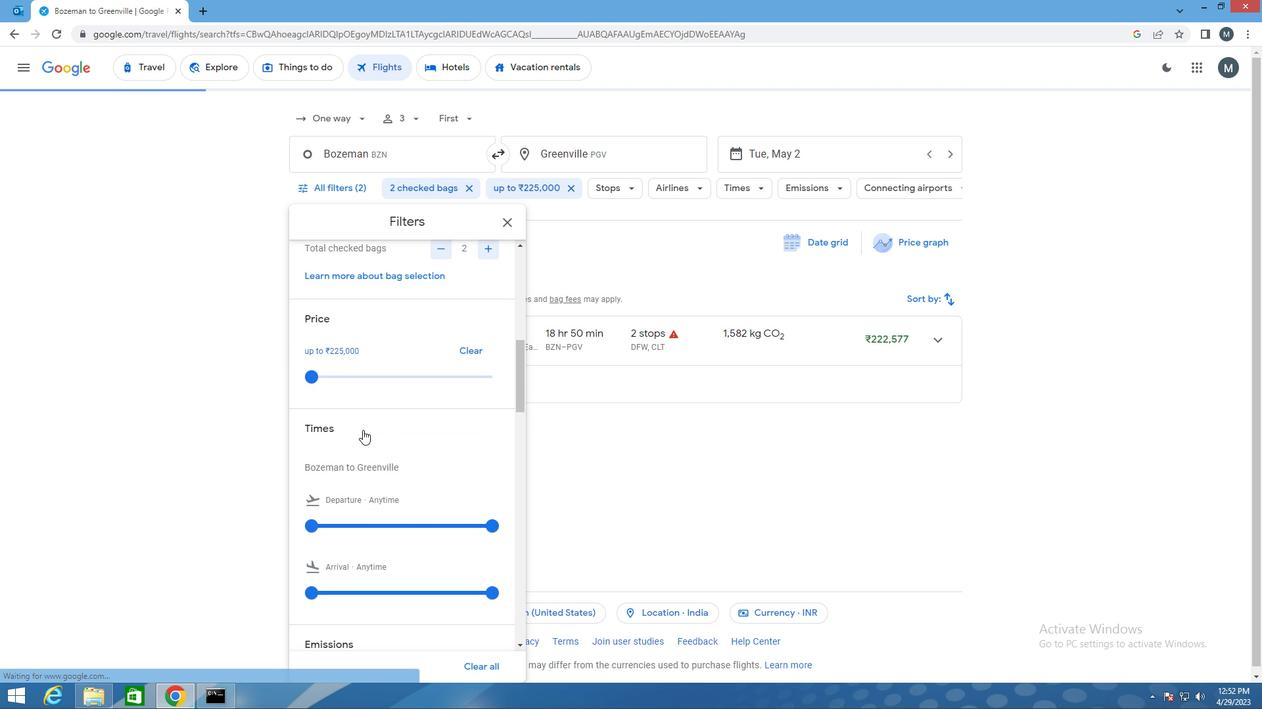 
Action: Mouse scrolled (362, 429) with delta (0, 0)
Screenshot: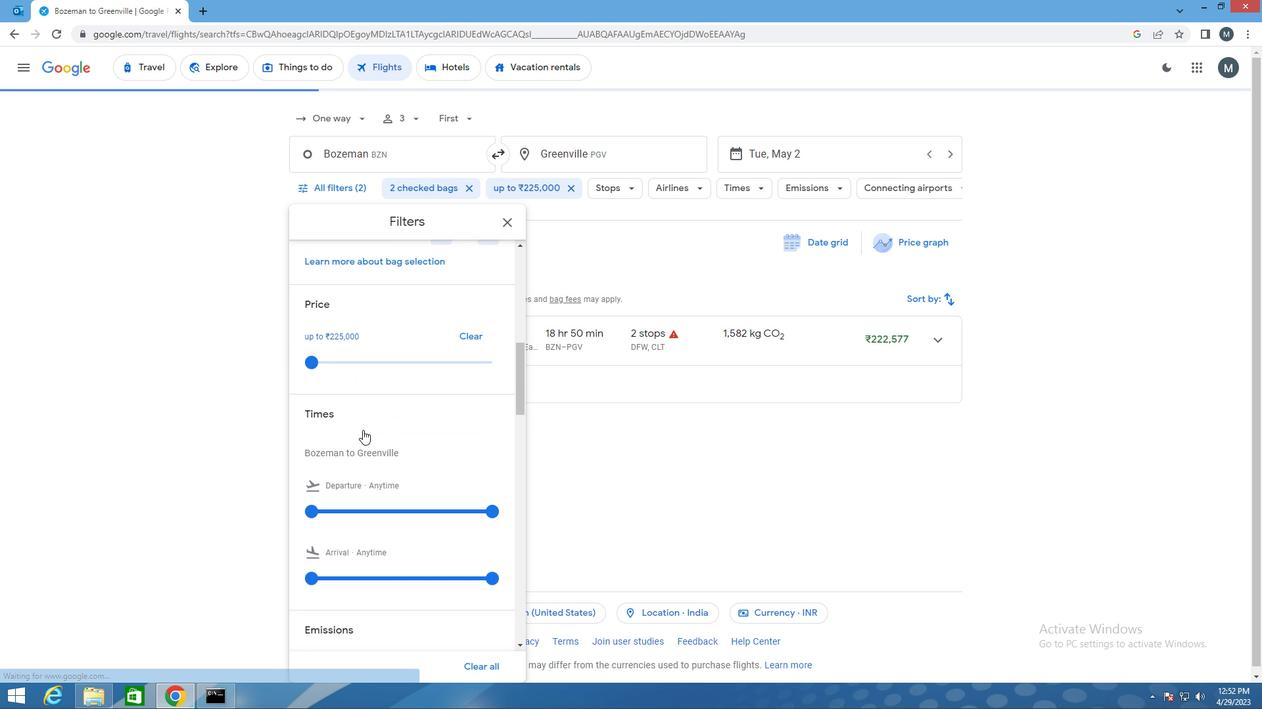 
Action: Mouse moved to (427, 441)
Screenshot: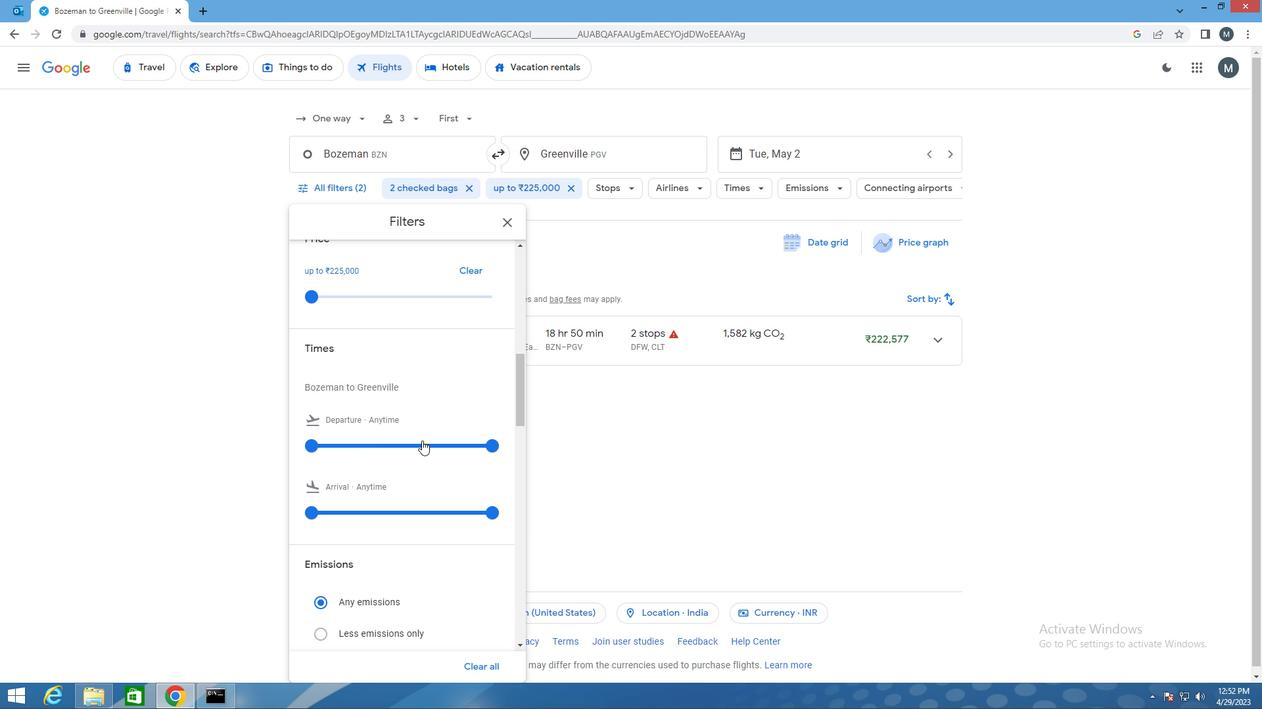 
Action: Mouse pressed left at (427, 441)
Screenshot: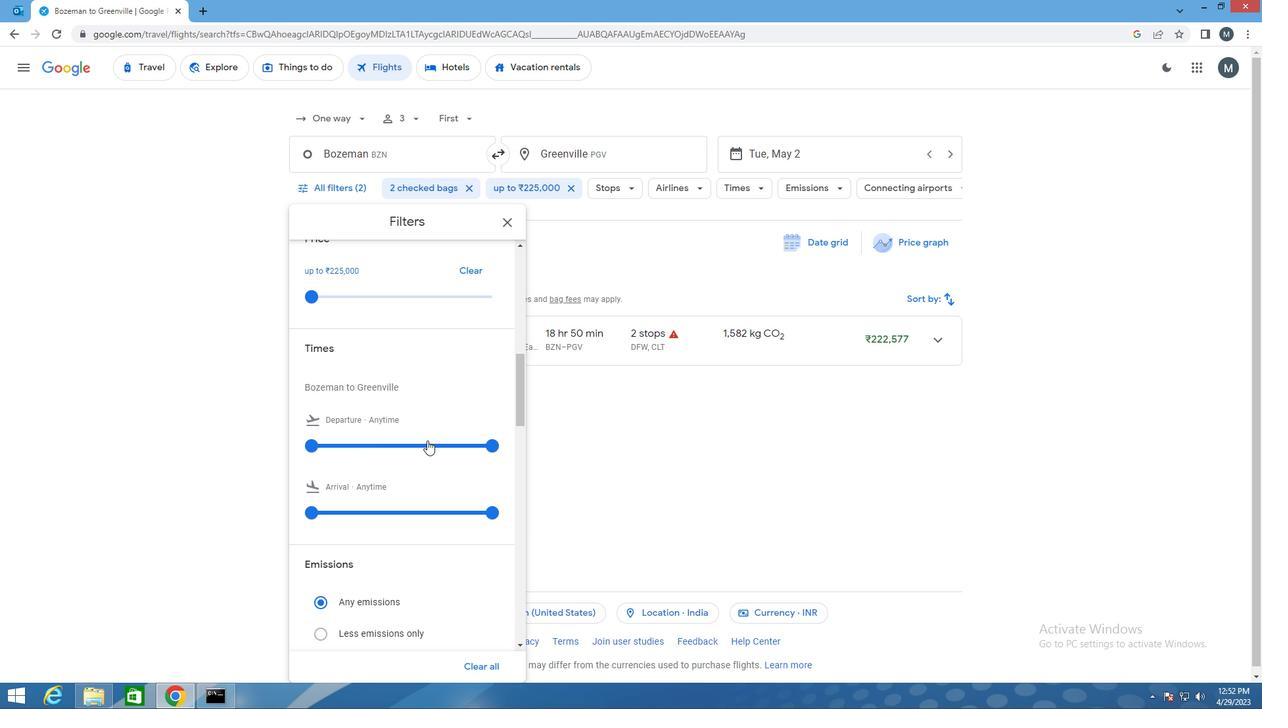 
Action: Mouse moved to (421, 444)
Screenshot: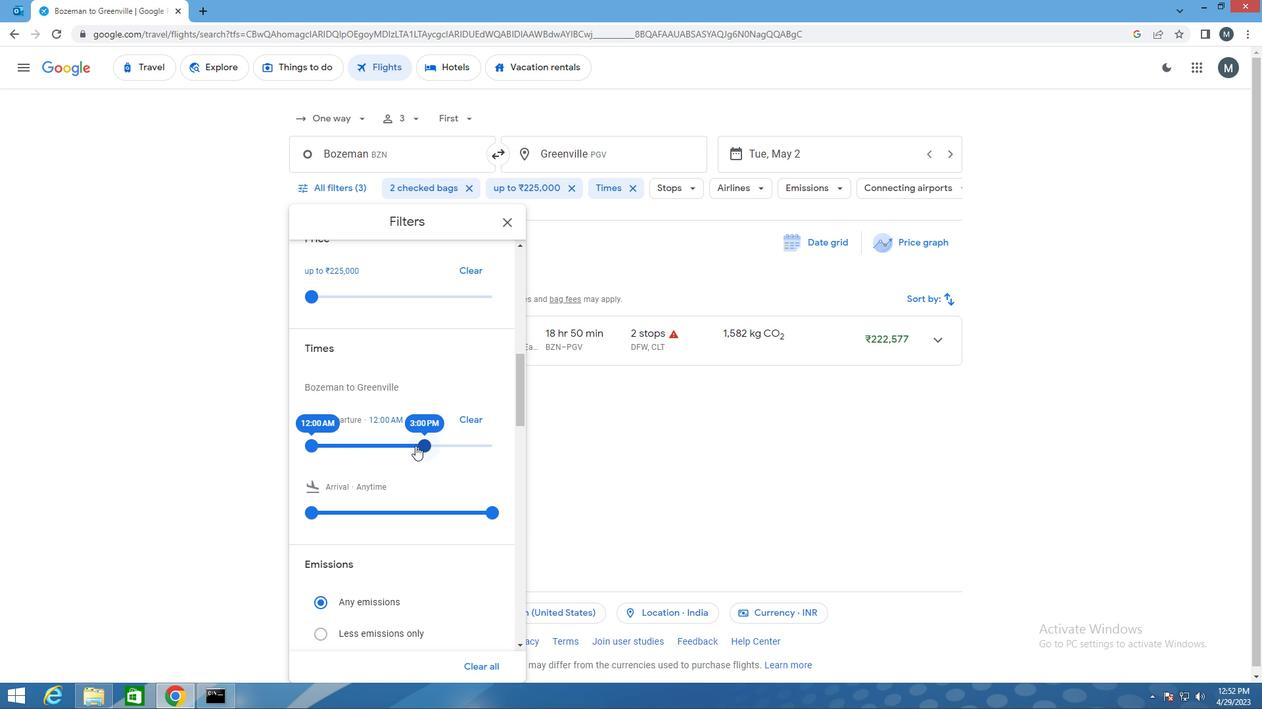
Action: Mouse pressed left at (421, 444)
Screenshot: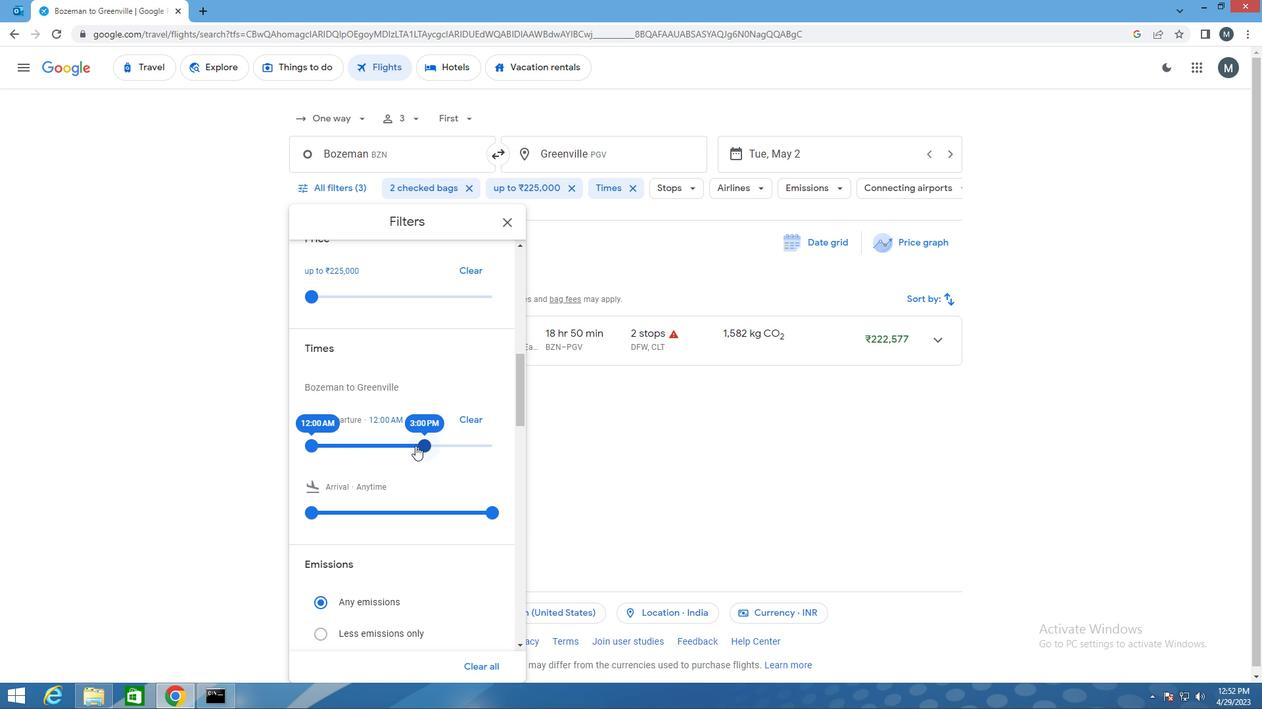 
Action: Mouse moved to (306, 445)
Screenshot: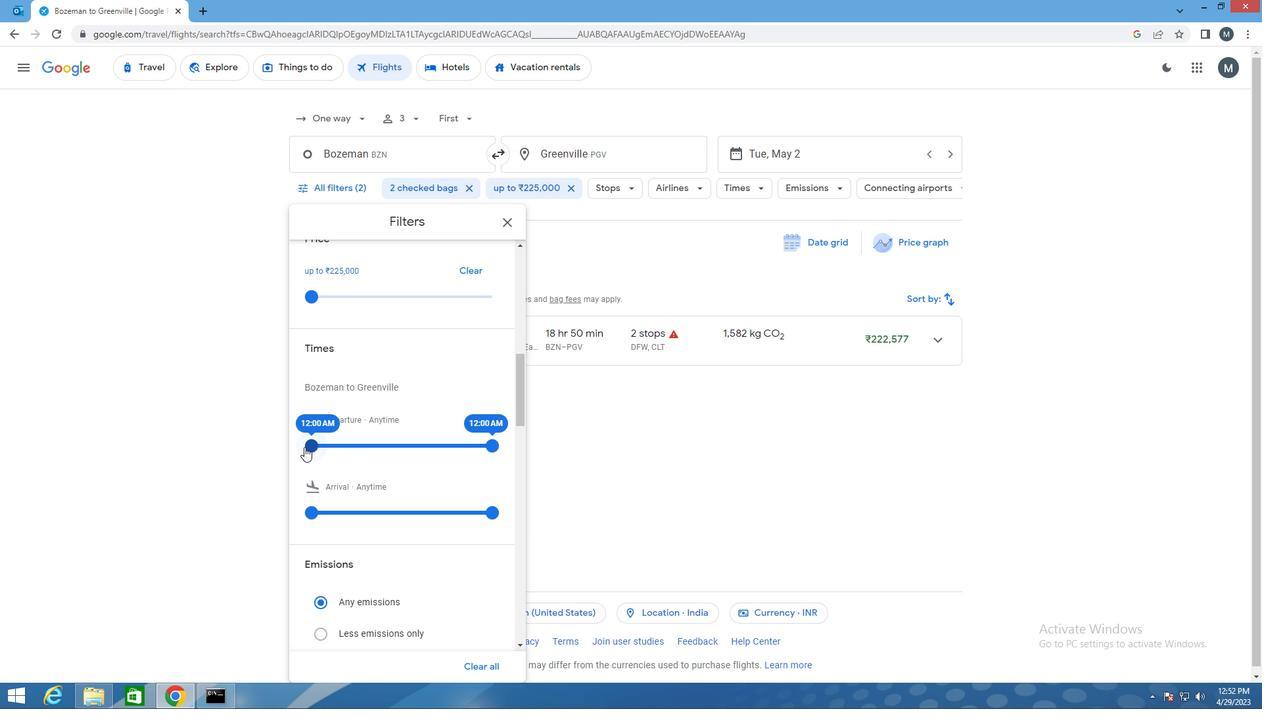
Action: Mouse pressed left at (306, 445)
Screenshot: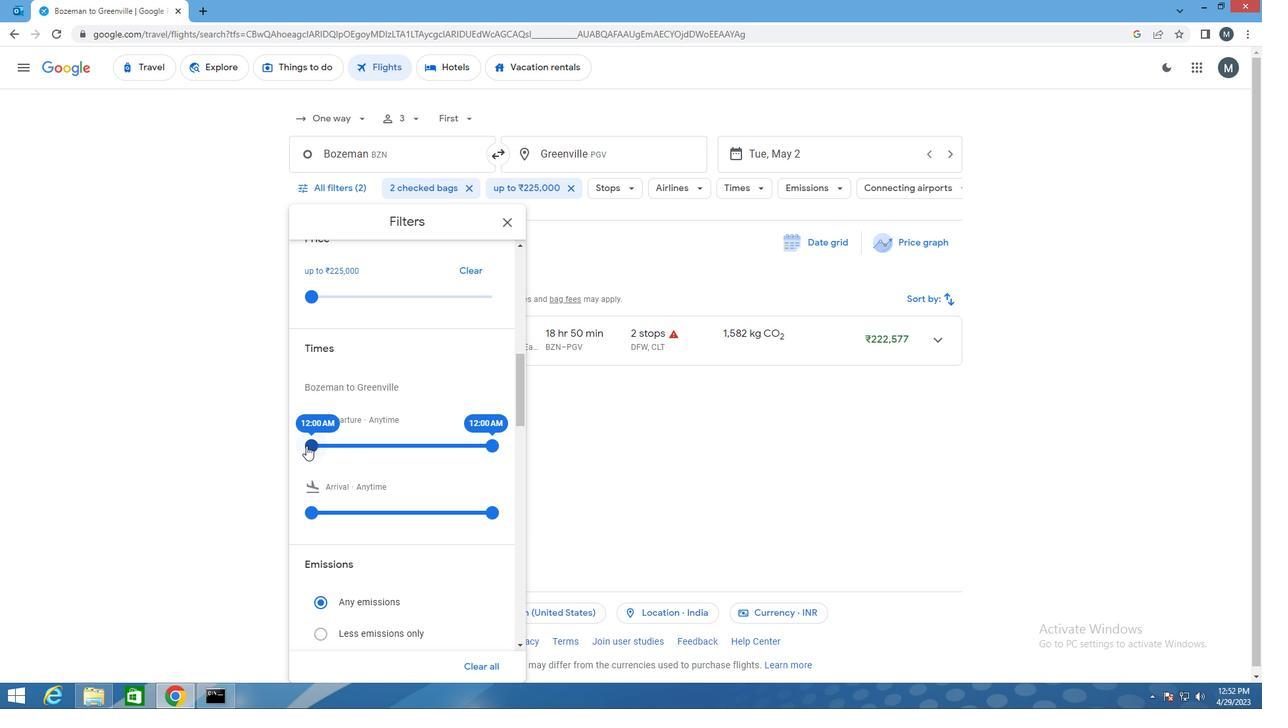 
Action: Mouse moved to (489, 445)
Screenshot: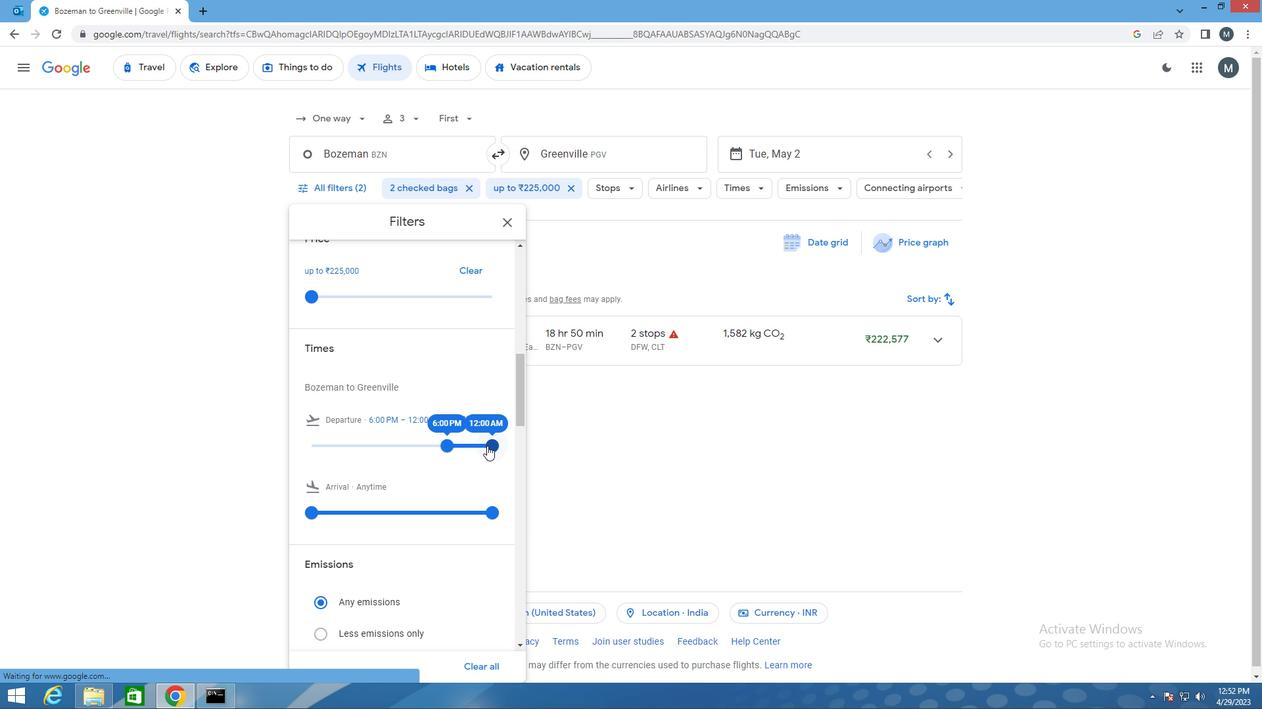 
Action: Mouse pressed left at (489, 445)
Screenshot: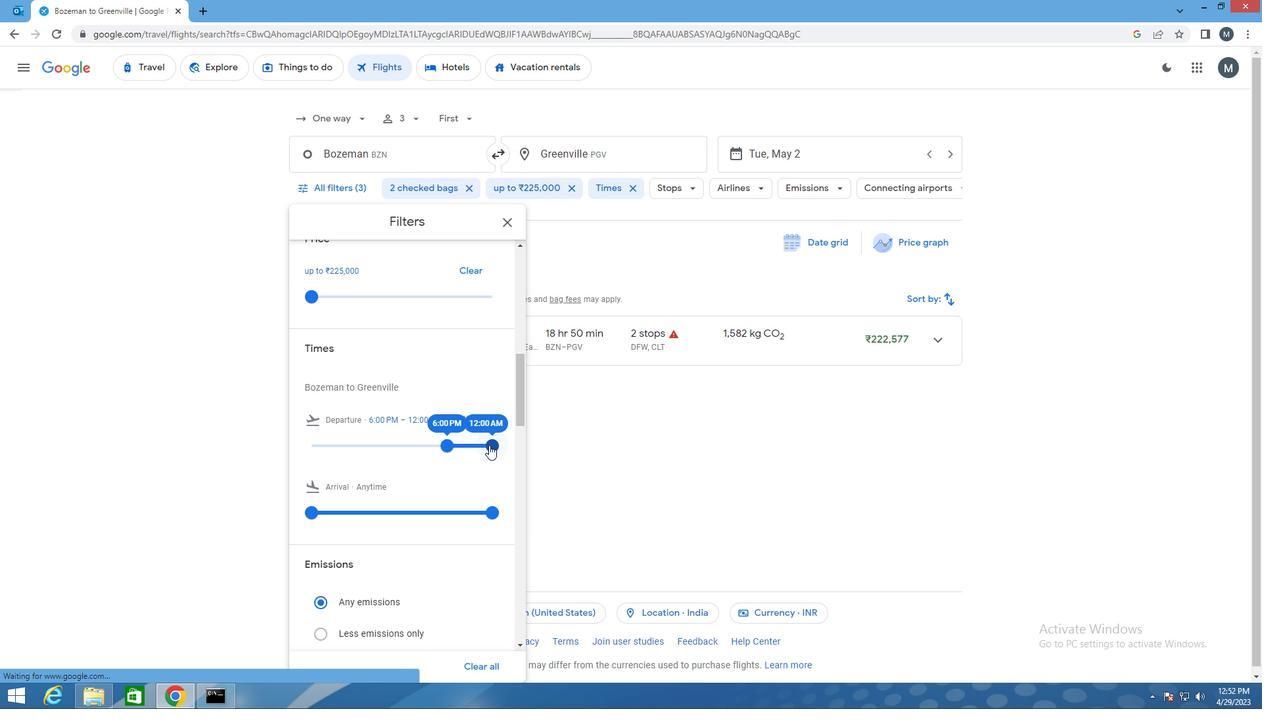 
Action: Mouse moved to (372, 440)
Screenshot: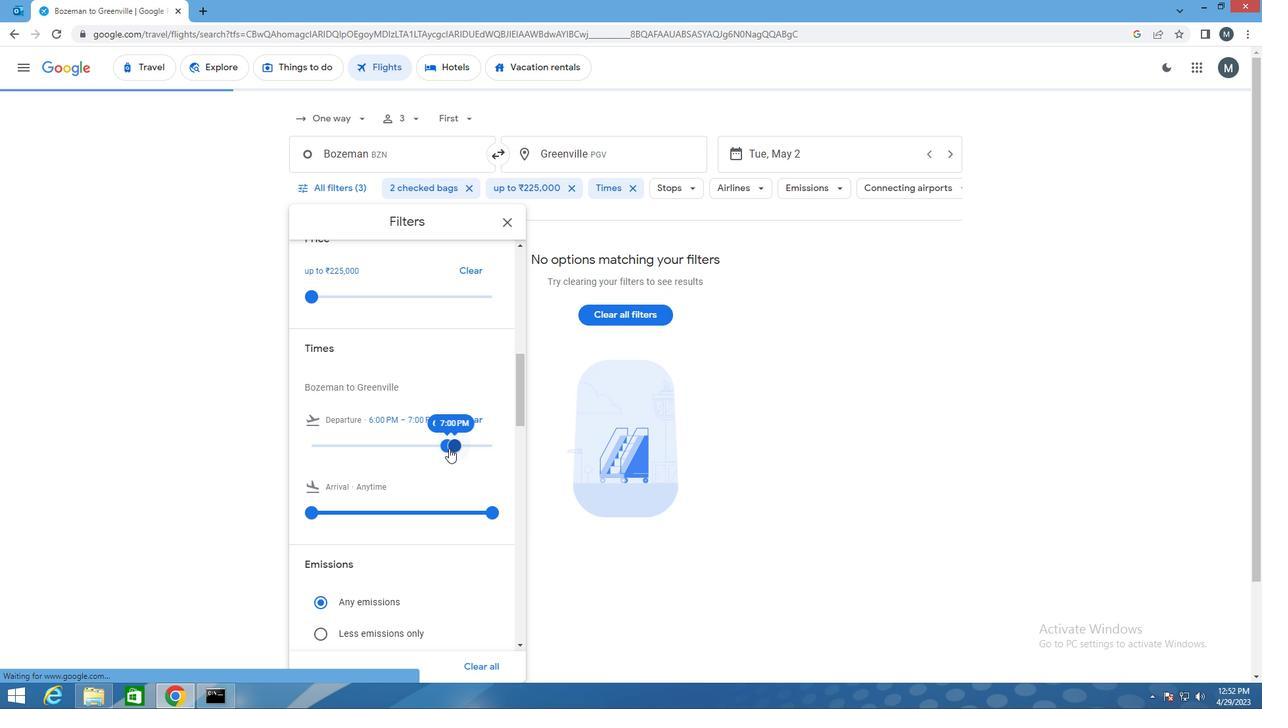 
Action: Mouse scrolled (372, 439) with delta (0, 0)
Screenshot: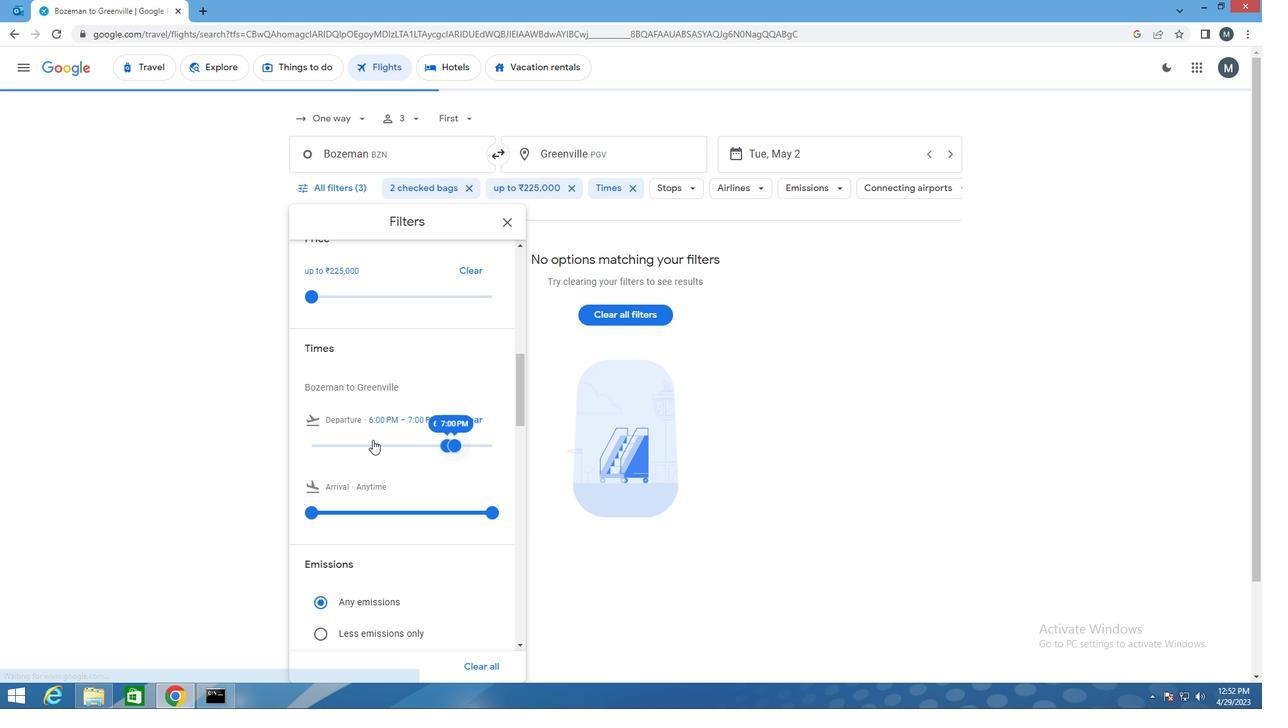 
Action: Mouse scrolled (372, 439) with delta (0, 0)
Screenshot: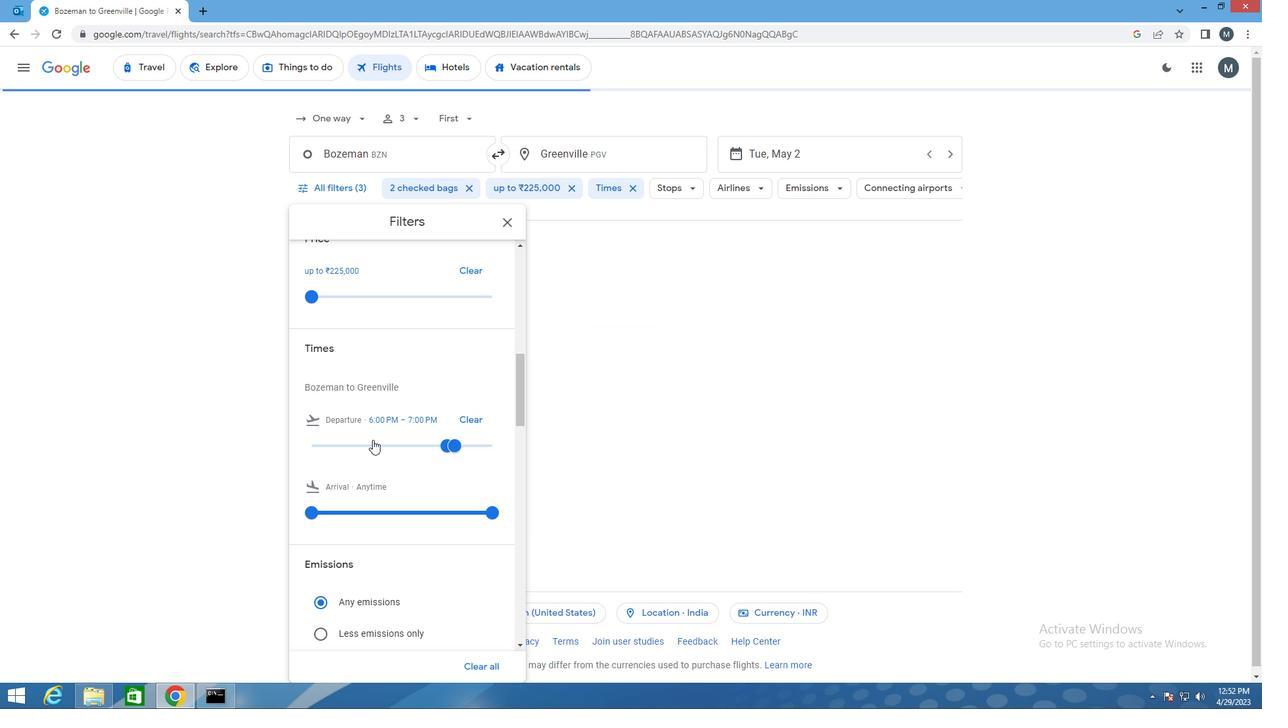 
Action: Mouse scrolled (372, 439) with delta (0, 0)
Screenshot: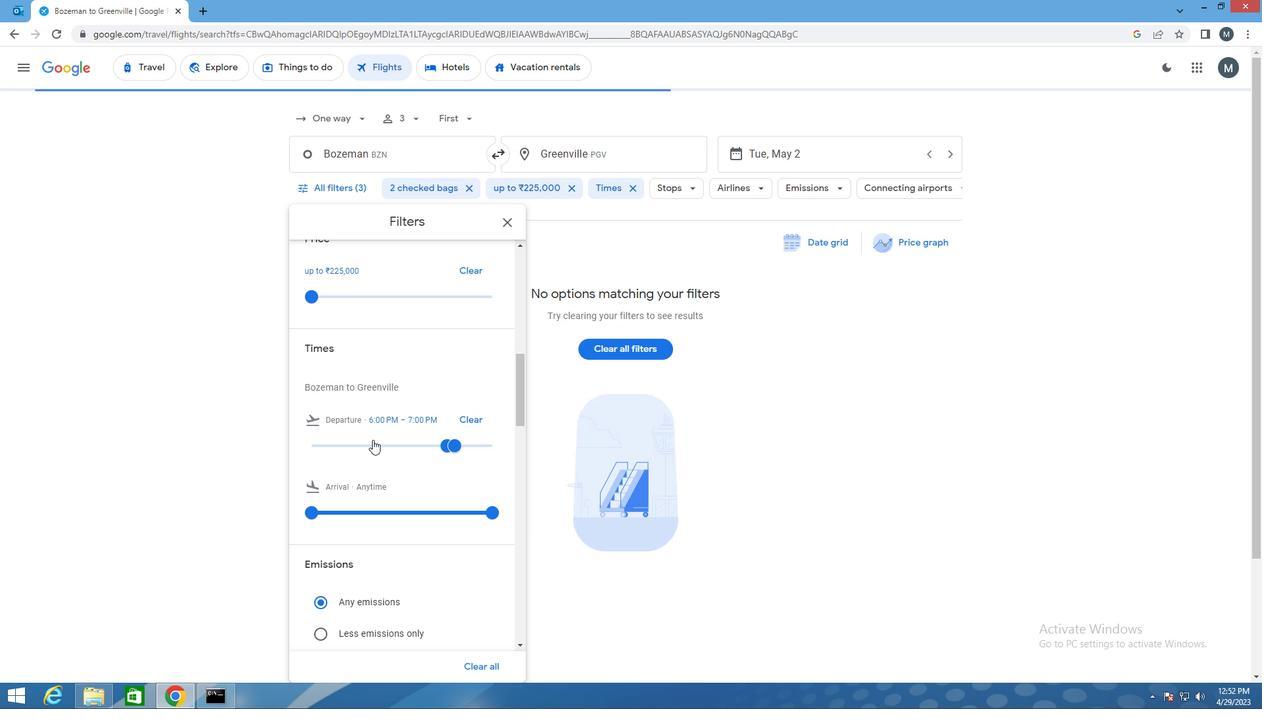 
Action: Mouse moved to (515, 220)
Screenshot: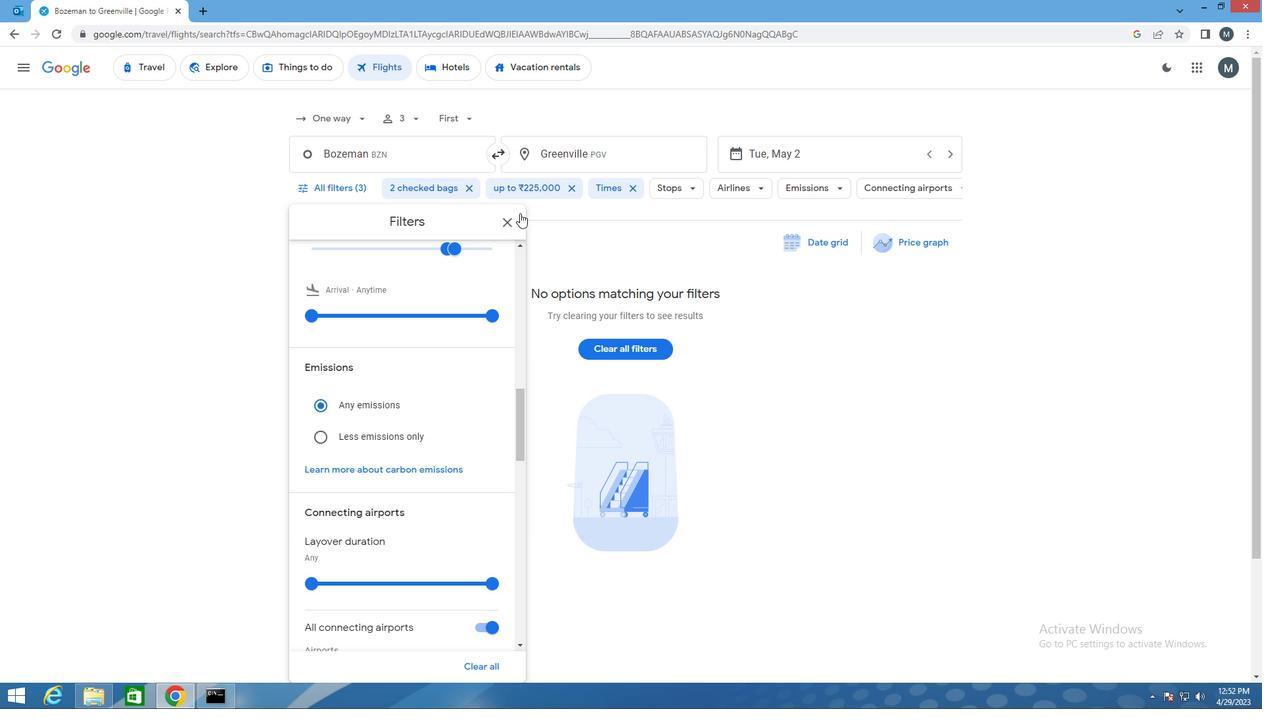 
Action: Mouse pressed left at (515, 220)
Screenshot: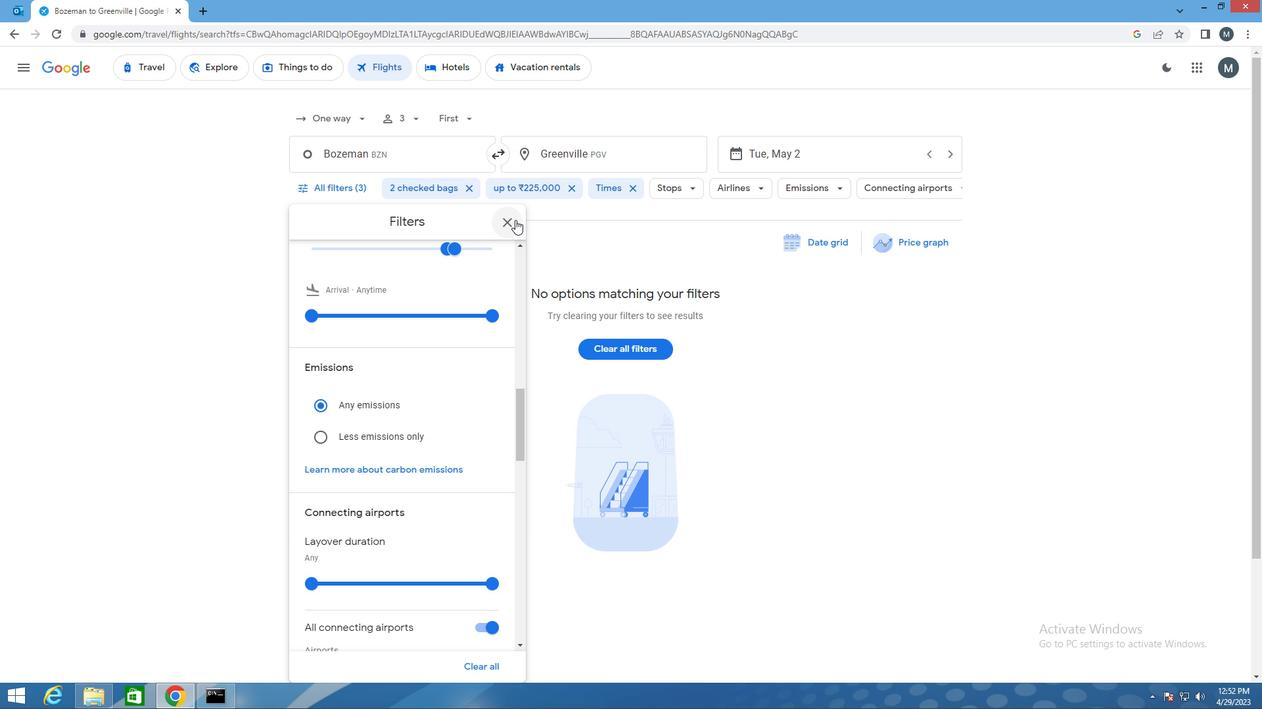 
Action: Mouse moved to (514, 221)
Screenshot: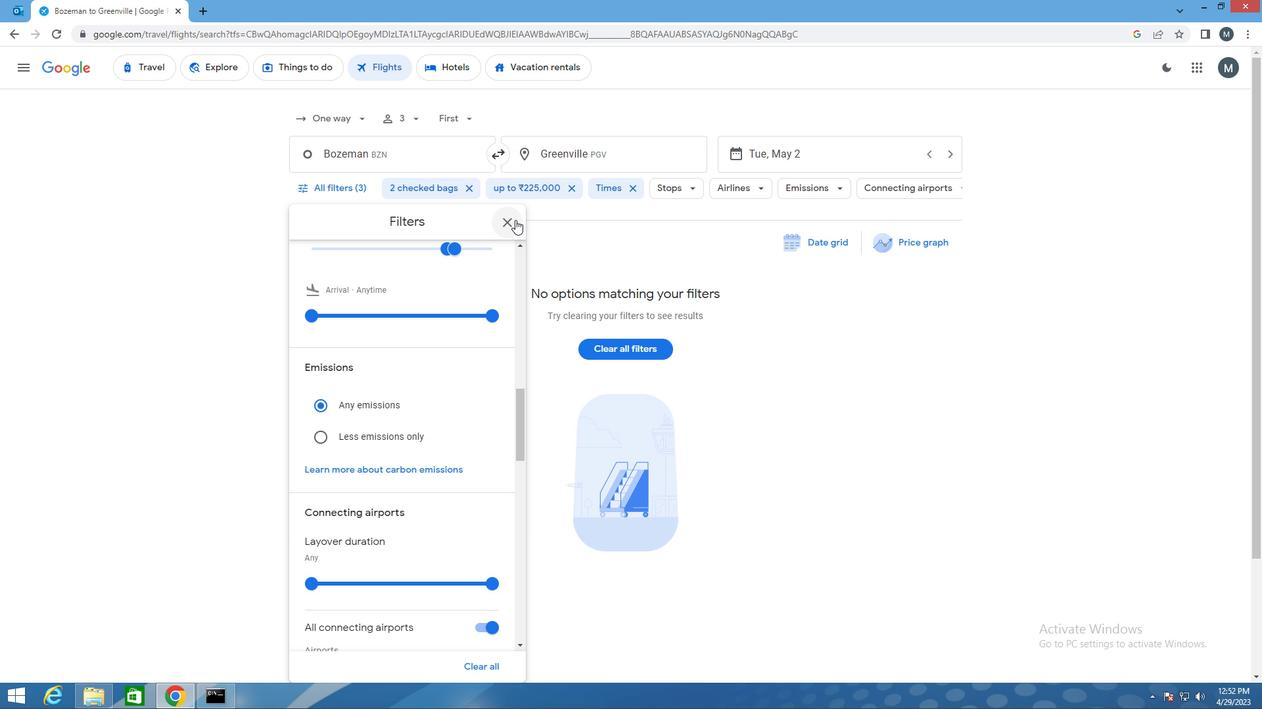 
